 Task: Search one way flight ticket for 5 adults, 1 child, 2 infants in seat and 1 infant on lap in business from Pittsburgh: Pittsburgh International Airport to Evansville: Evansville Regional Airport on 5-3-2023. Choice of flights is Southwest. Number of bags: 2 checked bags. Price is upto 71000. Outbound departure time preference is 20:30.
Action: Mouse moved to (412, 169)
Screenshot: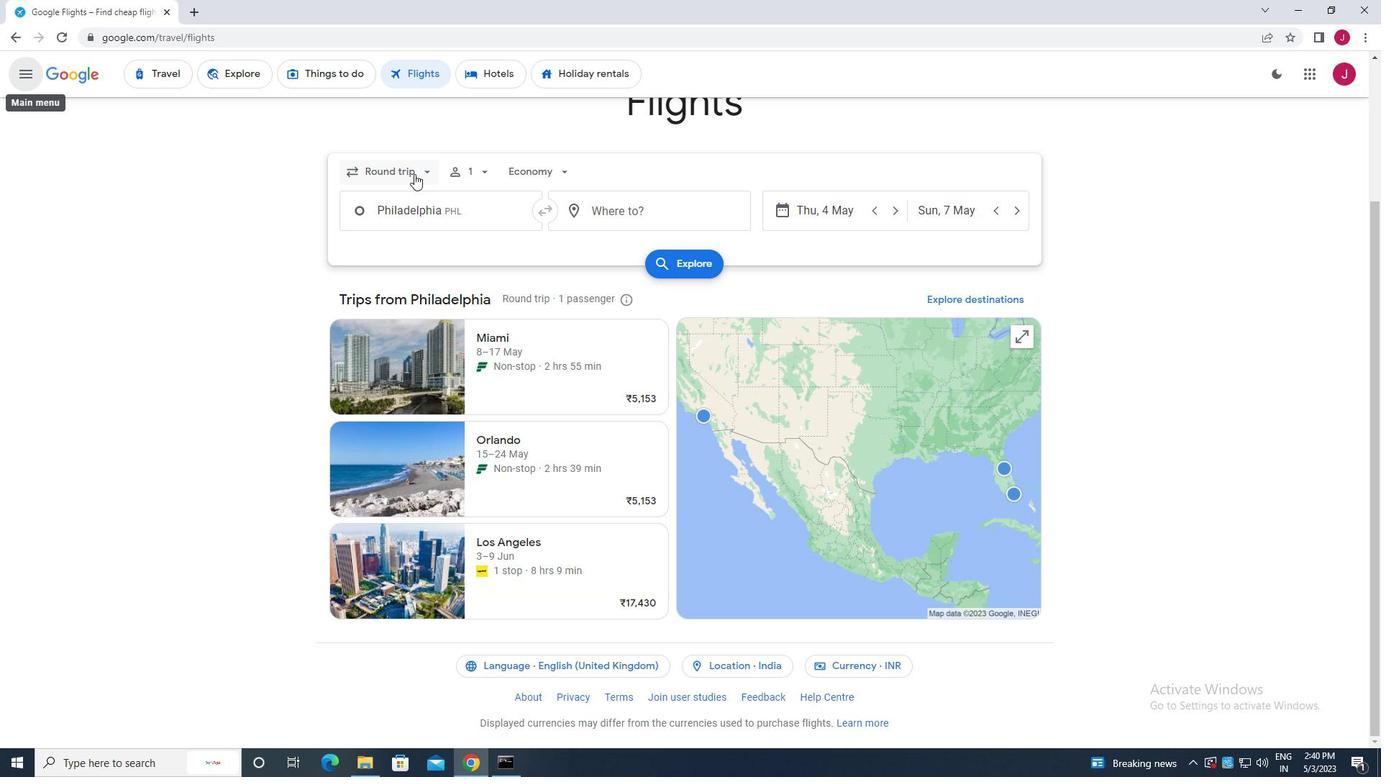 
Action: Mouse pressed left at (412, 169)
Screenshot: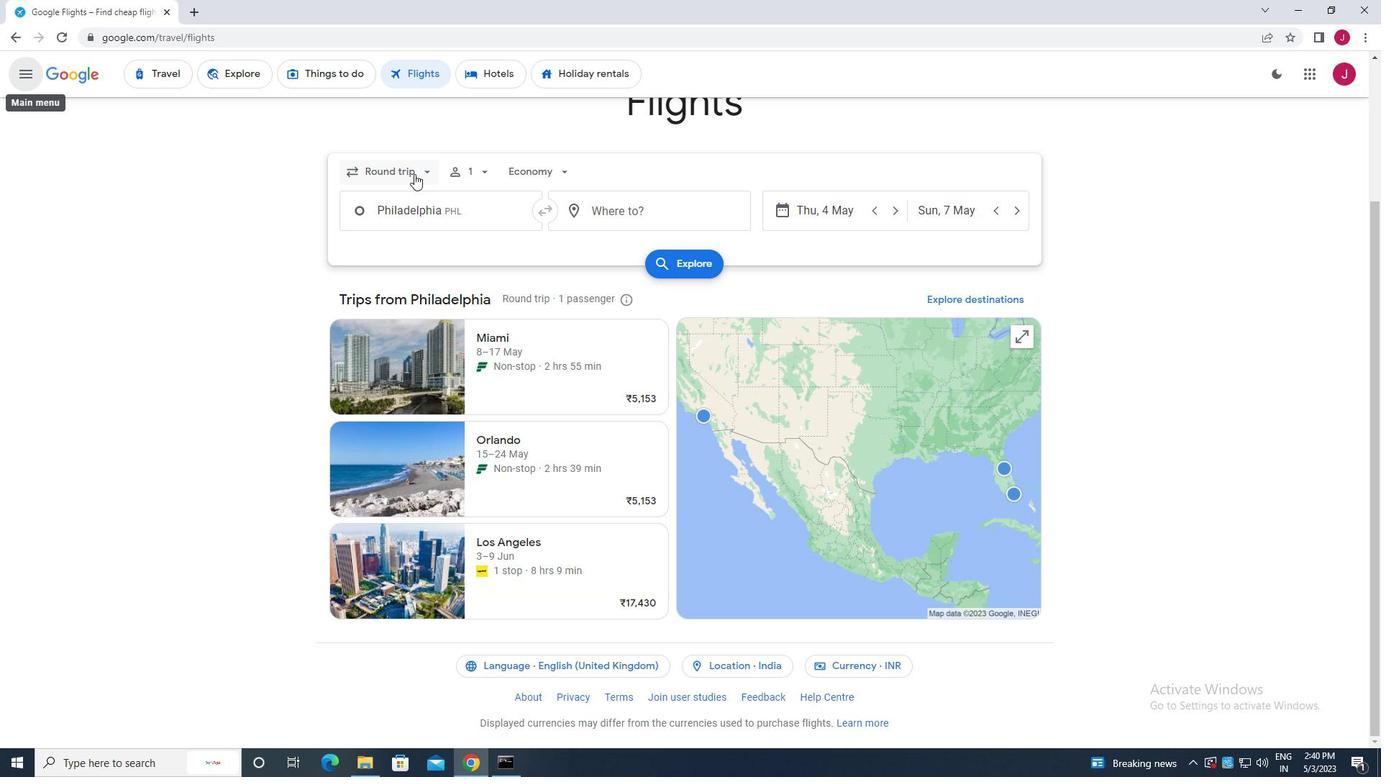 
Action: Mouse moved to (420, 246)
Screenshot: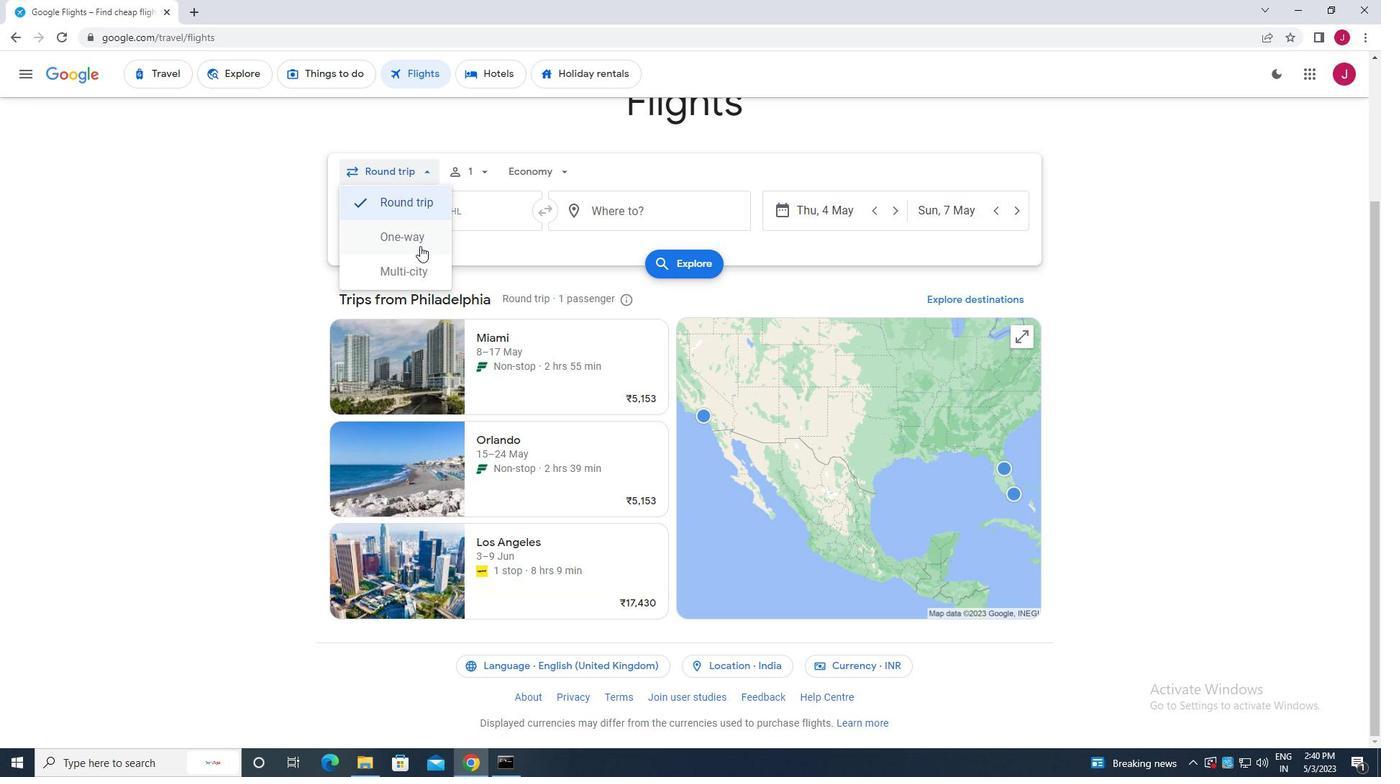 
Action: Mouse pressed left at (420, 246)
Screenshot: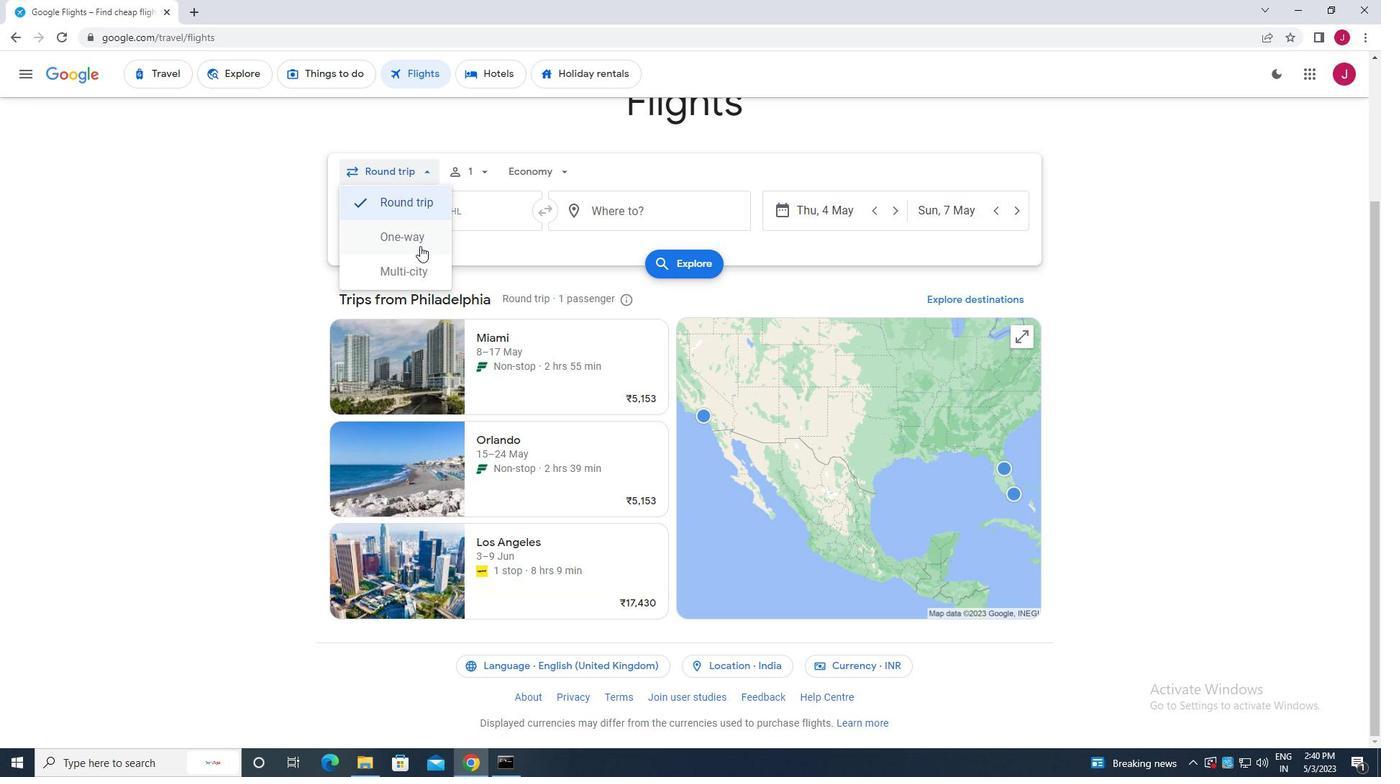 
Action: Mouse moved to (478, 174)
Screenshot: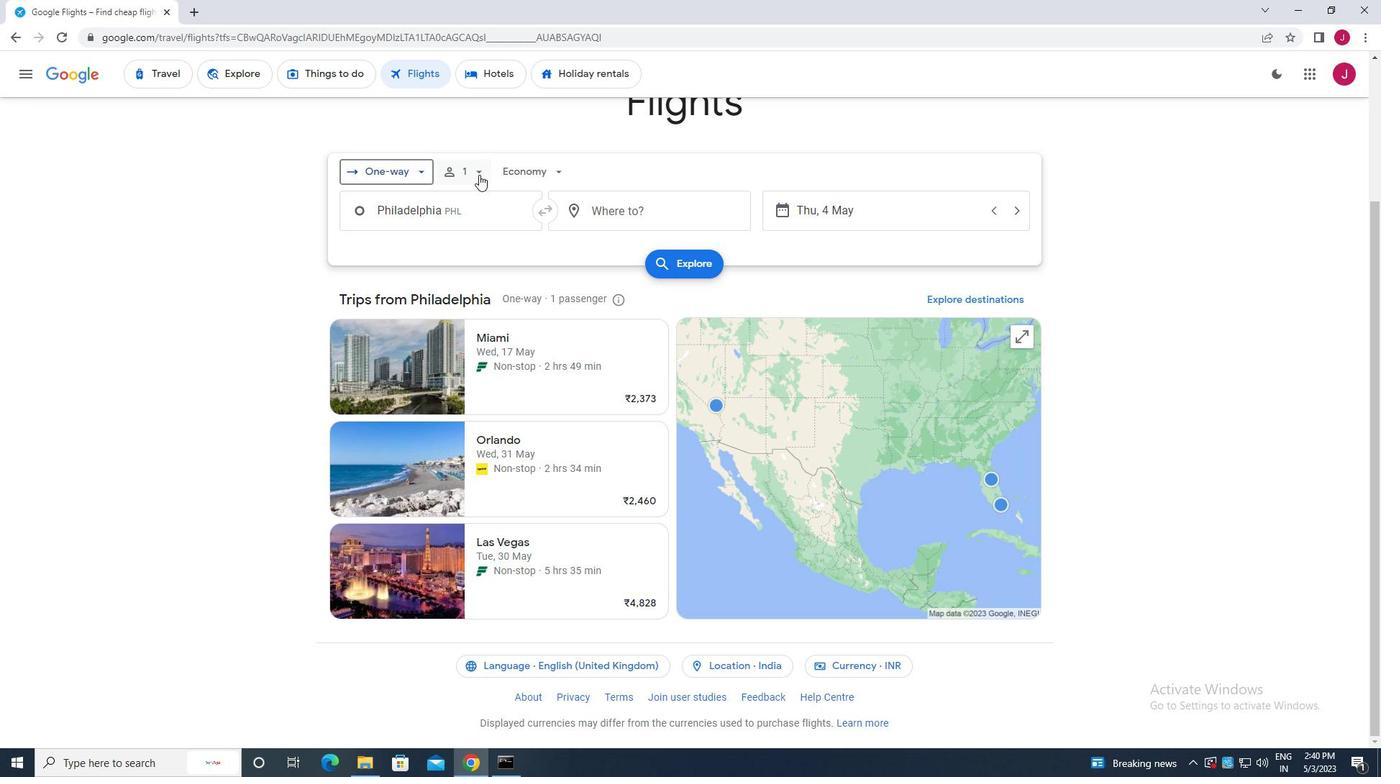 
Action: Mouse pressed left at (478, 174)
Screenshot: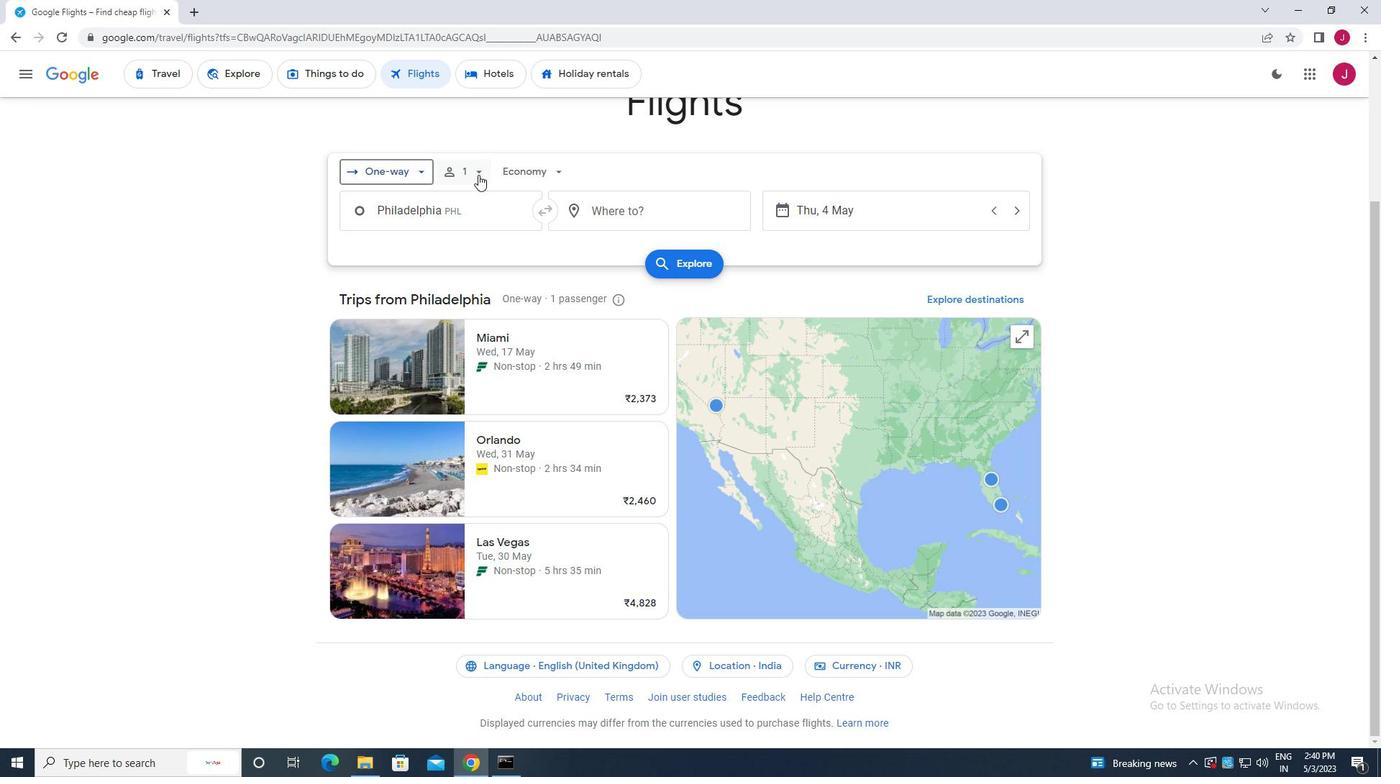 
Action: Mouse moved to (597, 211)
Screenshot: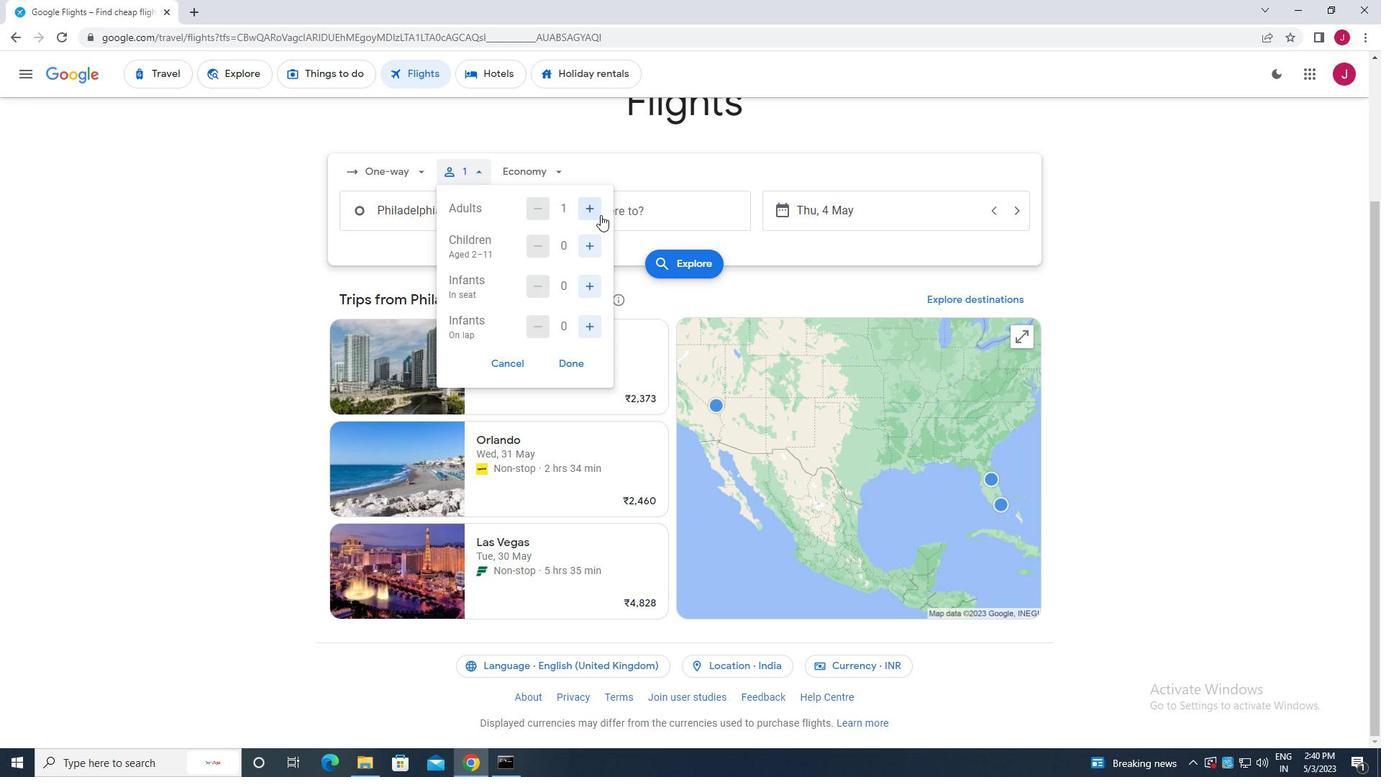 
Action: Mouse pressed left at (597, 211)
Screenshot: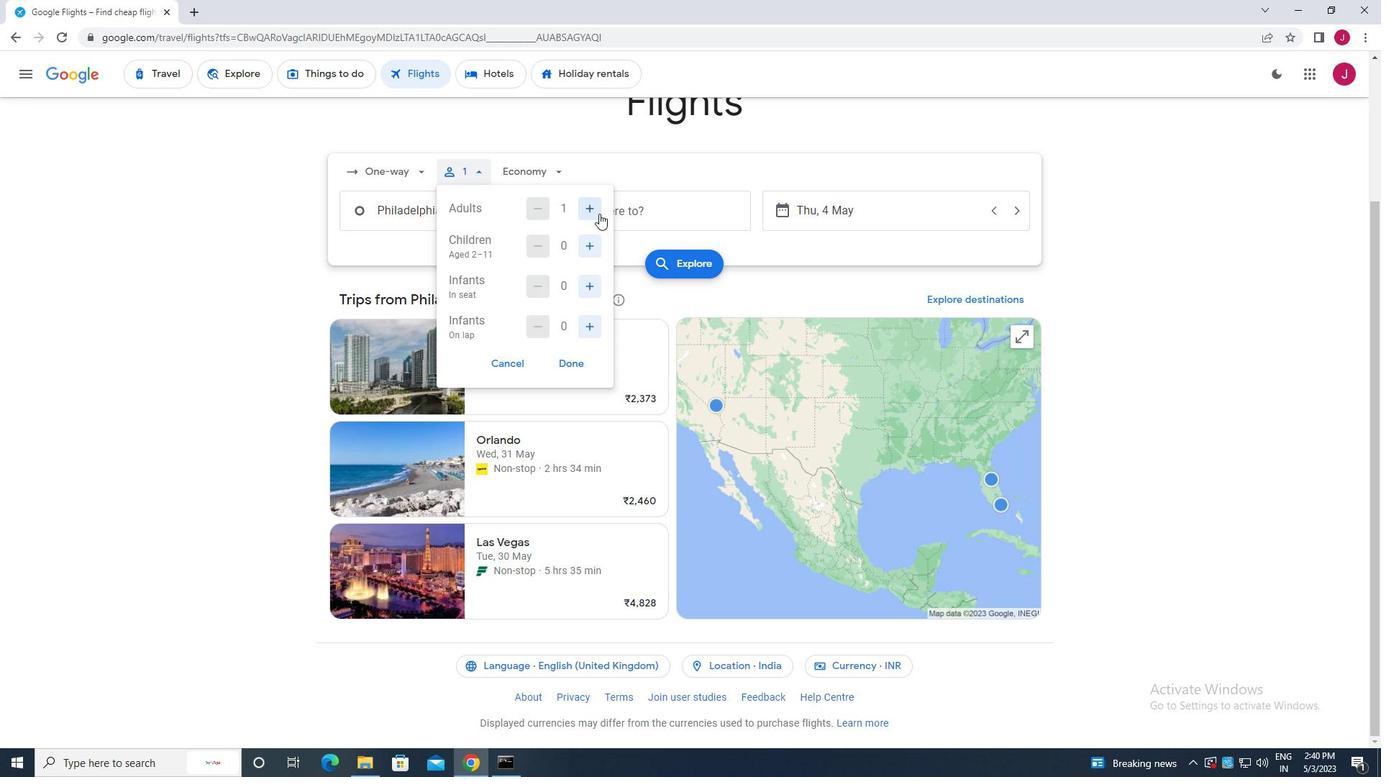 
Action: Mouse pressed left at (597, 211)
Screenshot: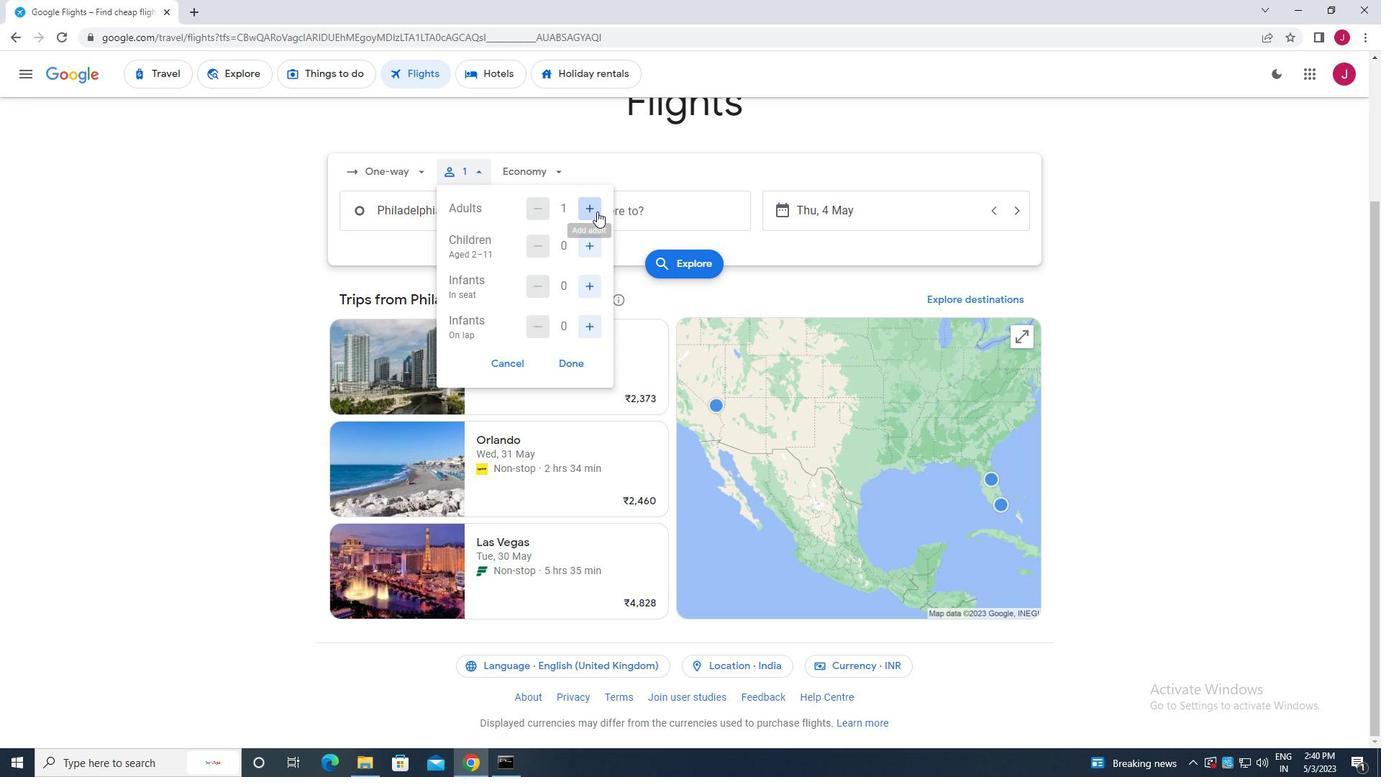 
Action: Mouse pressed left at (597, 211)
Screenshot: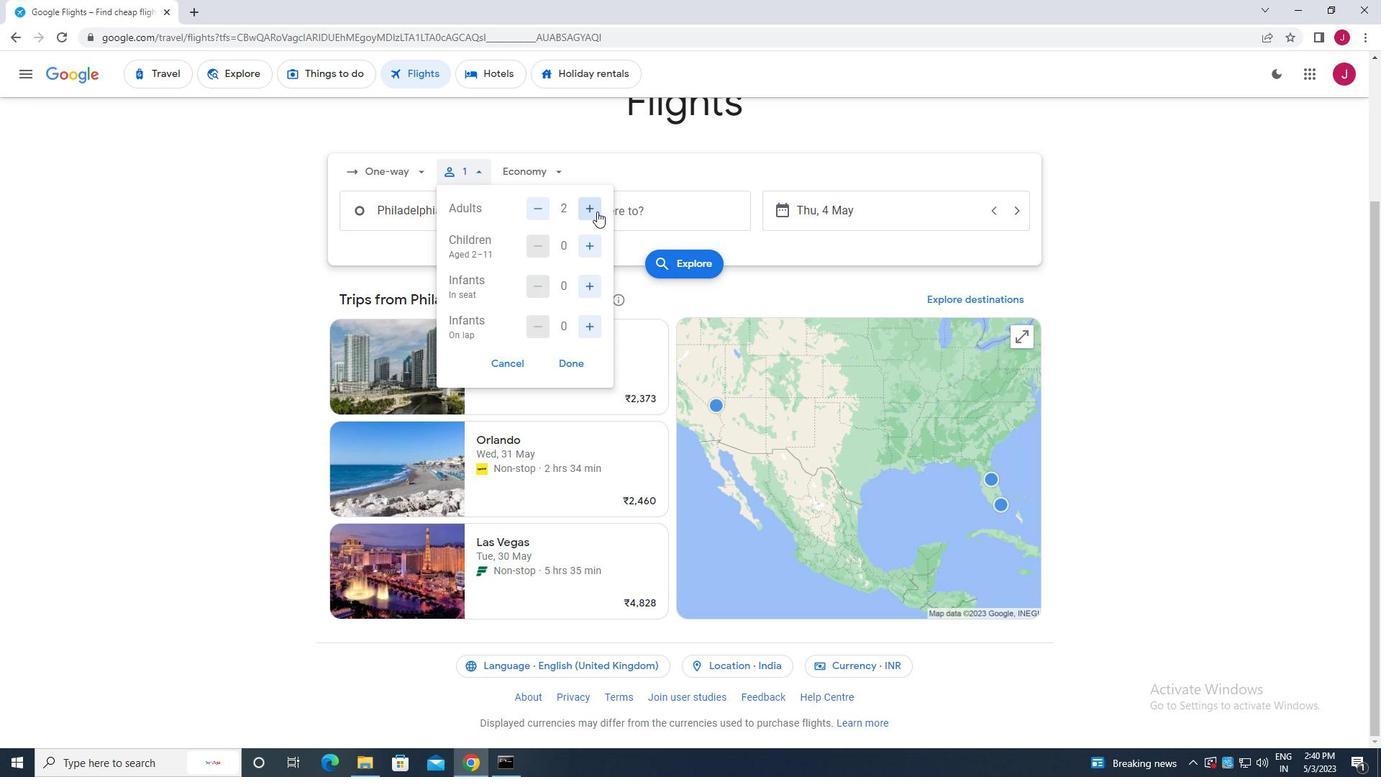 
Action: Mouse pressed left at (597, 211)
Screenshot: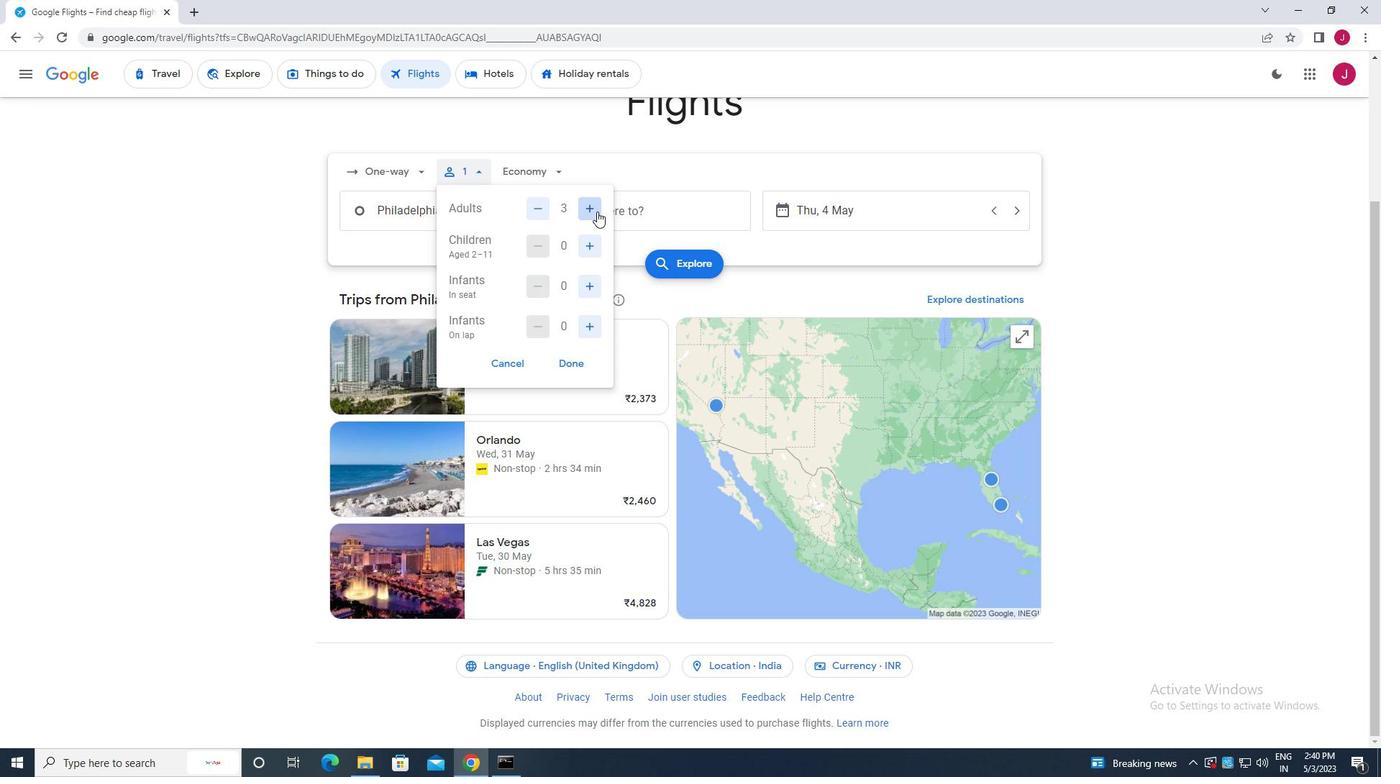 
Action: Mouse moved to (595, 247)
Screenshot: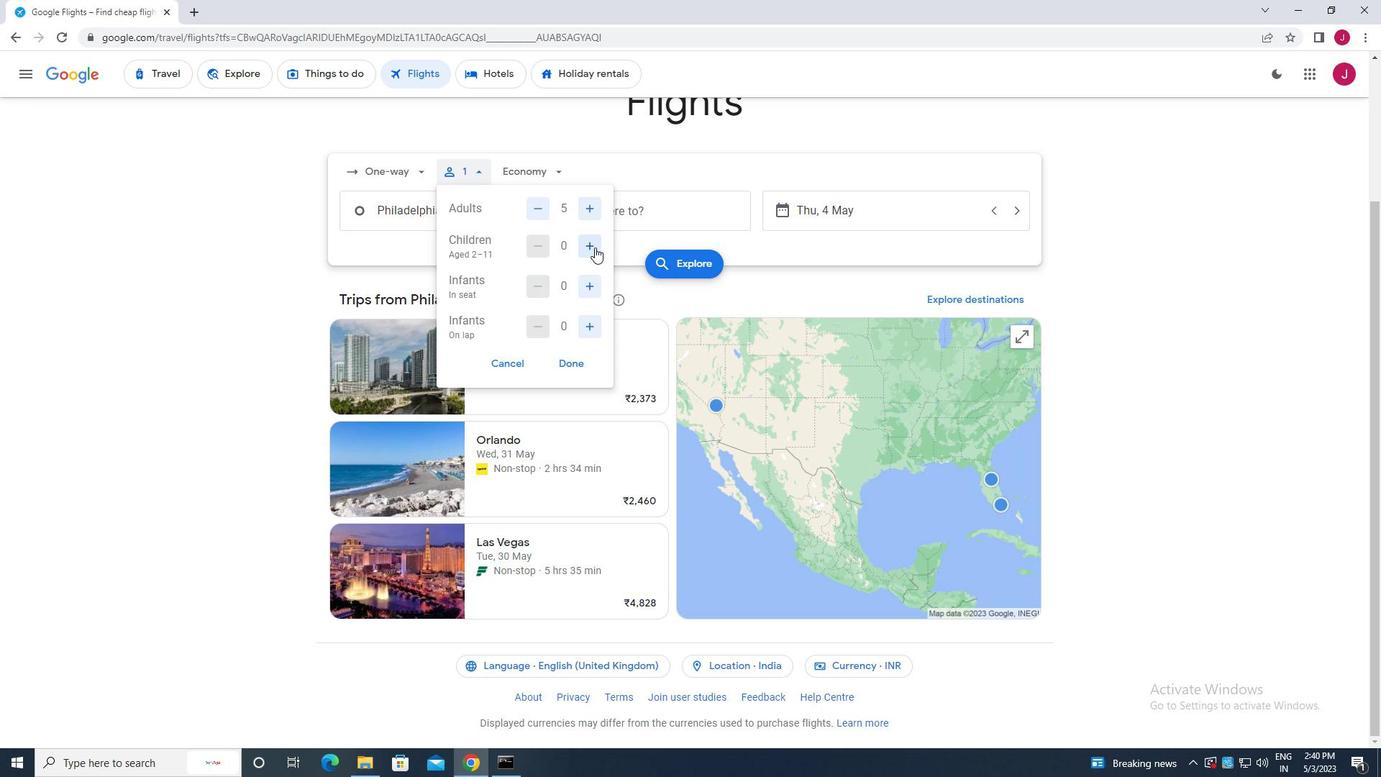 
Action: Mouse pressed left at (595, 247)
Screenshot: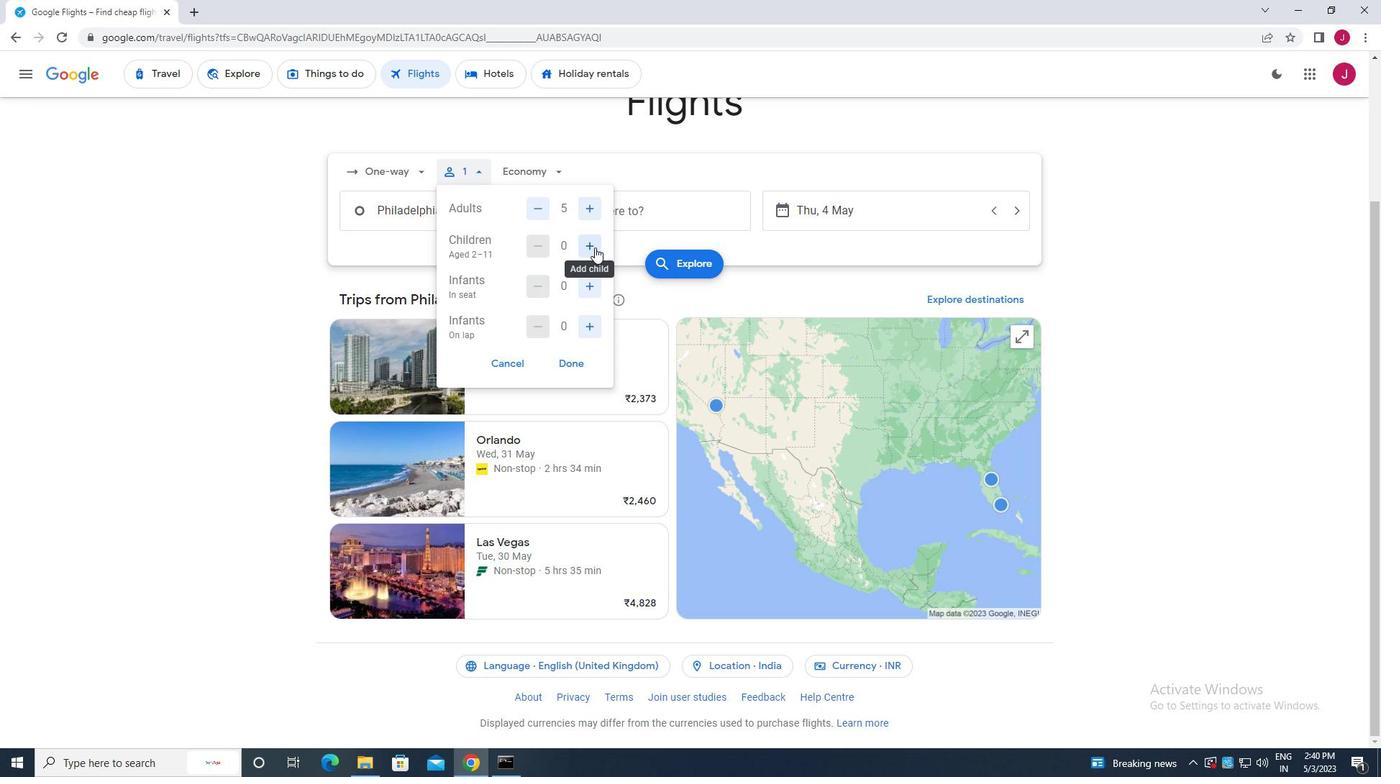 
Action: Mouse moved to (590, 288)
Screenshot: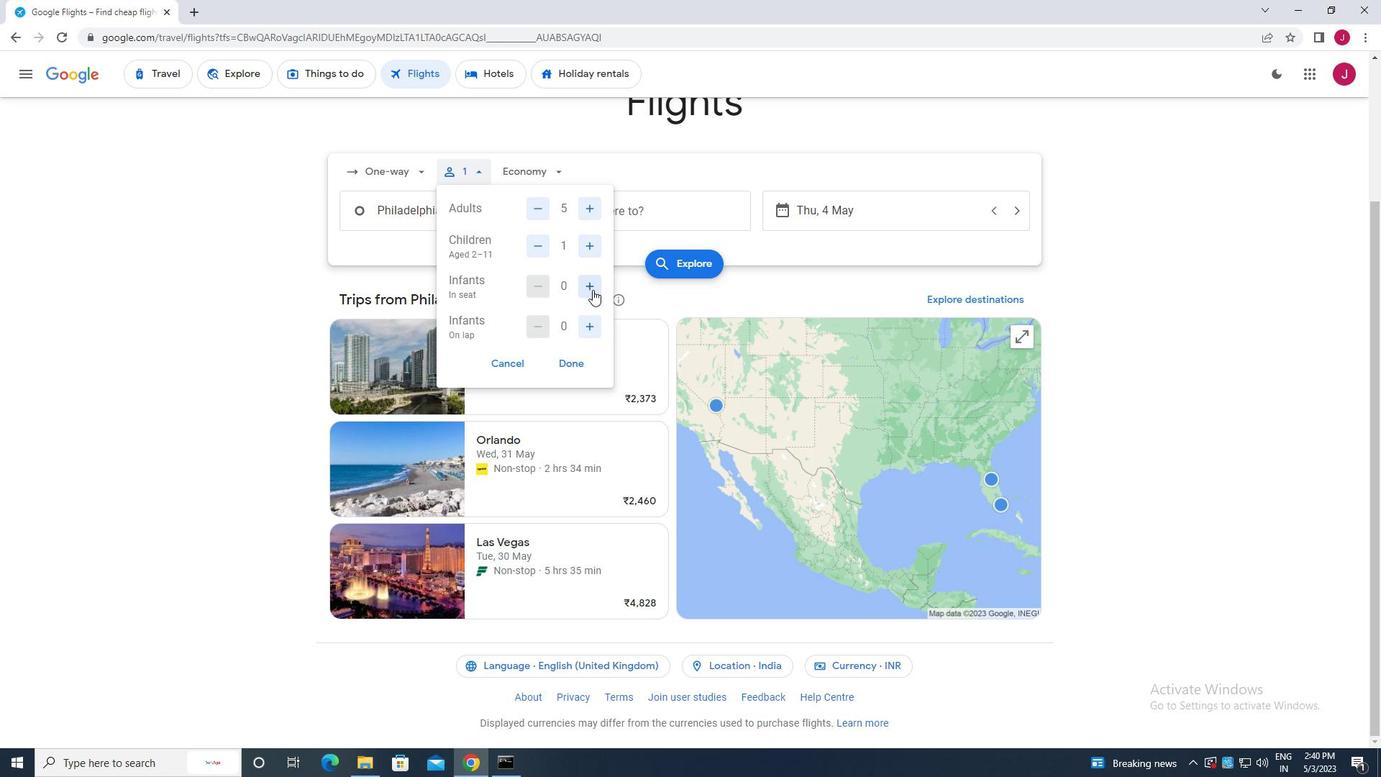 
Action: Mouse pressed left at (590, 288)
Screenshot: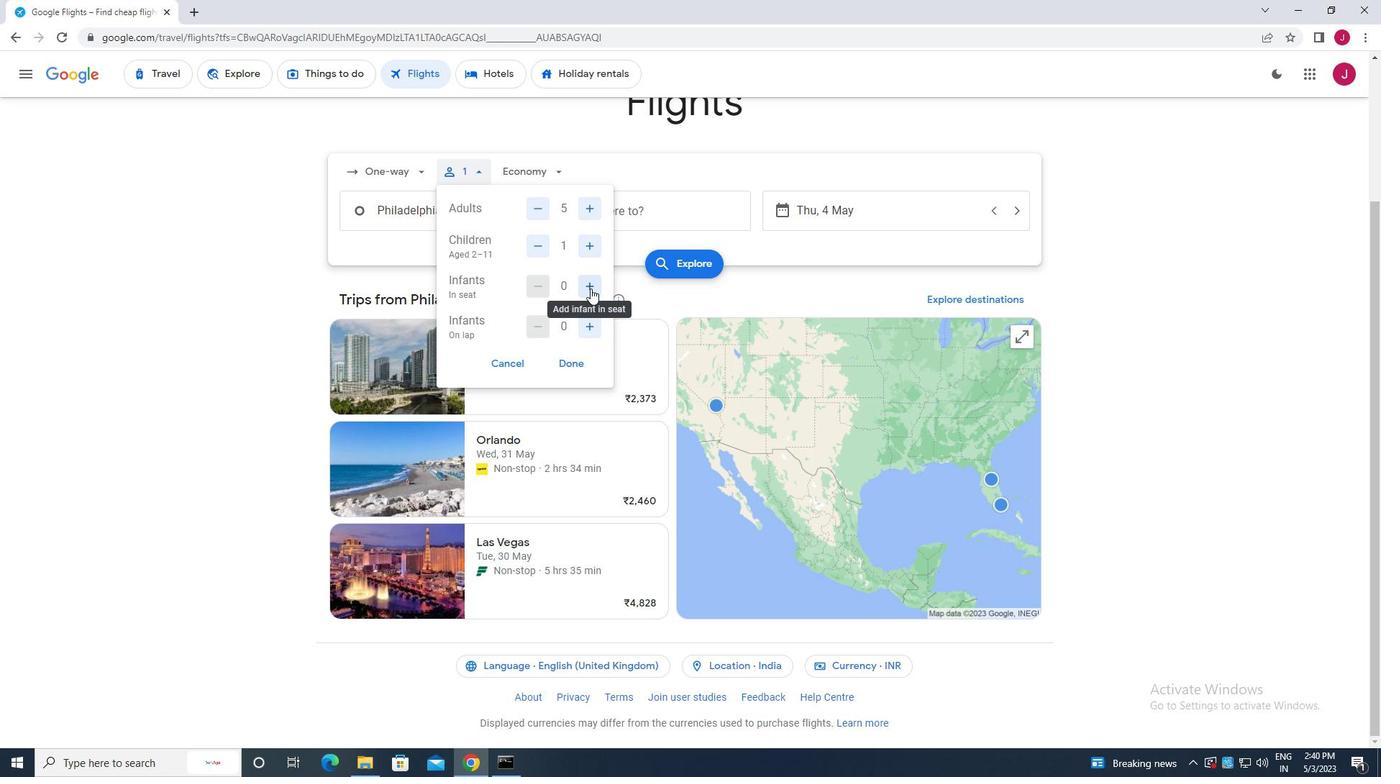 
Action: Mouse pressed left at (590, 288)
Screenshot: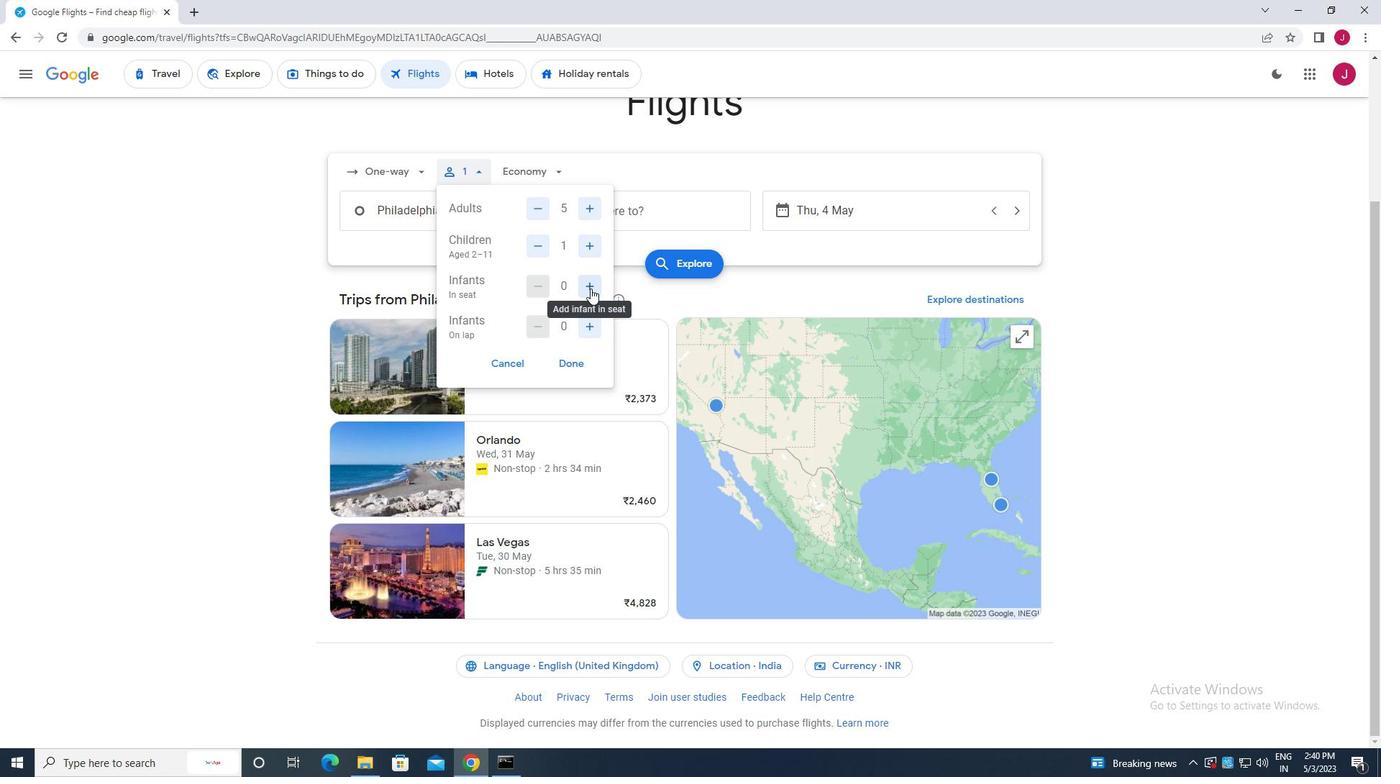 
Action: Mouse moved to (589, 325)
Screenshot: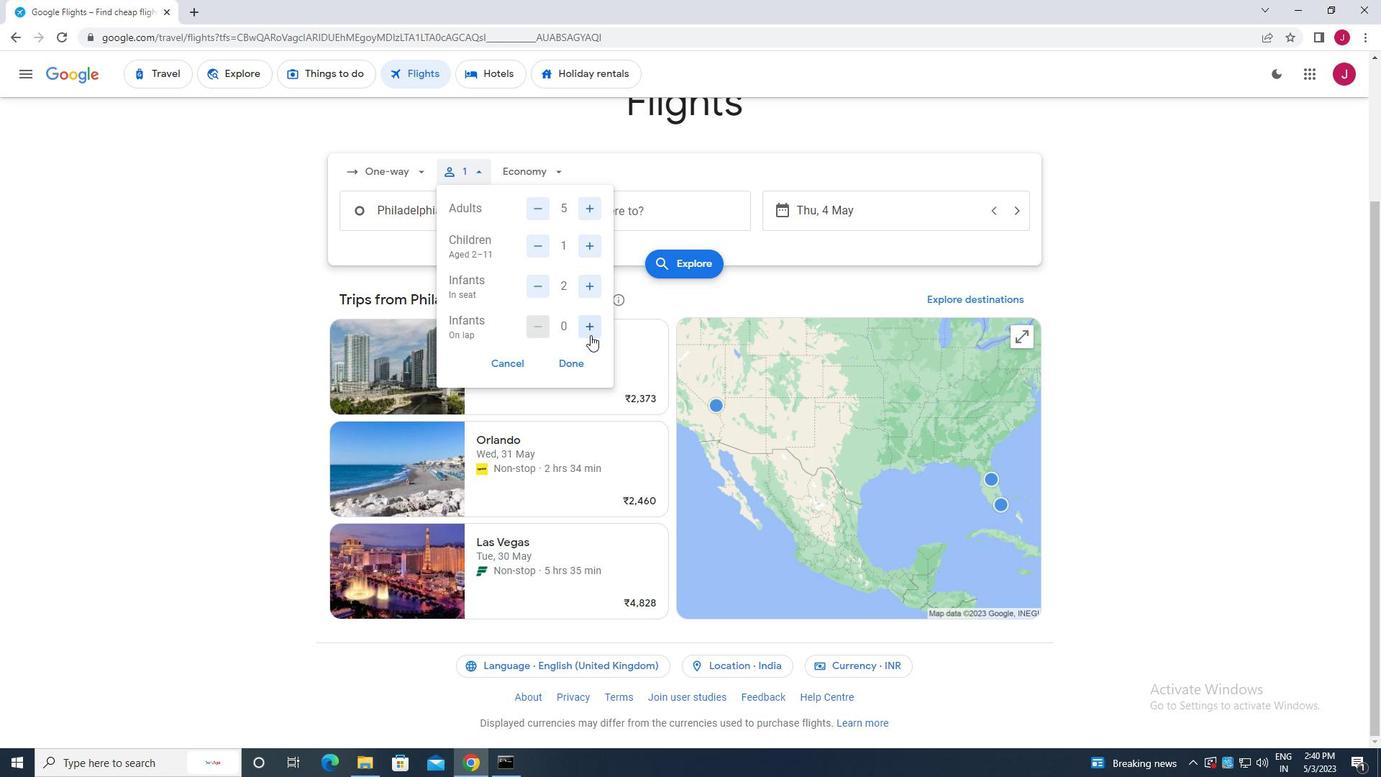 
Action: Mouse pressed left at (589, 325)
Screenshot: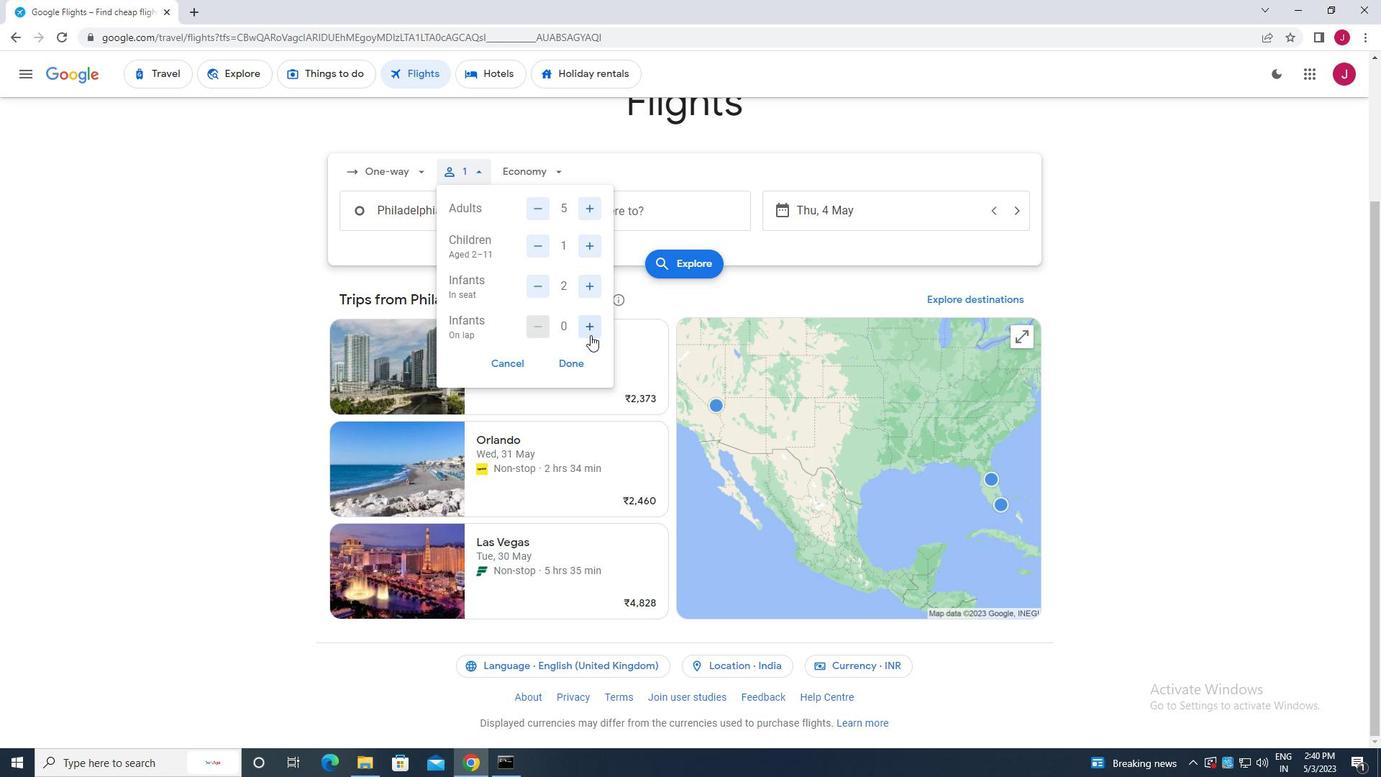 
Action: Mouse moved to (573, 362)
Screenshot: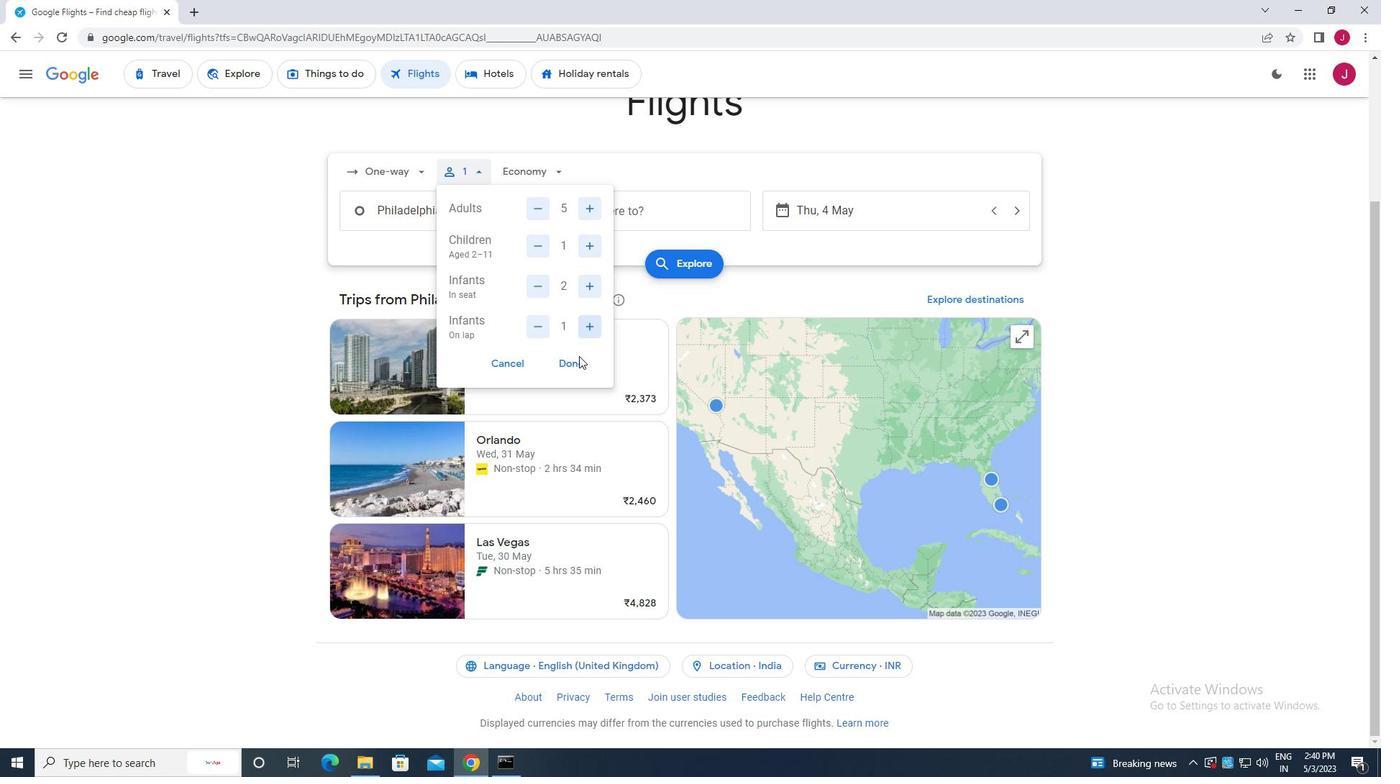 
Action: Mouse pressed left at (573, 362)
Screenshot: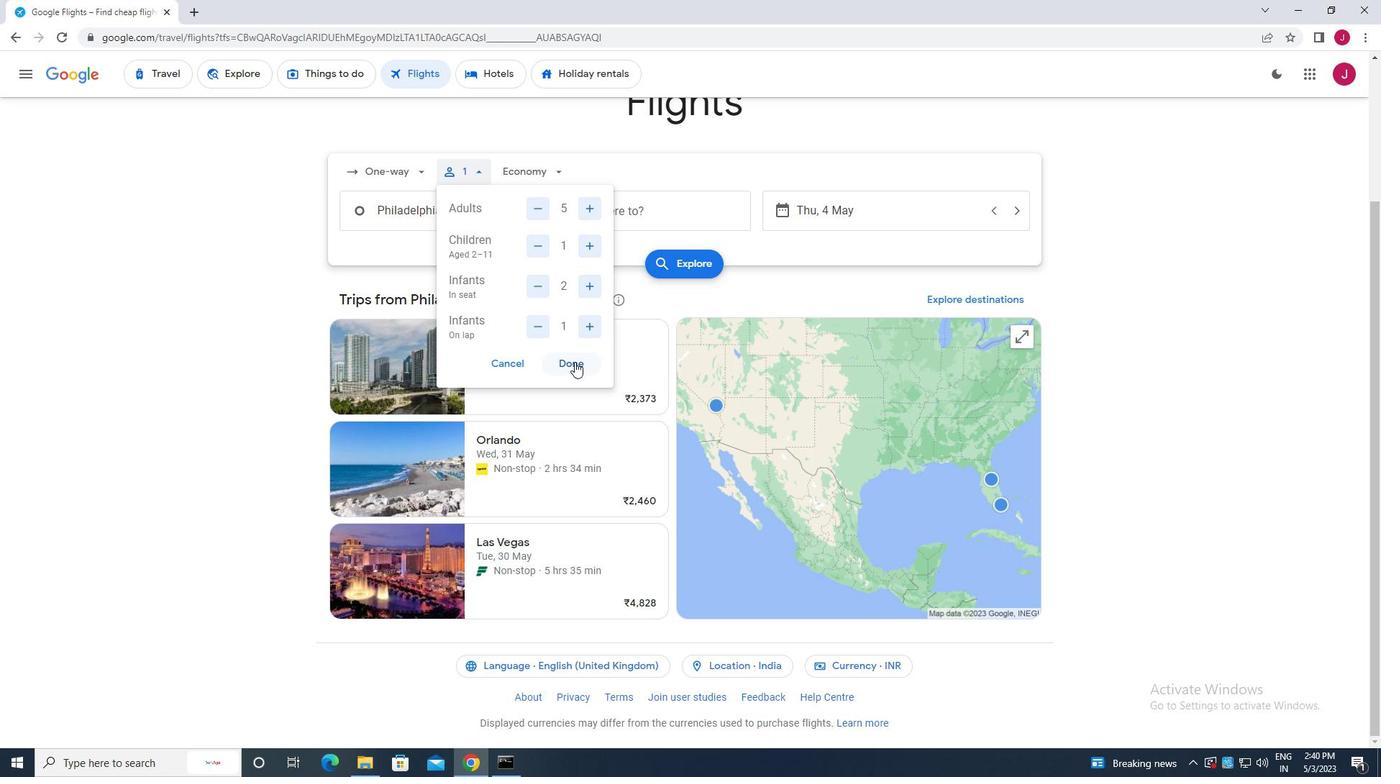 
Action: Mouse moved to (549, 170)
Screenshot: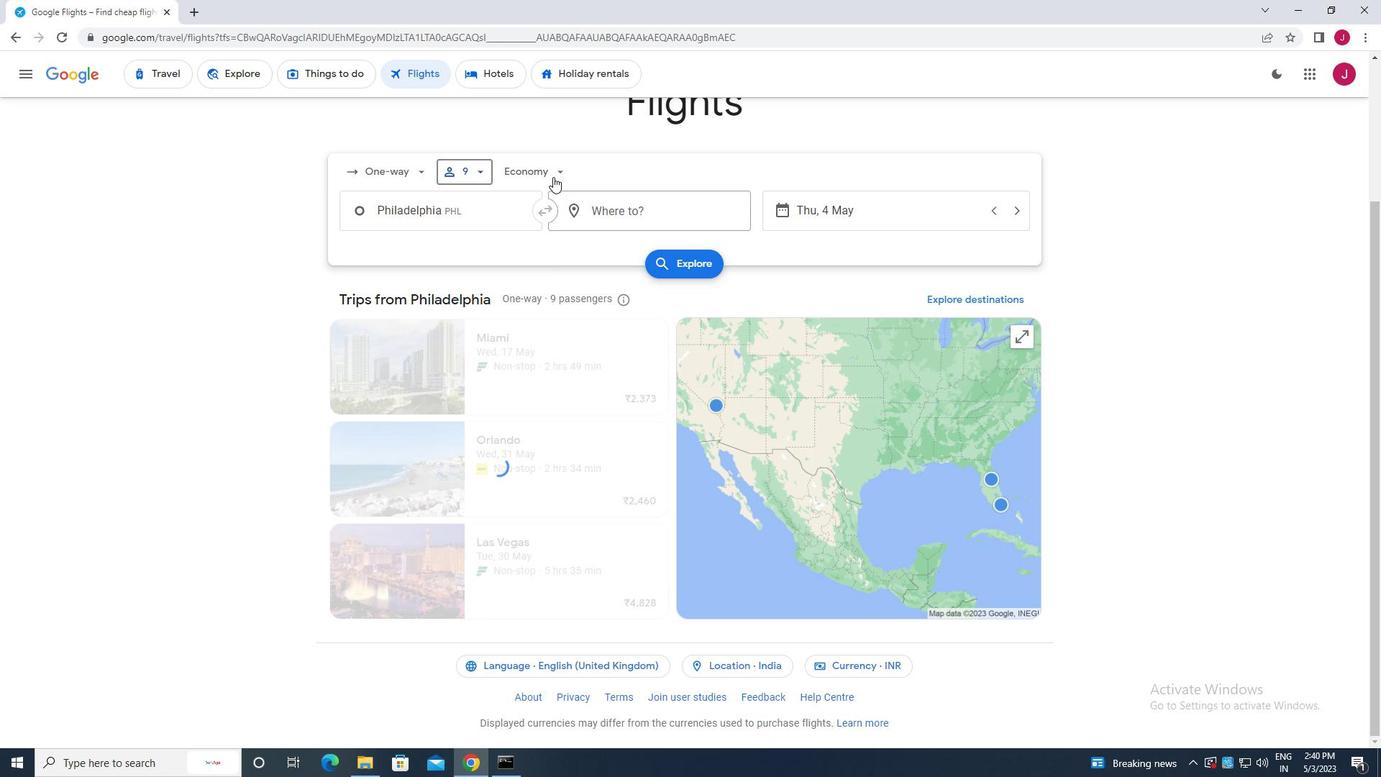 
Action: Mouse pressed left at (549, 170)
Screenshot: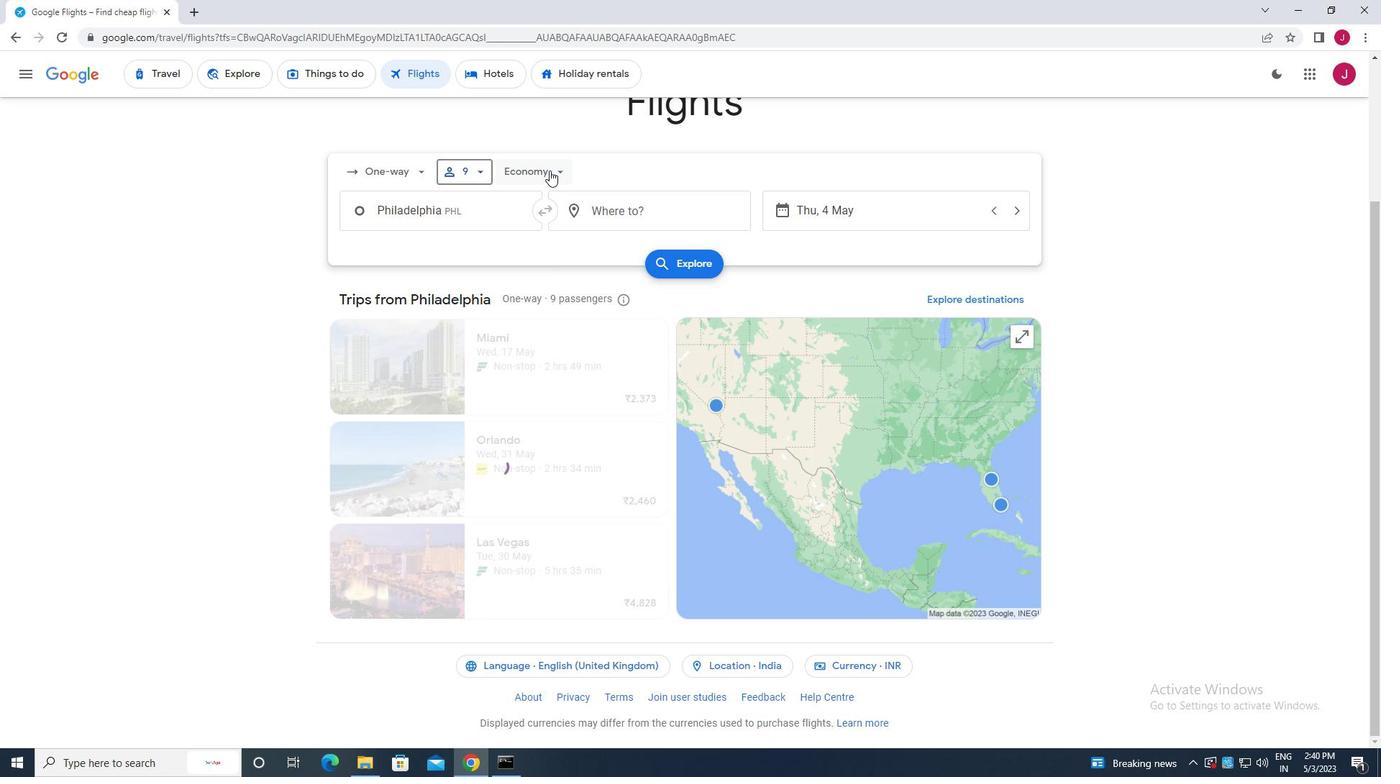 
Action: Mouse moved to (561, 270)
Screenshot: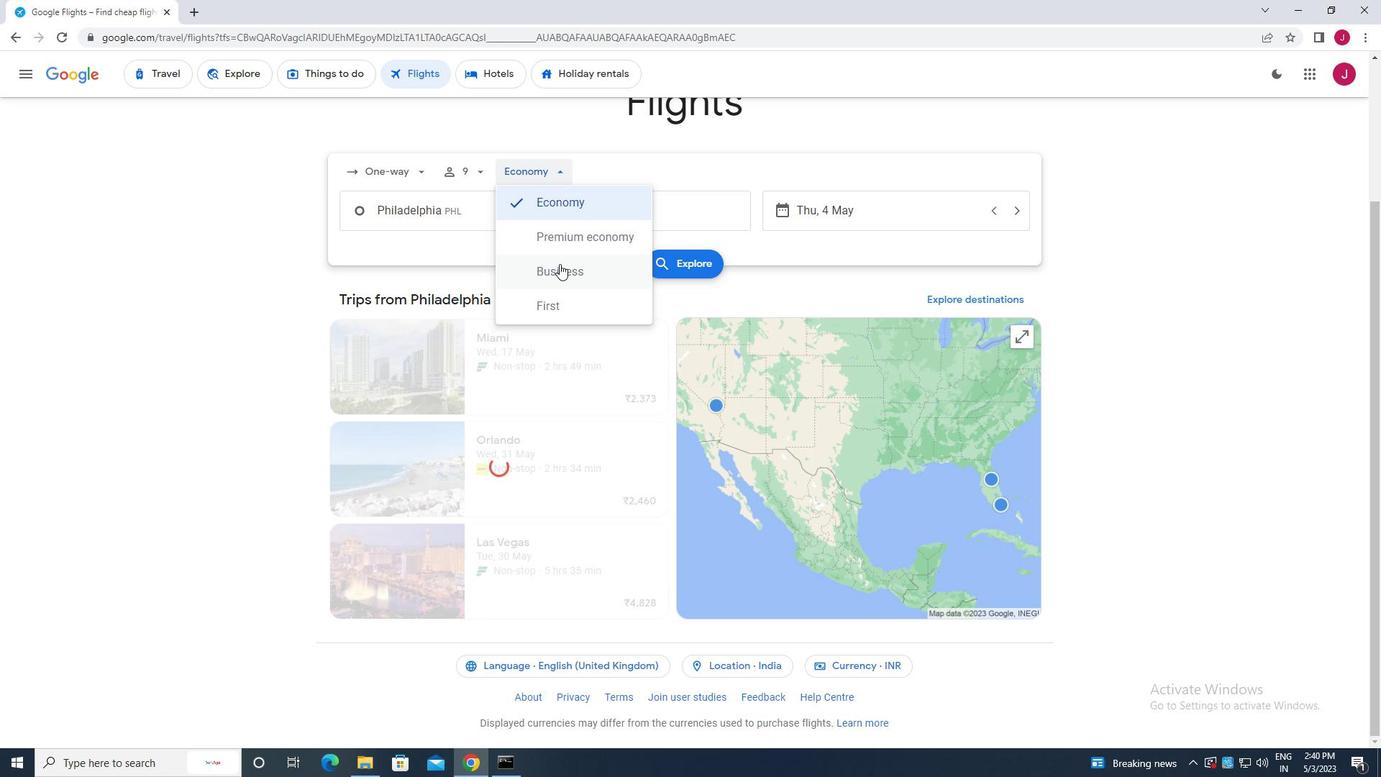
Action: Mouse pressed left at (561, 270)
Screenshot: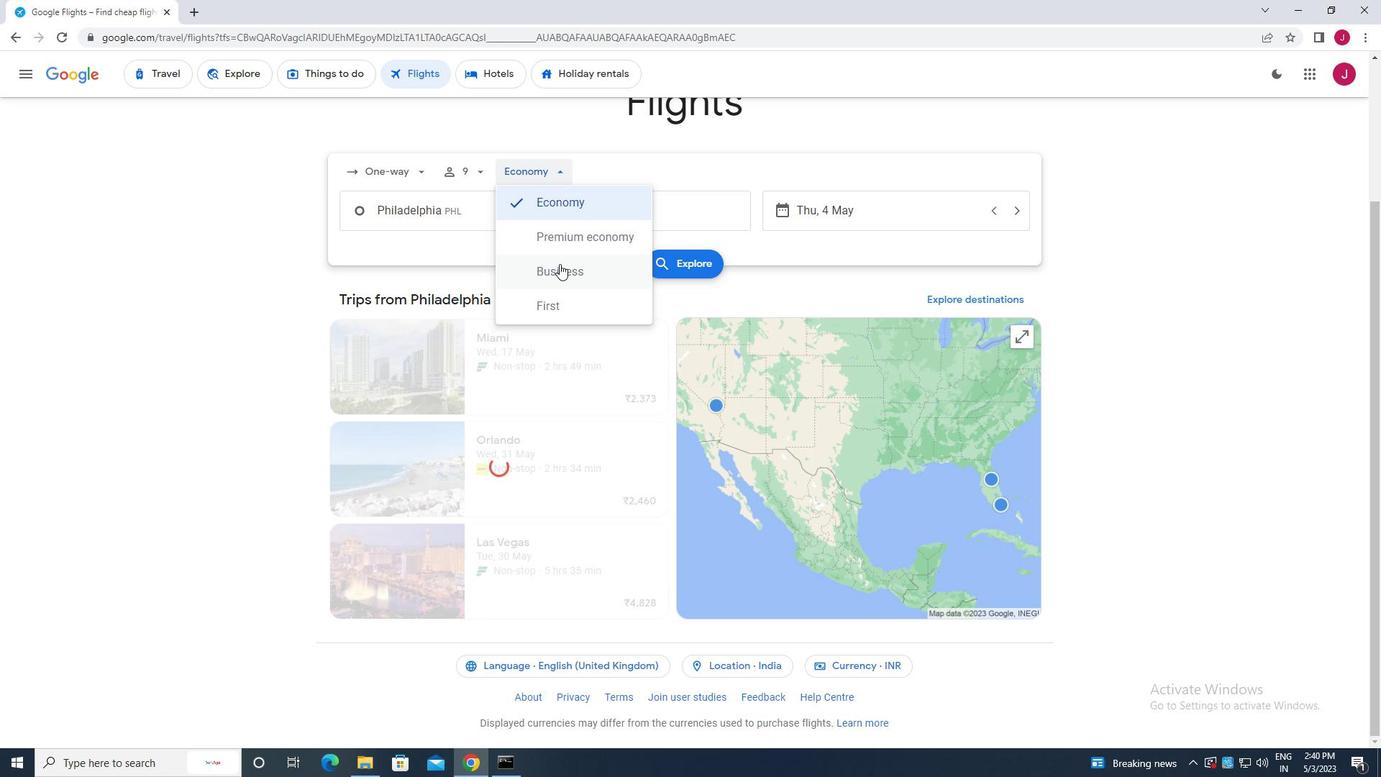 
Action: Mouse moved to (459, 209)
Screenshot: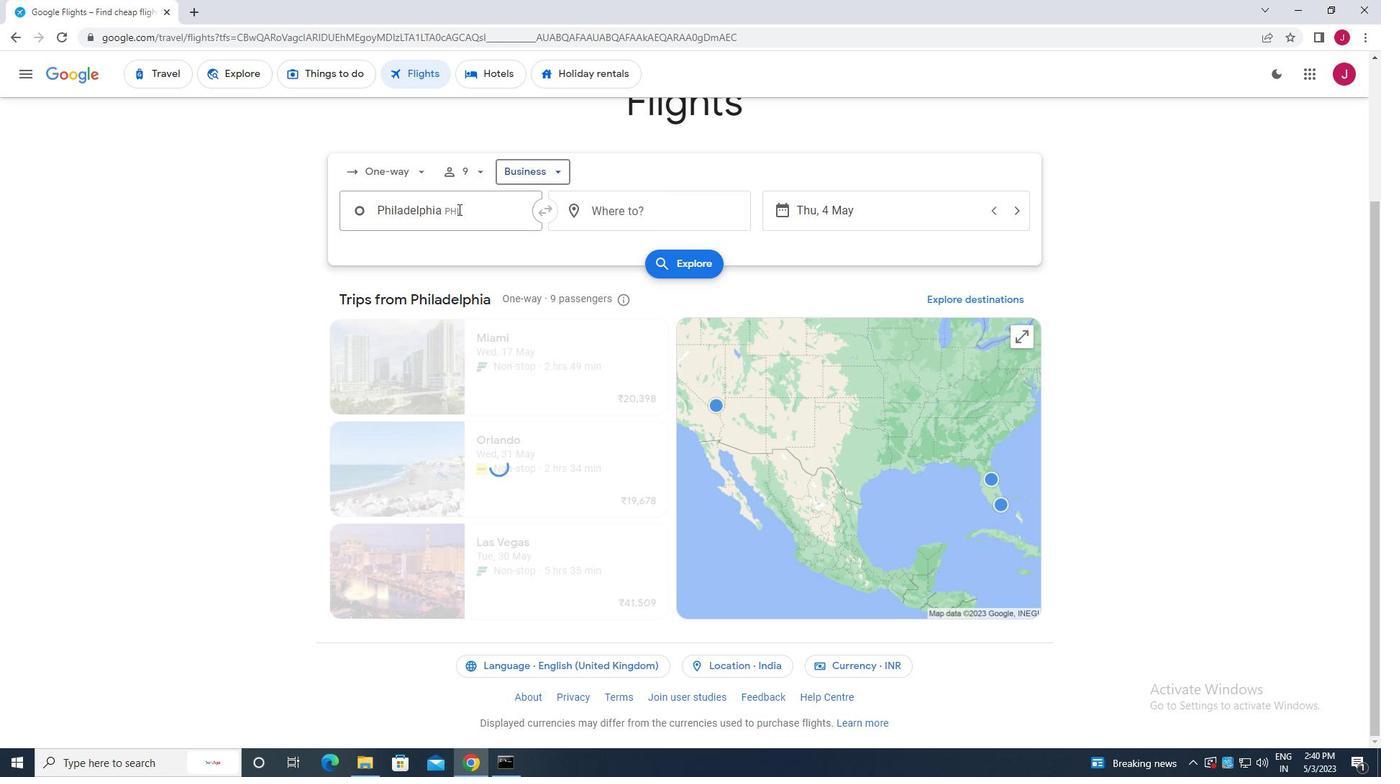 
Action: Mouse pressed left at (459, 209)
Screenshot: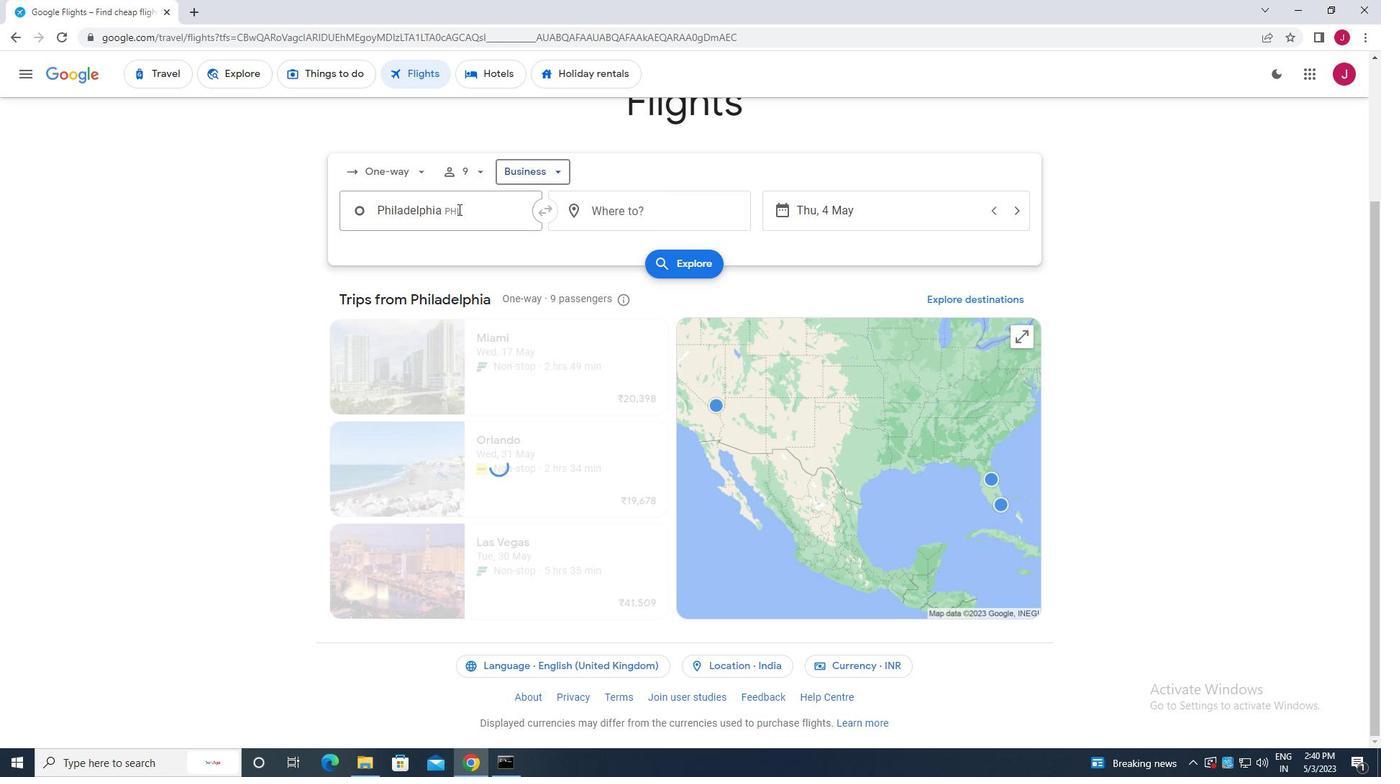 
Action: Mouse moved to (459, 209)
Screenshot: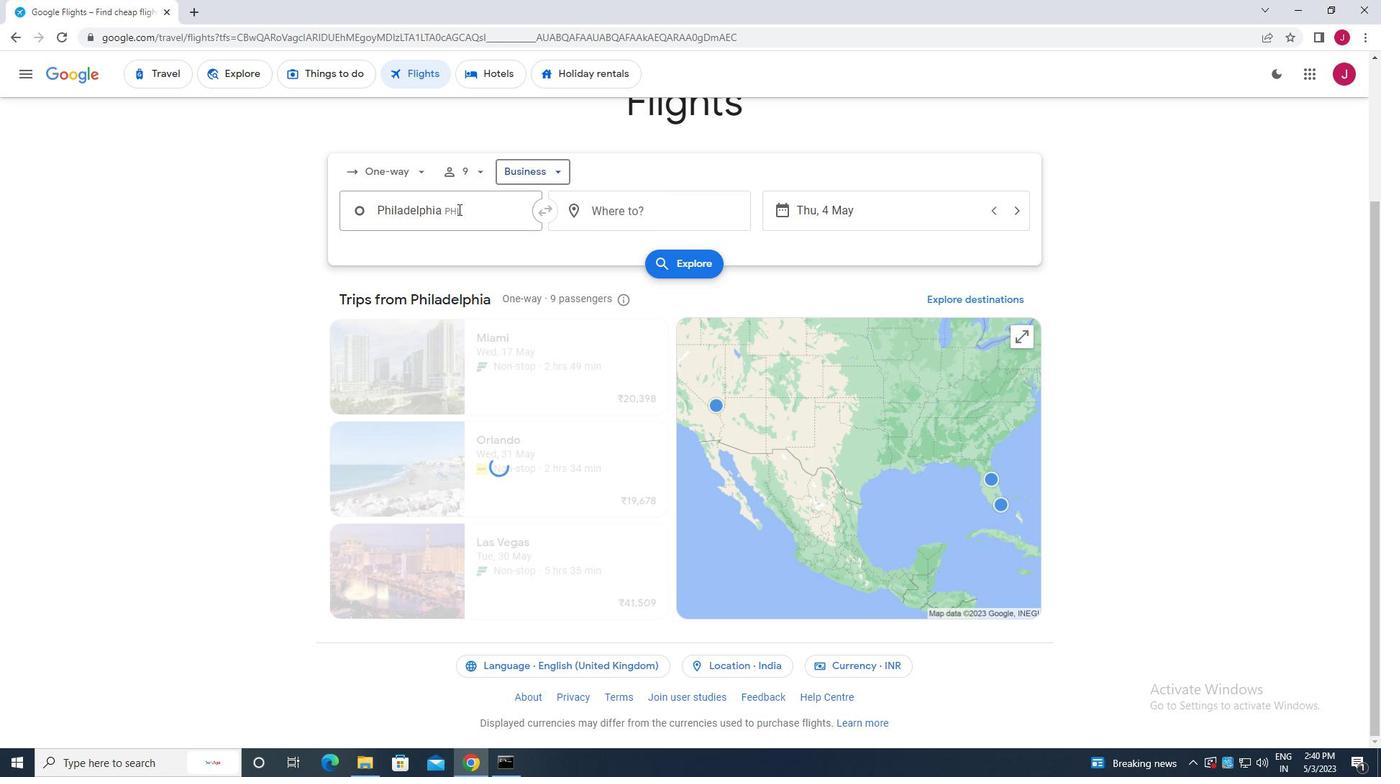 
Action: Key pressed pittsburg
Screenshot: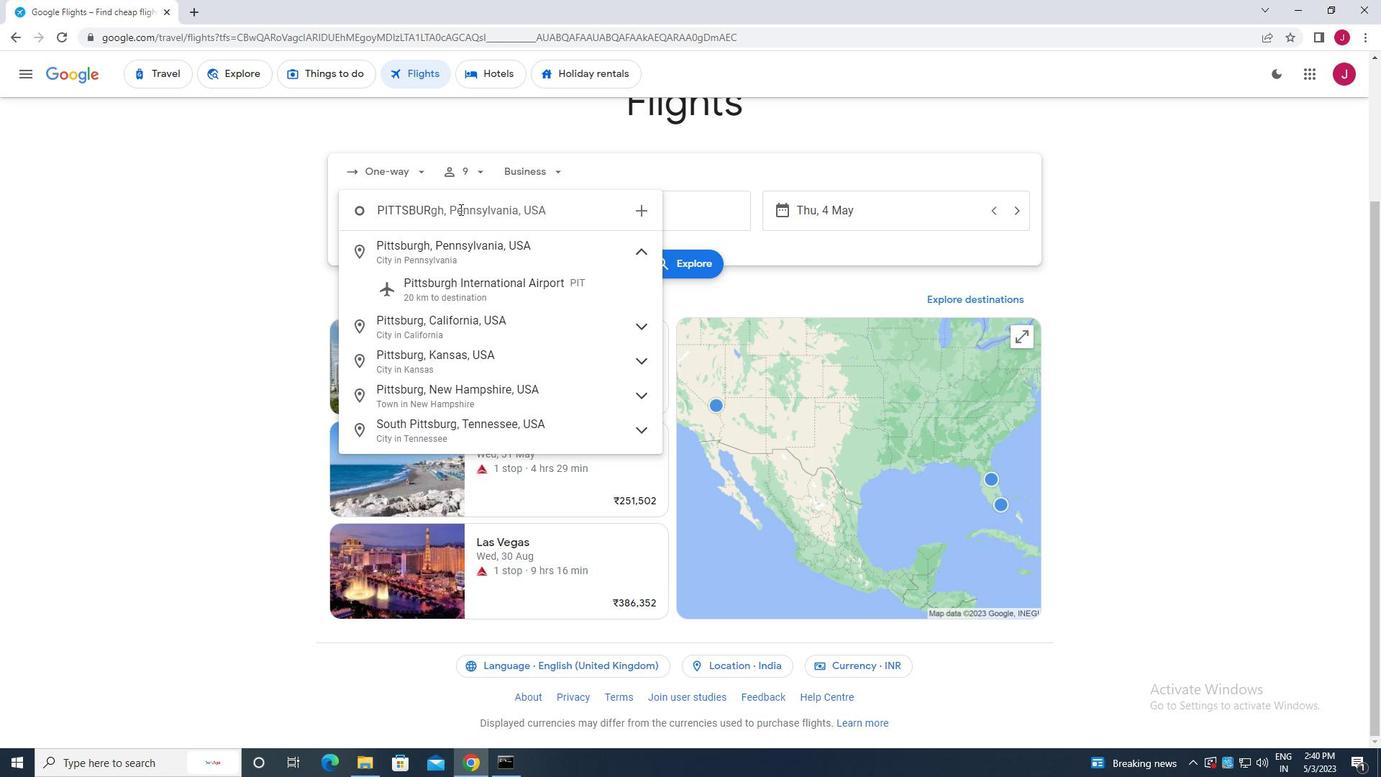 
Action: Mouse moved to (475, 284)
Screenshot: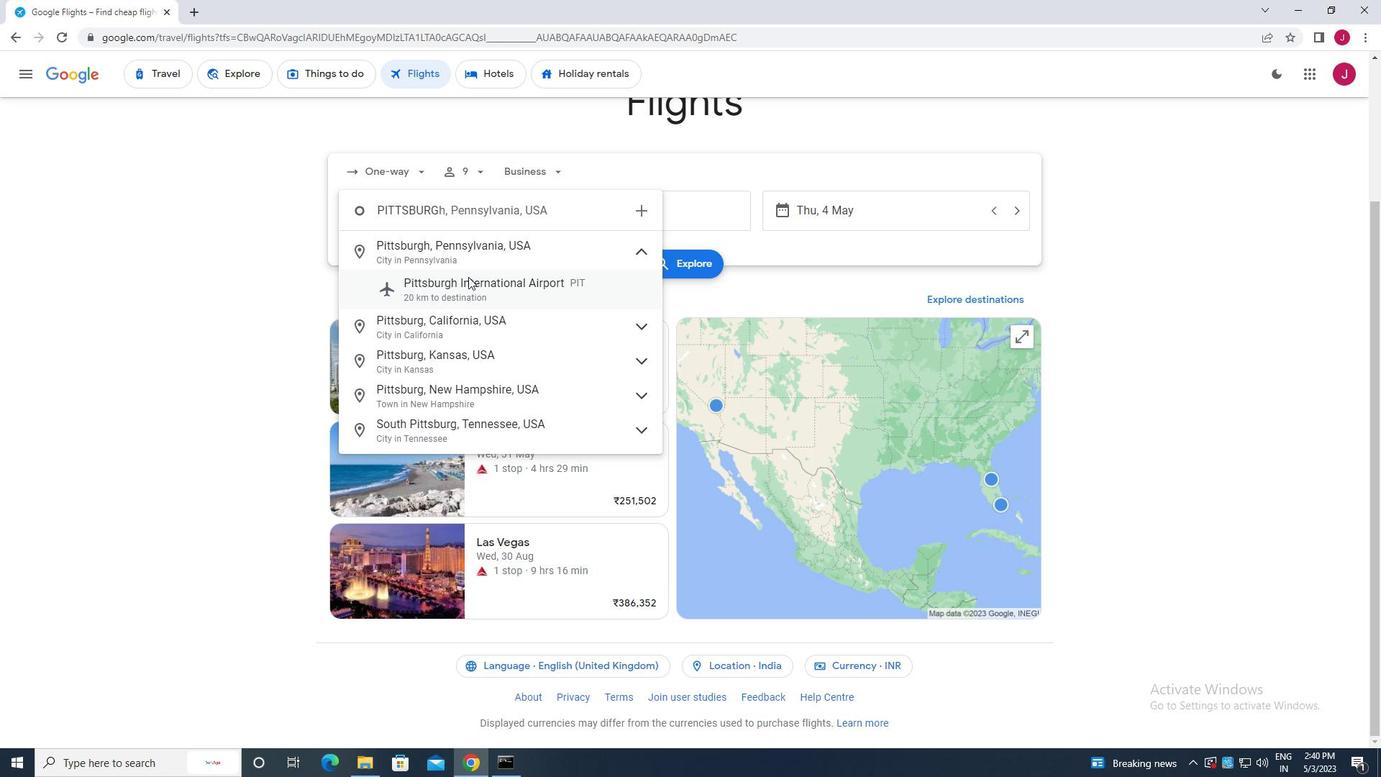 
Action: Mouse pressed left at (475, 284)
Screenshot: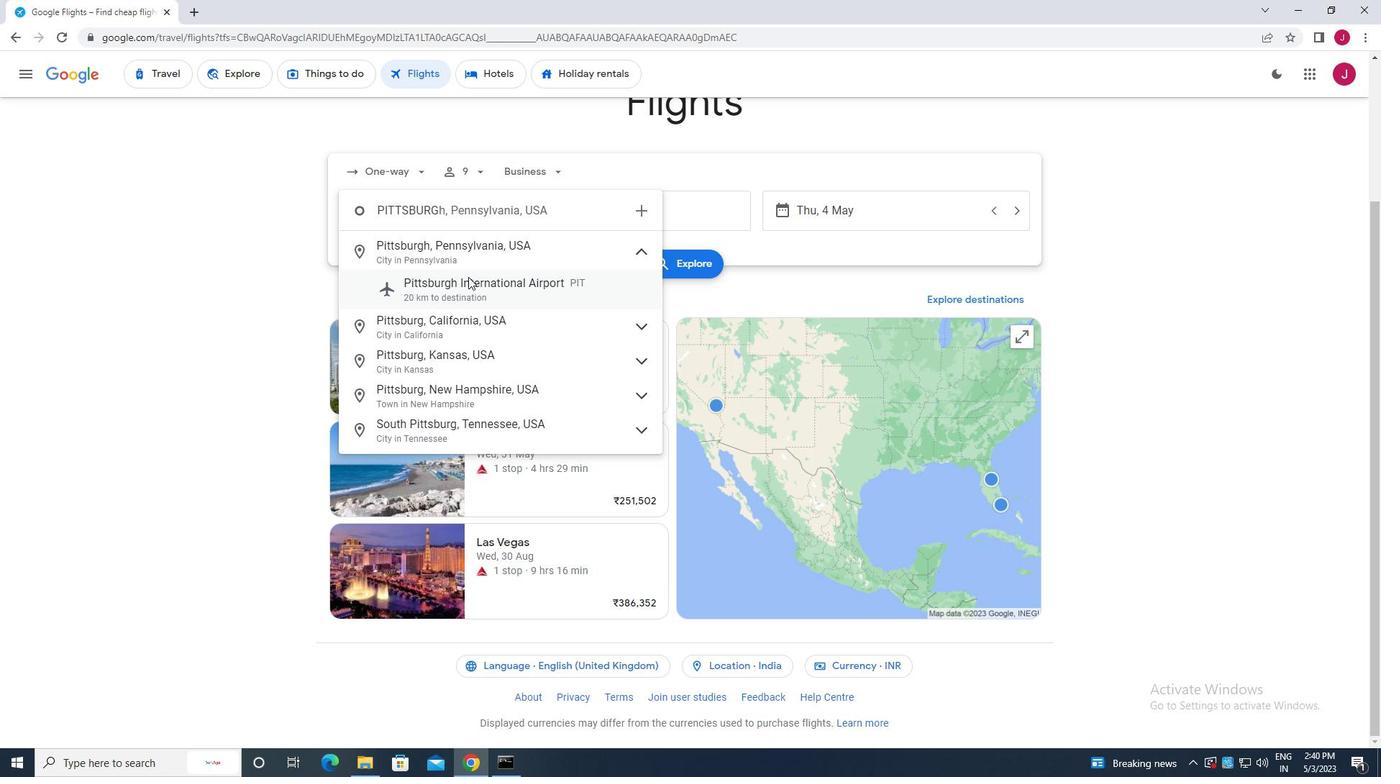 
Action: Mouse moved to (641, 214)
Screenshot: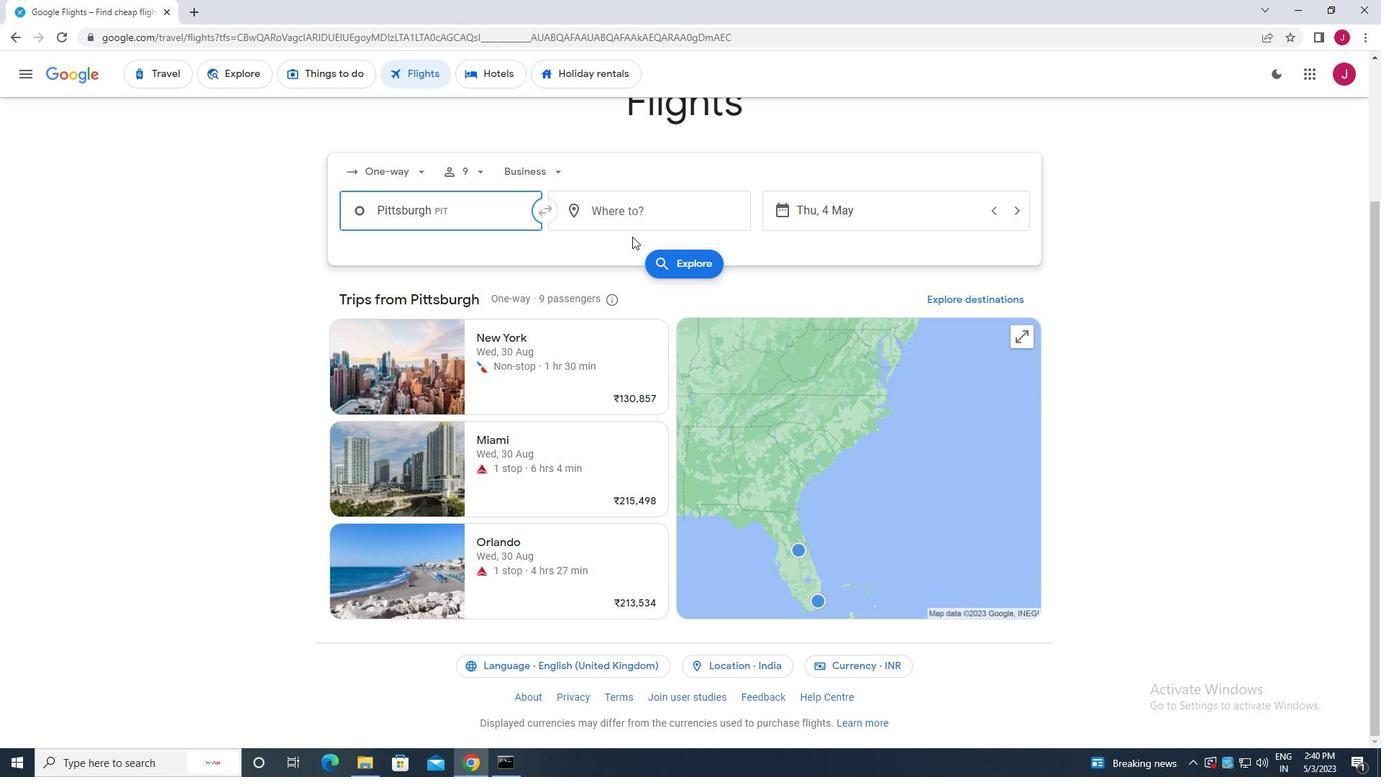 
Action: Mouse pressed left at (641, 214)
Screenshot: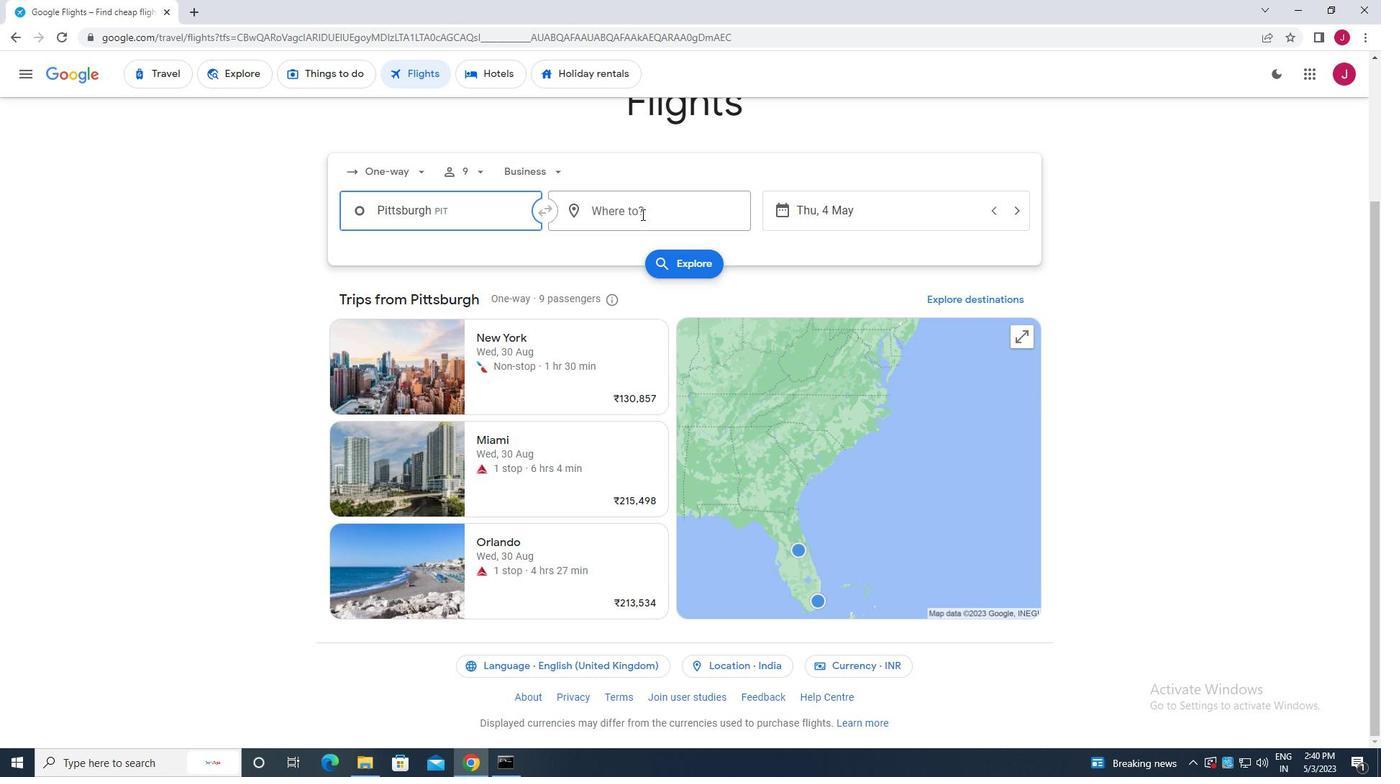 
Action: Key pressed evans
Screenshot: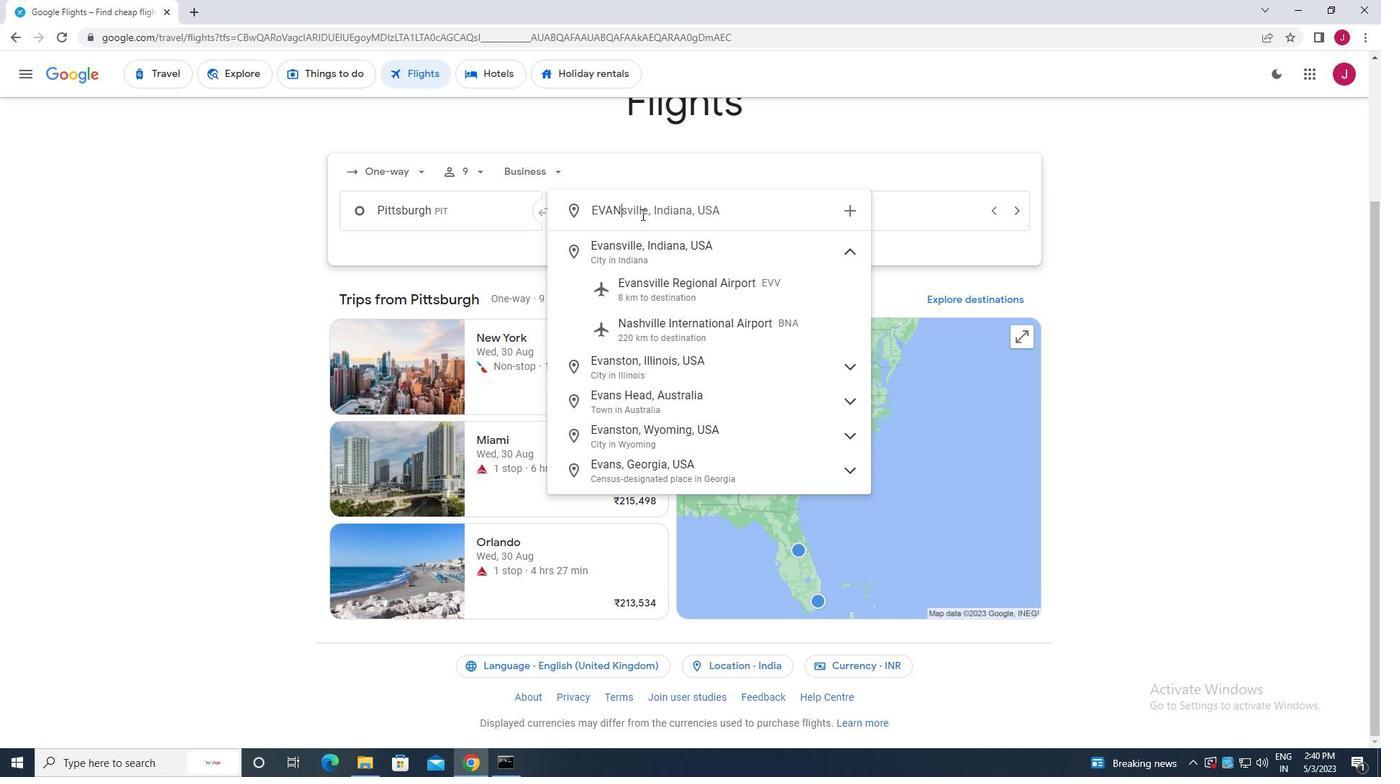 
Action: Mouse moved to (746, 292)
Screenshot: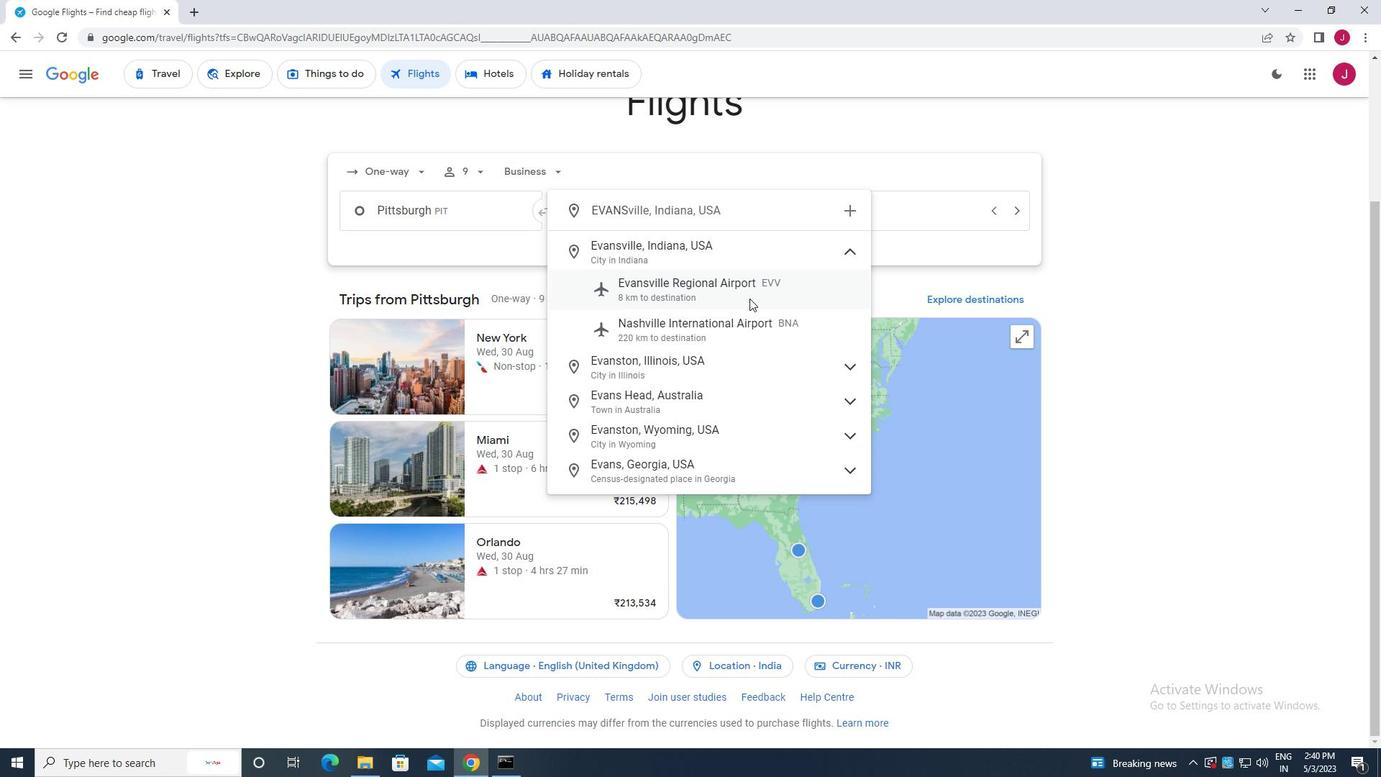 
Action: Mouse pressed left at (746, 292)
Screenshot: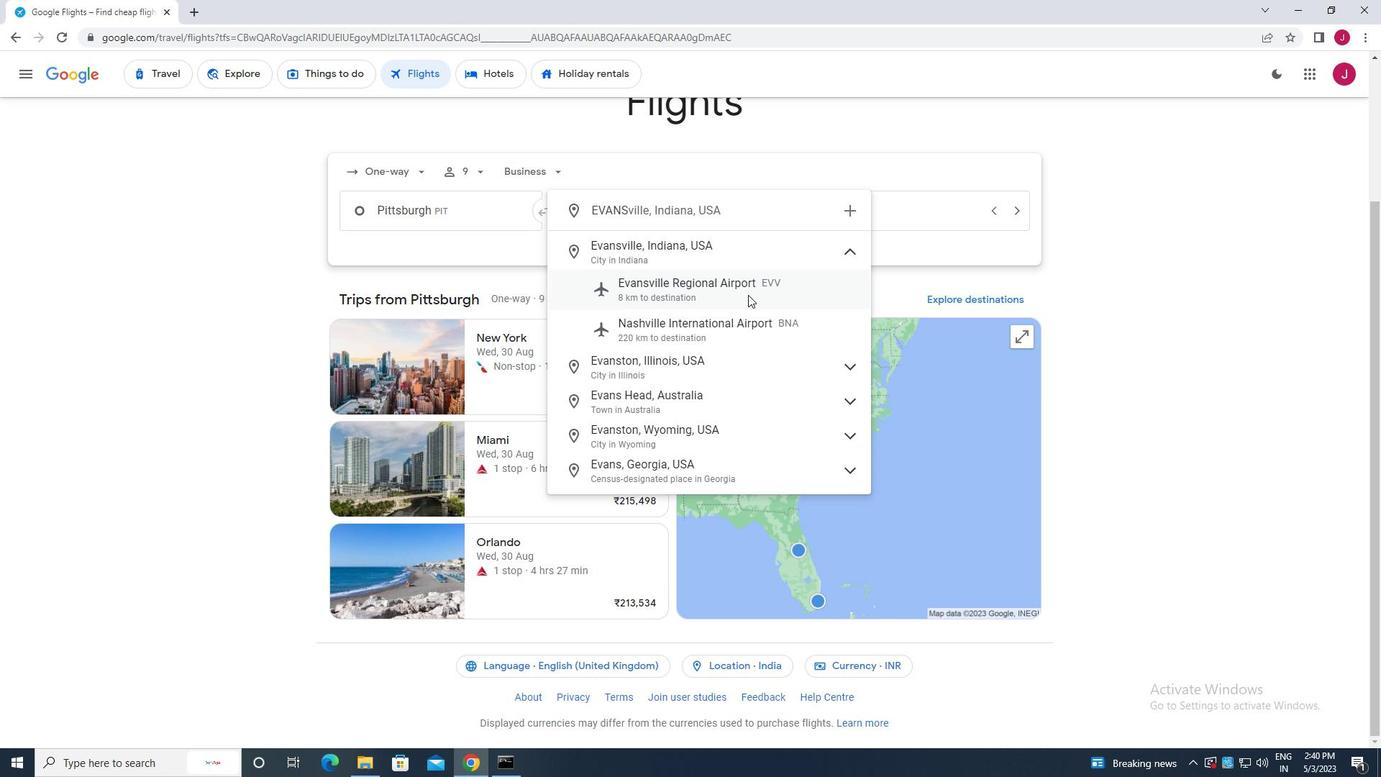 
Action: Mouse moved to (877, 215)
Screenshot: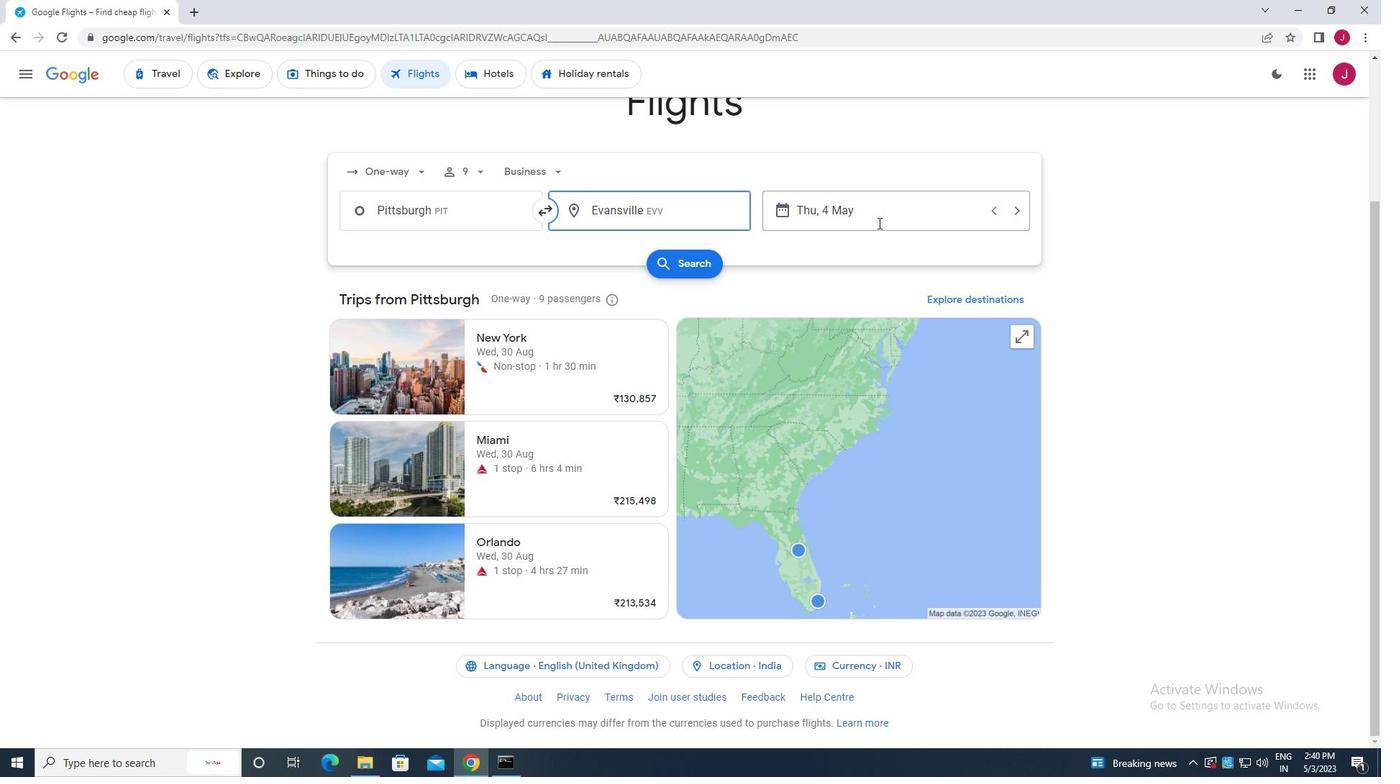 
Action: Mouse pressed left at (877, 215)
Screenshot: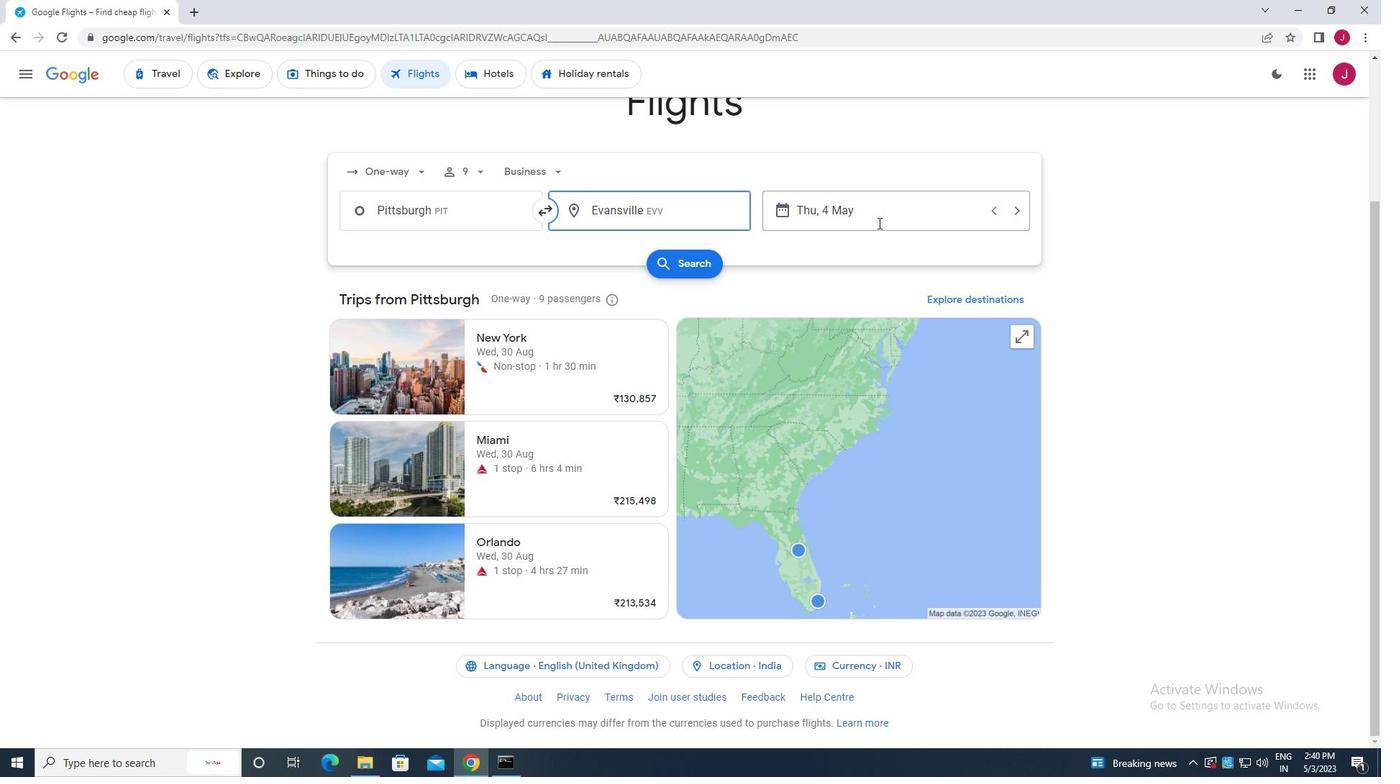 
Action: Mouse moved to (620, 325)
Screenshot: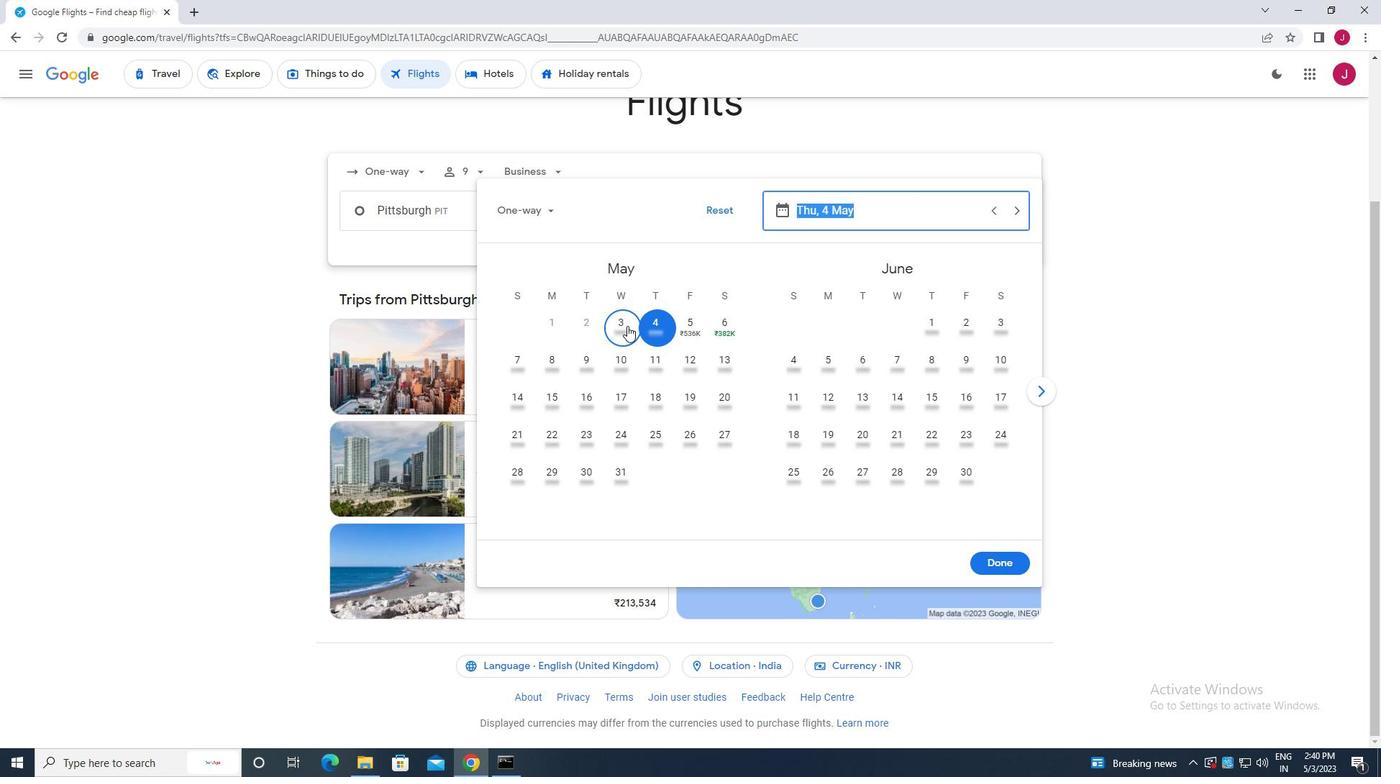 
Action: Mouse pressed left at (620, 325)
Screenshot: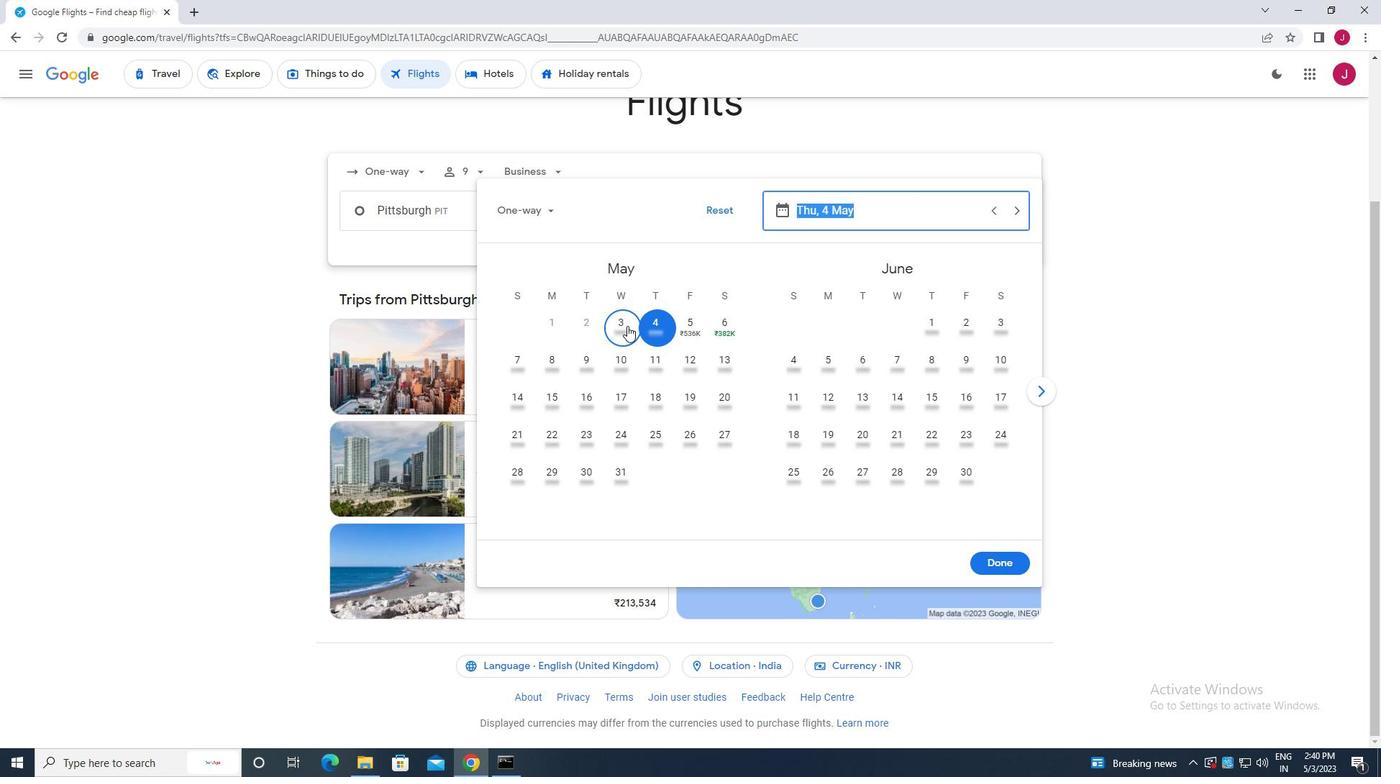 
Action: Mouse moved to (1007, 562)
Screenshot: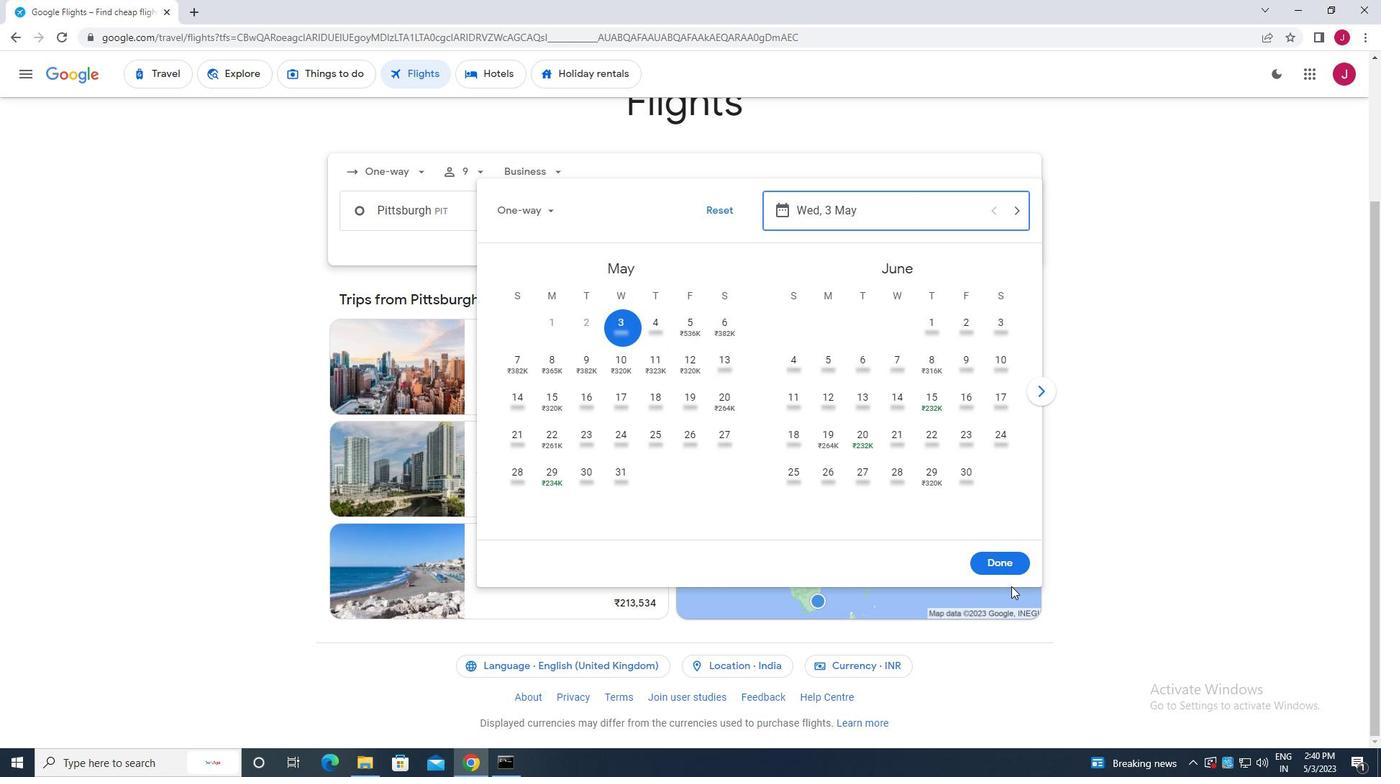 
Action: Mouse pressed left at (1007, 562)
Screenshot: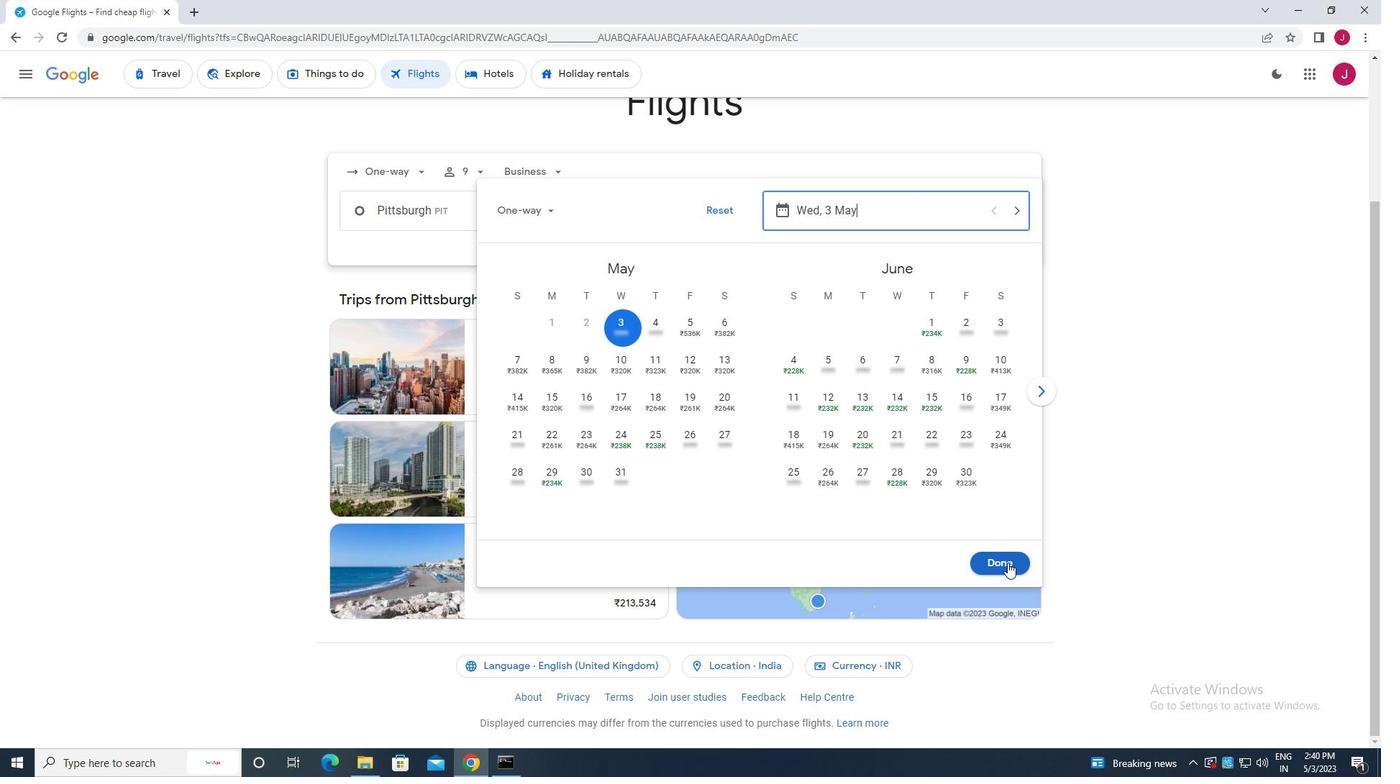 
Action: Mouse moved to (684, 266)
Screenshot: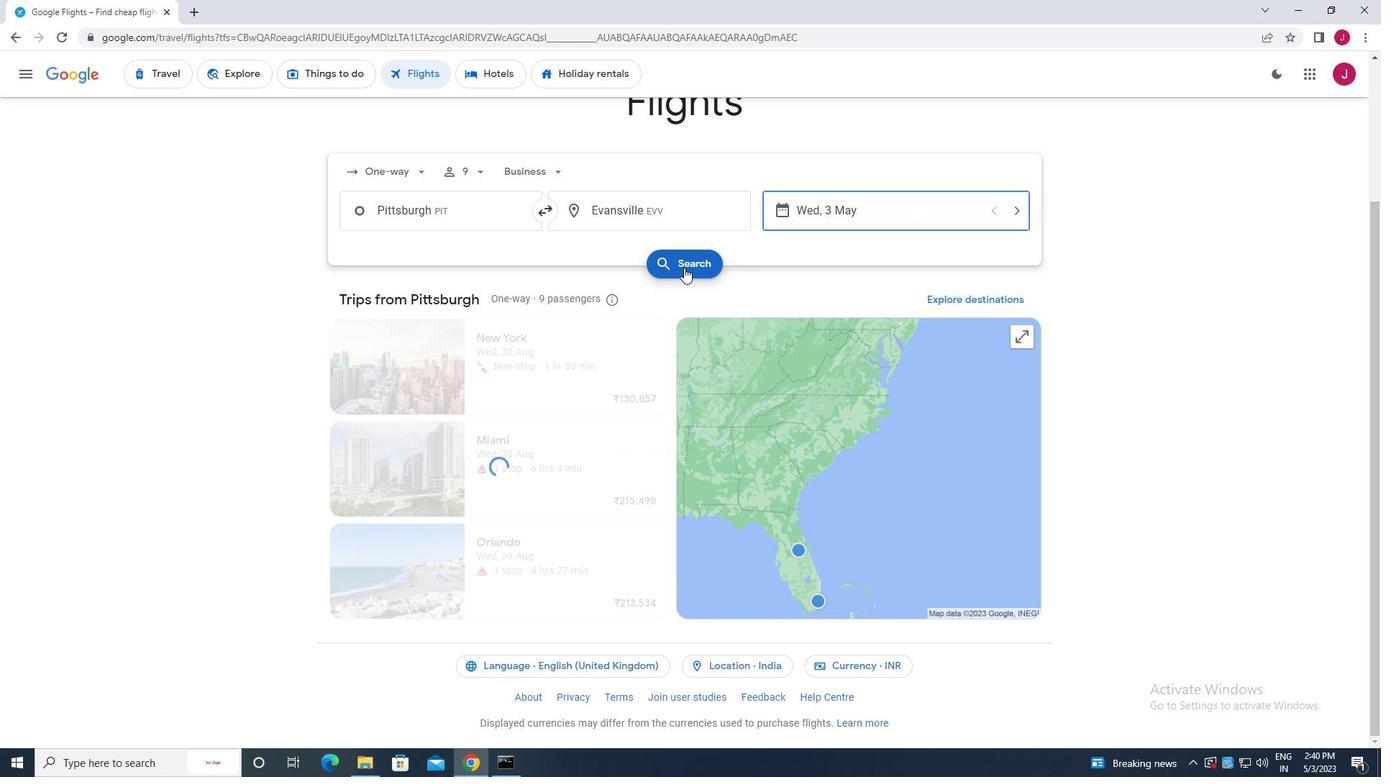 
Action: Mouse pressed left at (684, 266)
Screenshot: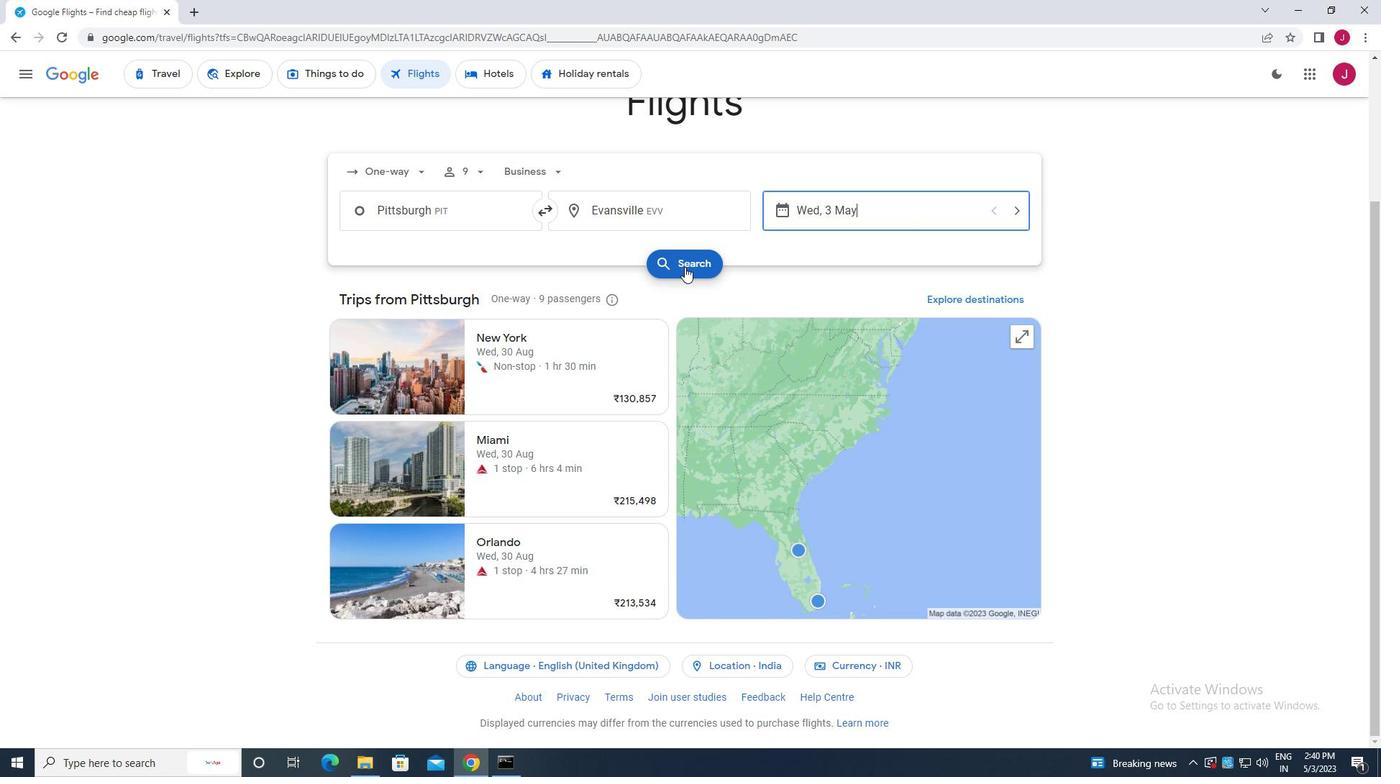 
Action: Mouse moved to (377, 205)
Screenshot: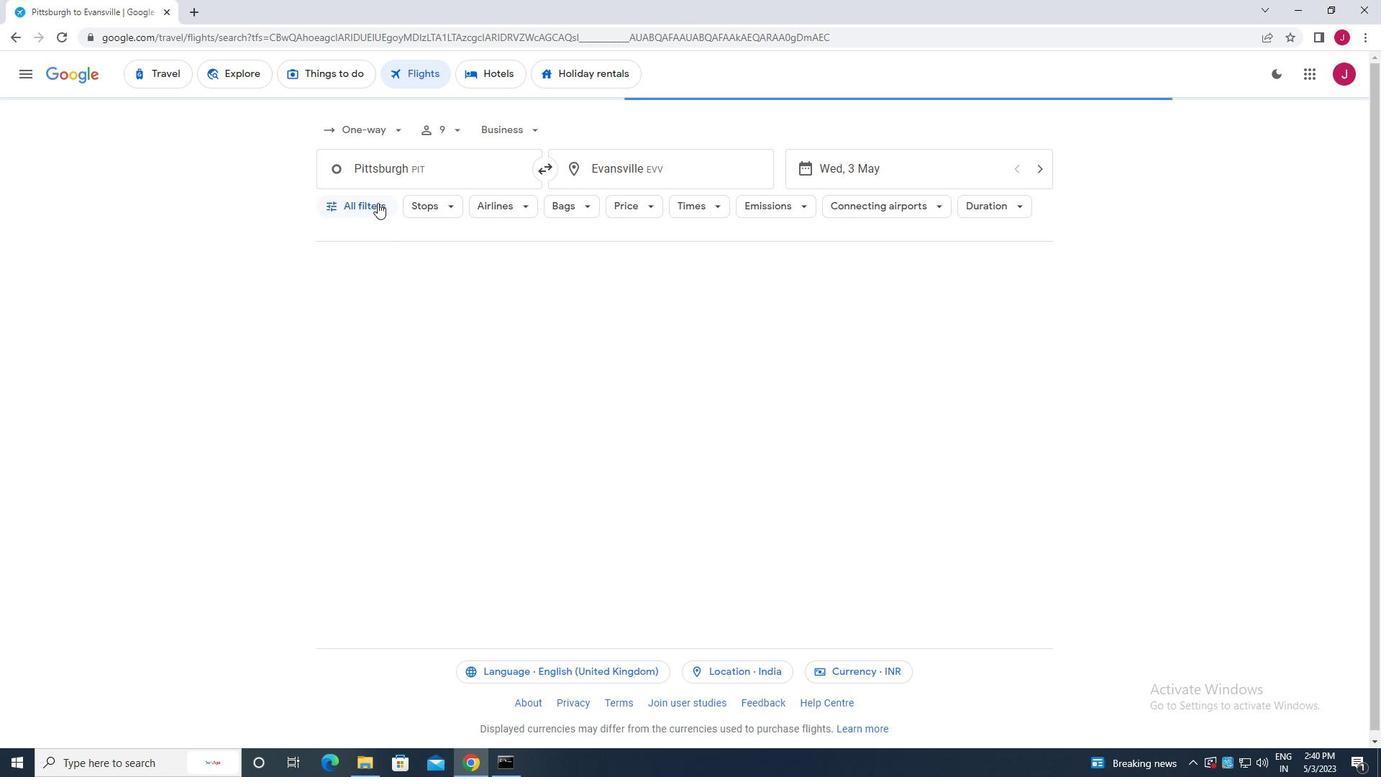 
Action: Mouse pressed left at (377, 205)
Screenshot: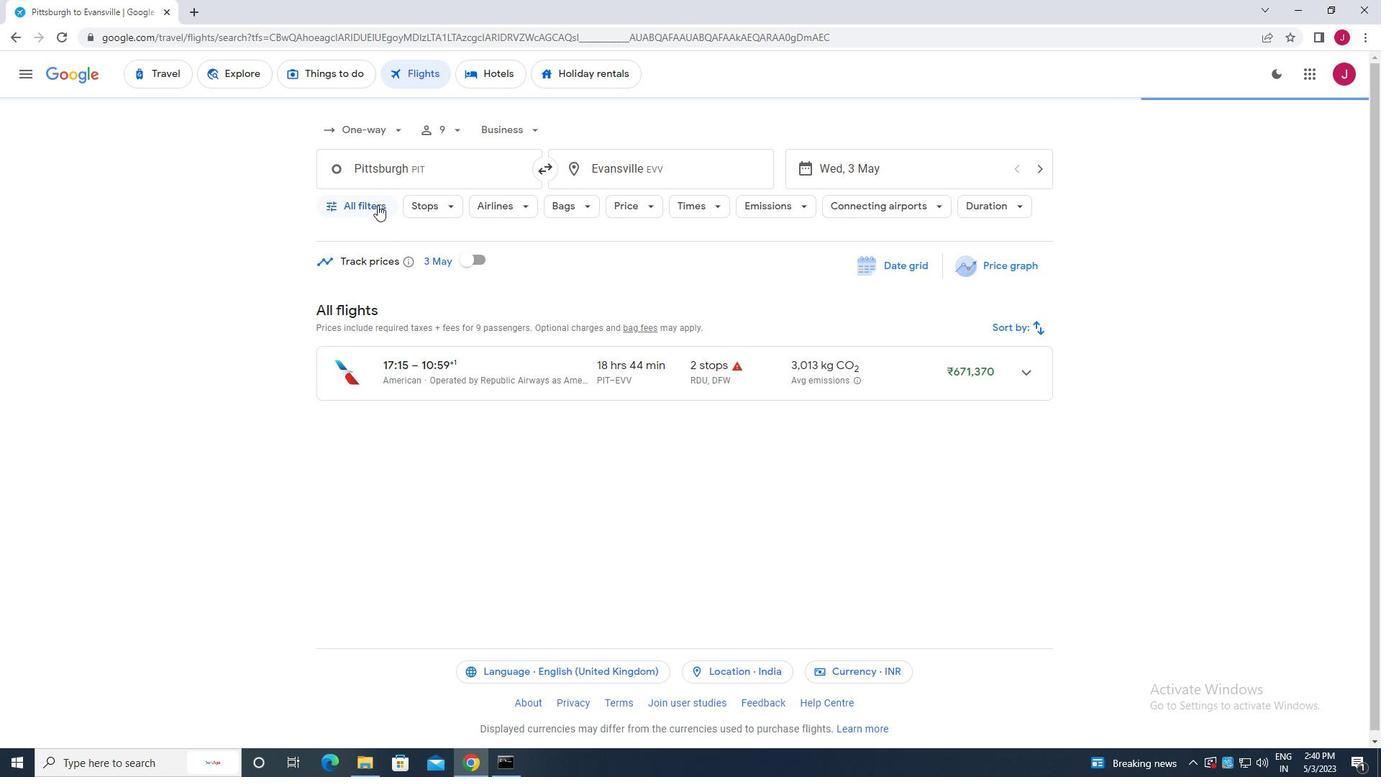 
Action: Mouse moved to (420, 303)
Screenshot: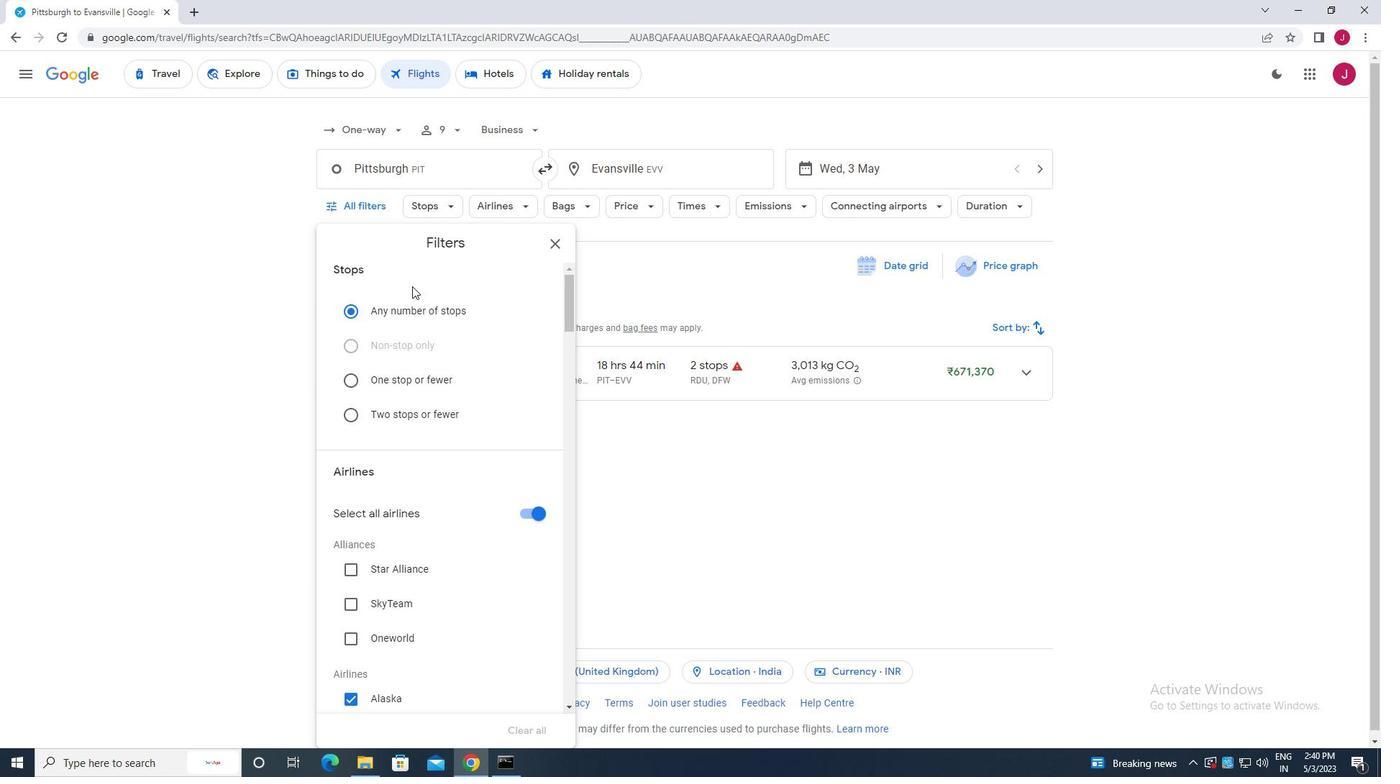 
Action: Mouse scrolled (420, 302) with delta (0, 0)
Screenshot: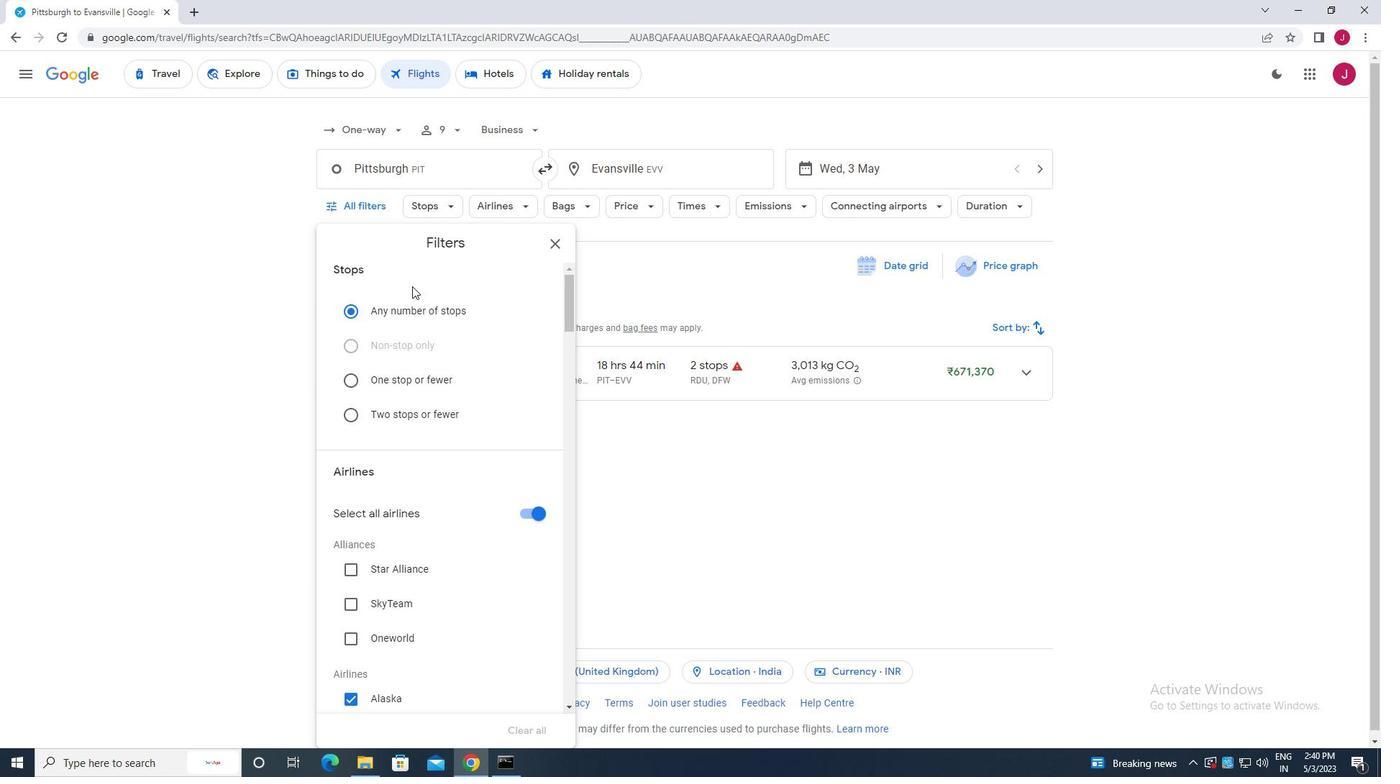 
Action: Mouse scrolled (420, 302) with delta (0, 0)
Screenshot: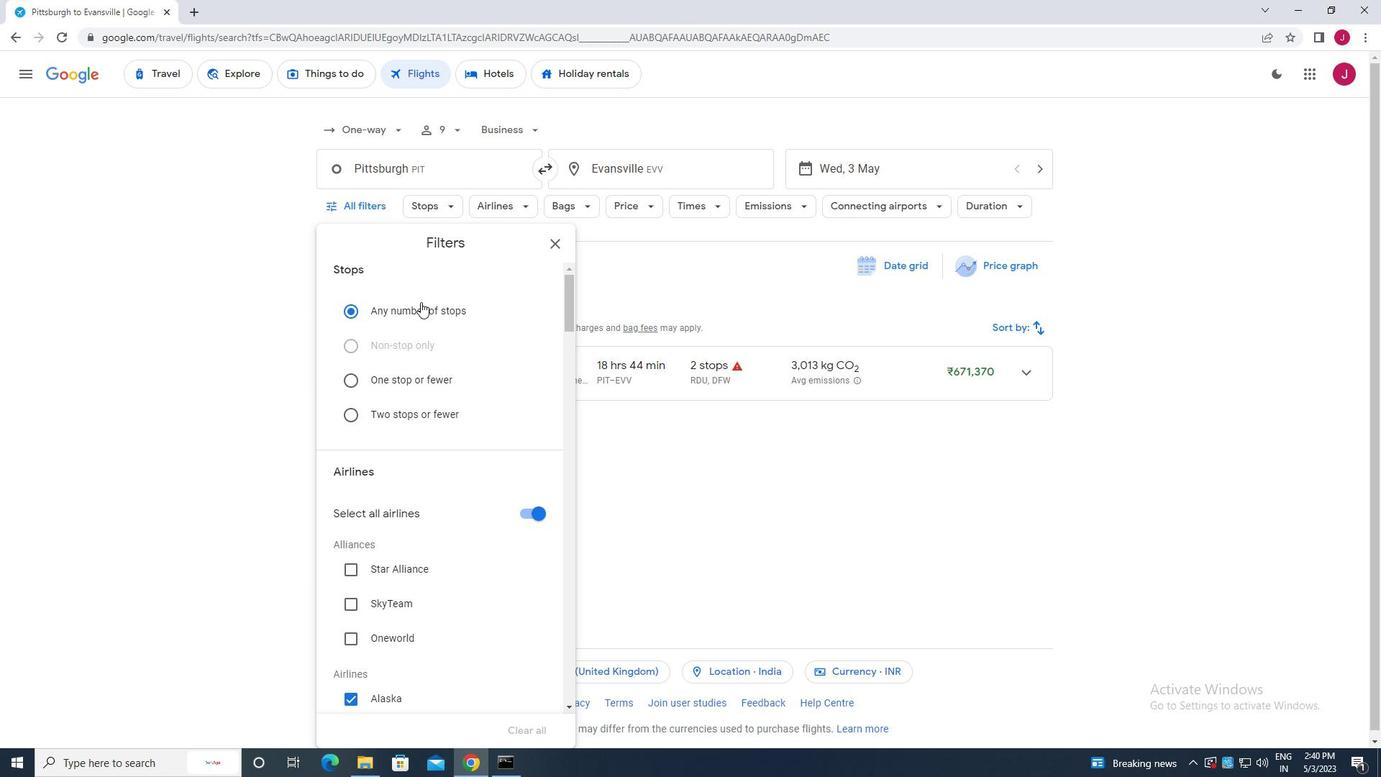 
Action: Mouse moved to (523, 370)
Screenshot: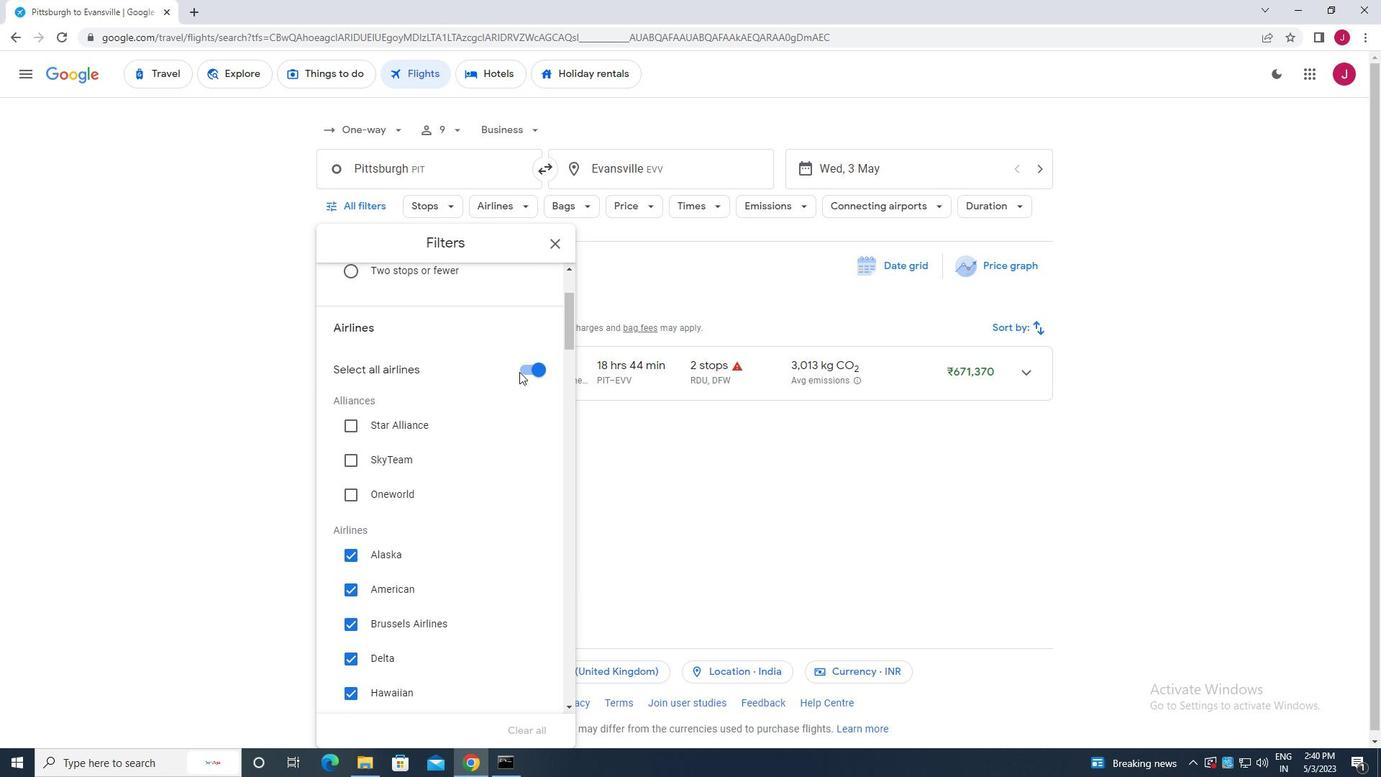 
Action: Mouse pressed left at (523, 370)
Screenshot: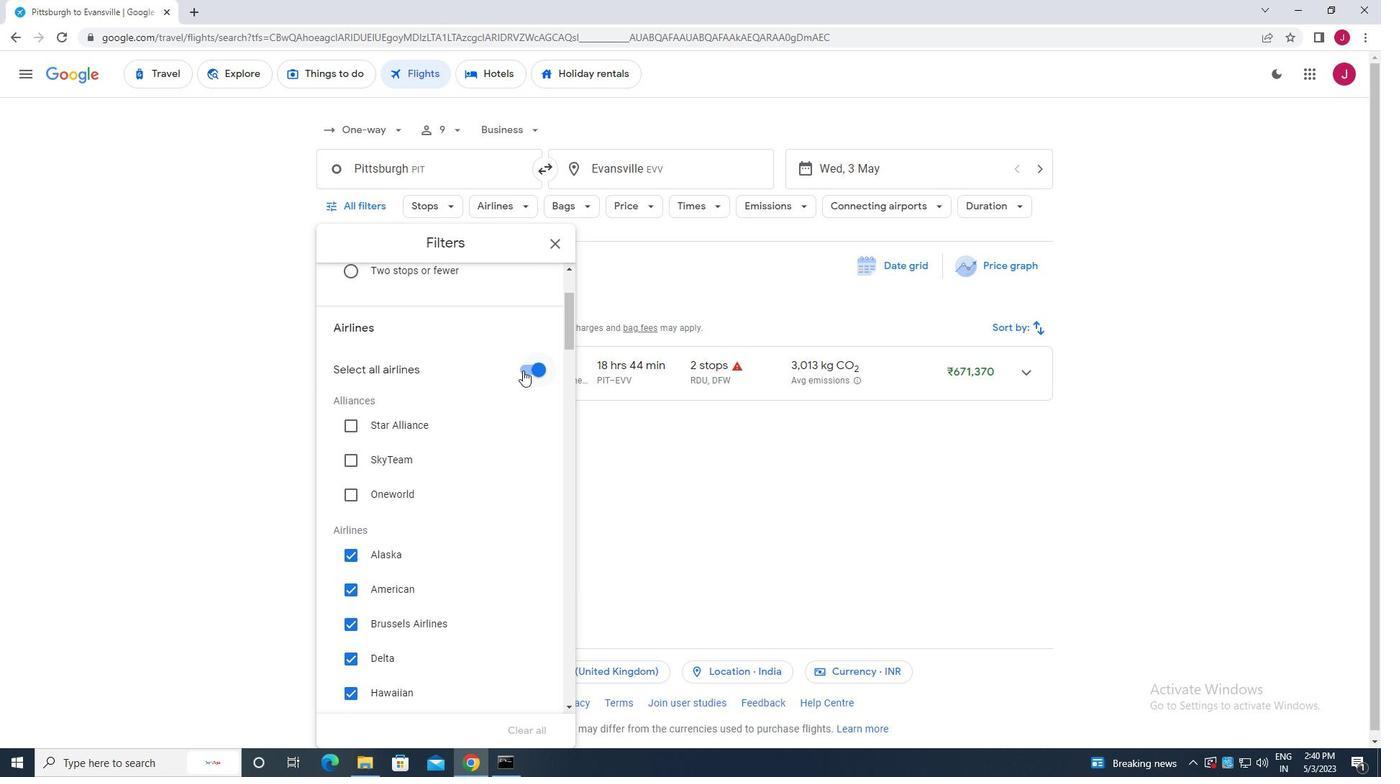
Action: Mouse moved to (422, 382)
Screenshot: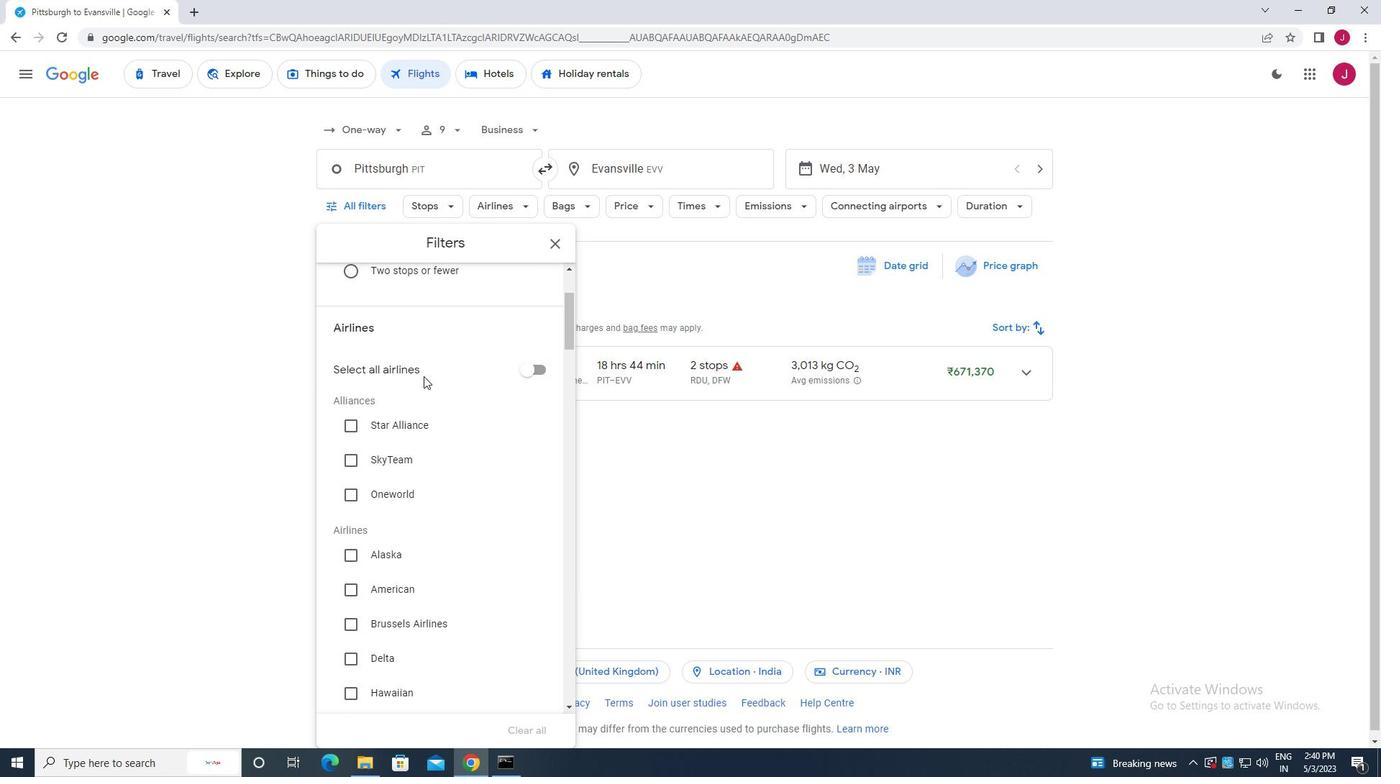 
Action: Mouse scrolled (422, 381) with delta (0, 0)
Screenshot: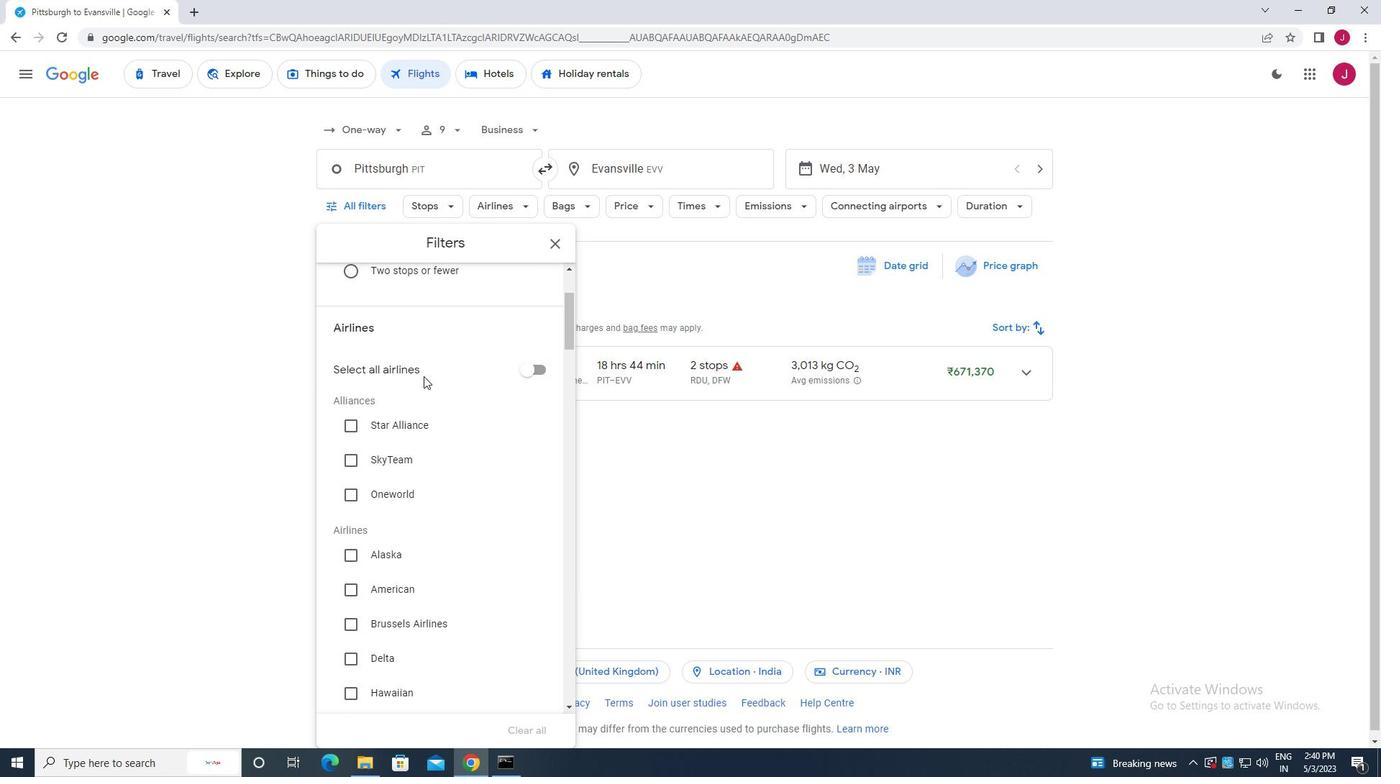 
Action: Mouse moved to (422, 387)
Screenshot: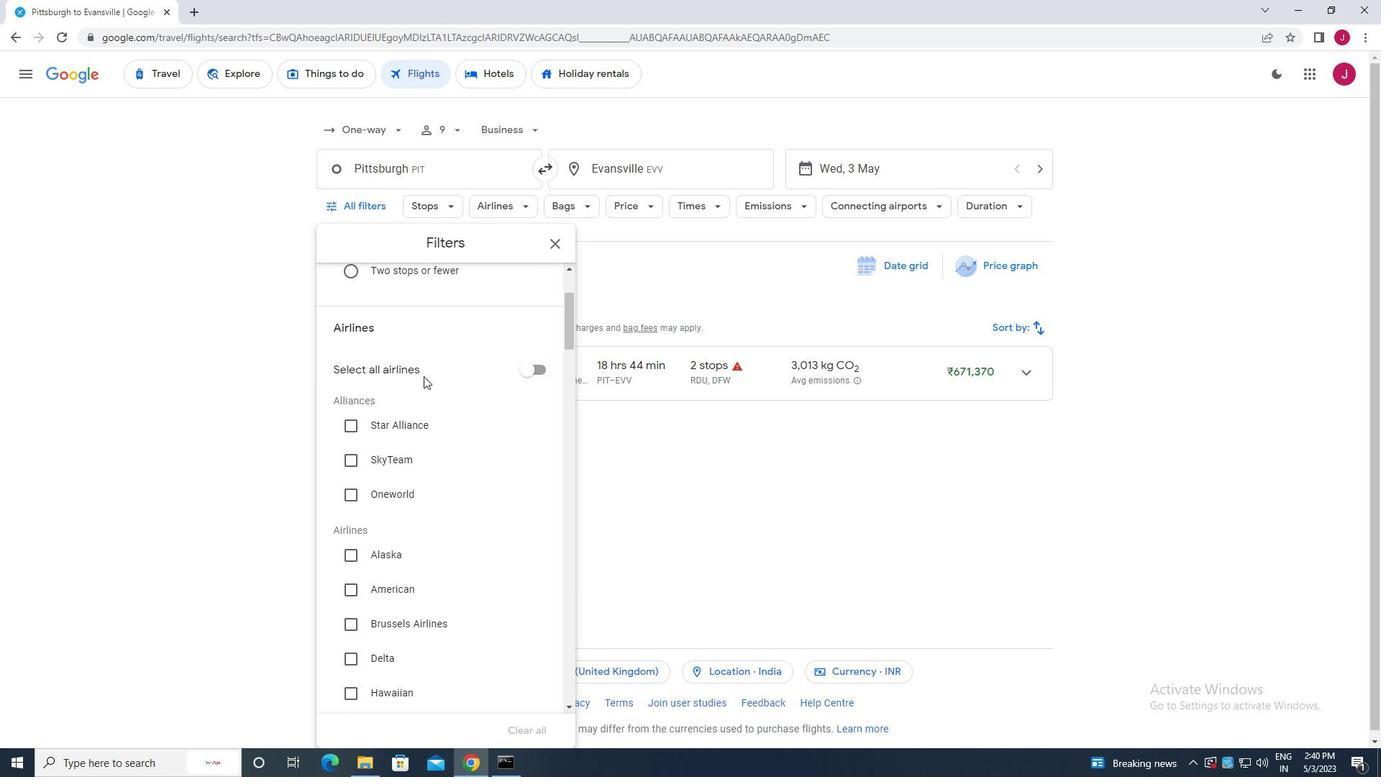 
Action: Mouse scrolled (422, 387) with delta (0, 0)
Screenshot: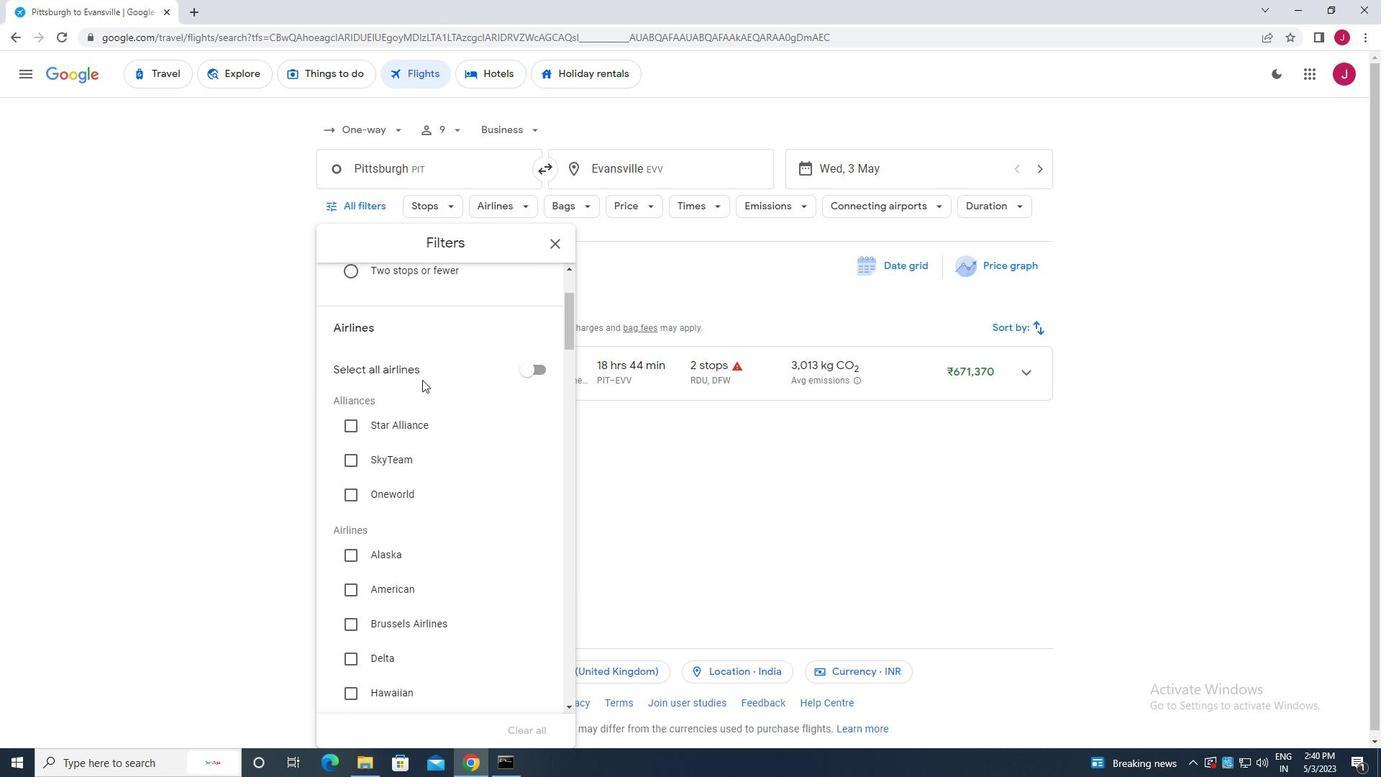 
Action: Mouse moved to (376, 527)
Screenshot: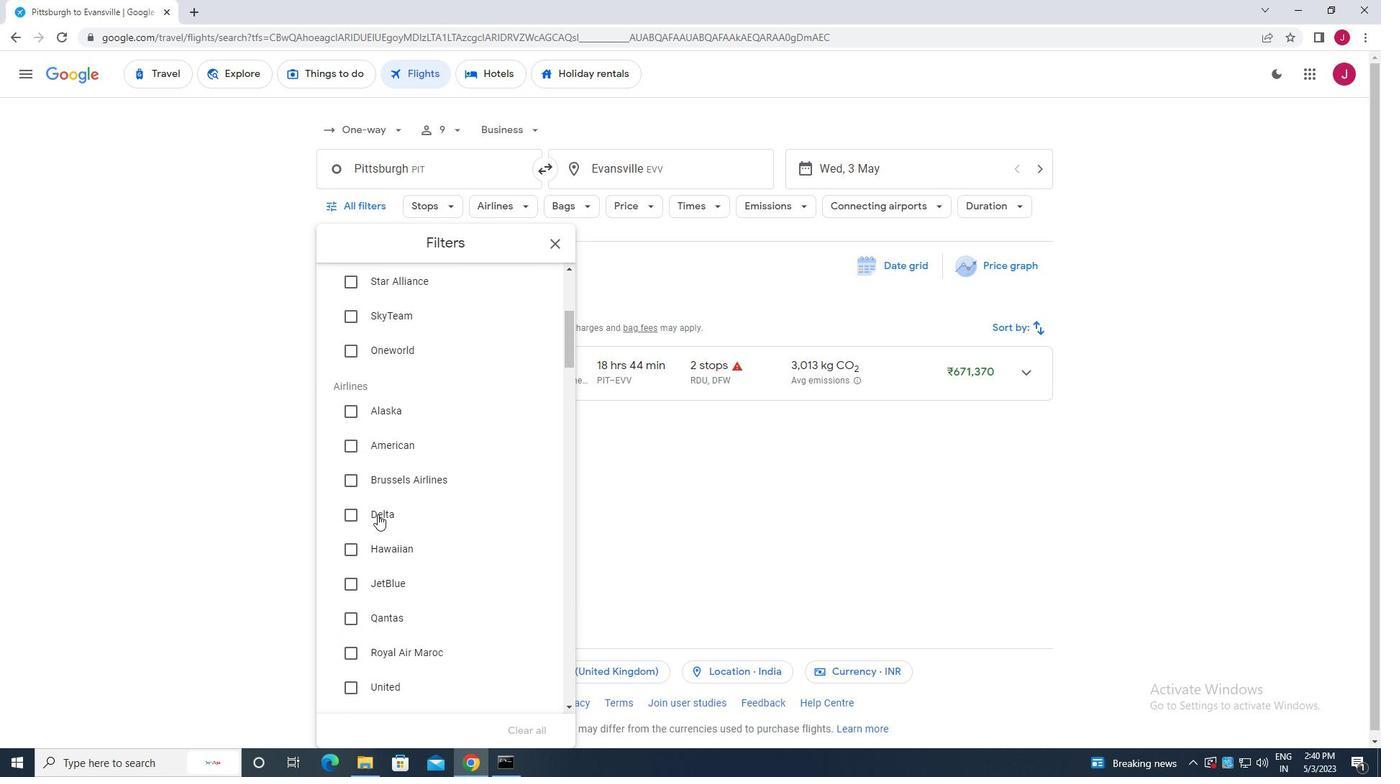 
Action: Mouse scrolled (376, 526) with delta (0, 0)
Screenshot: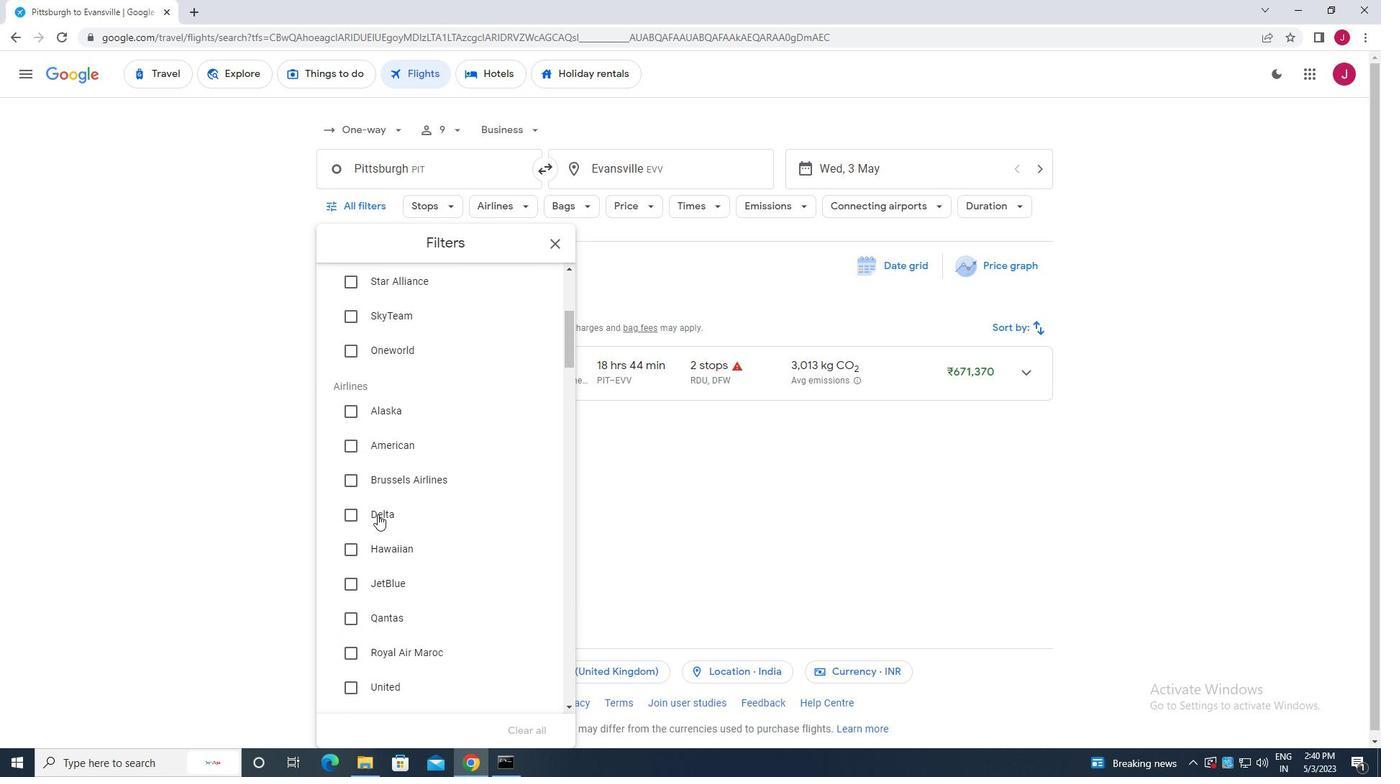 
Action: Mouse moved to (382, 308)
Screenshot: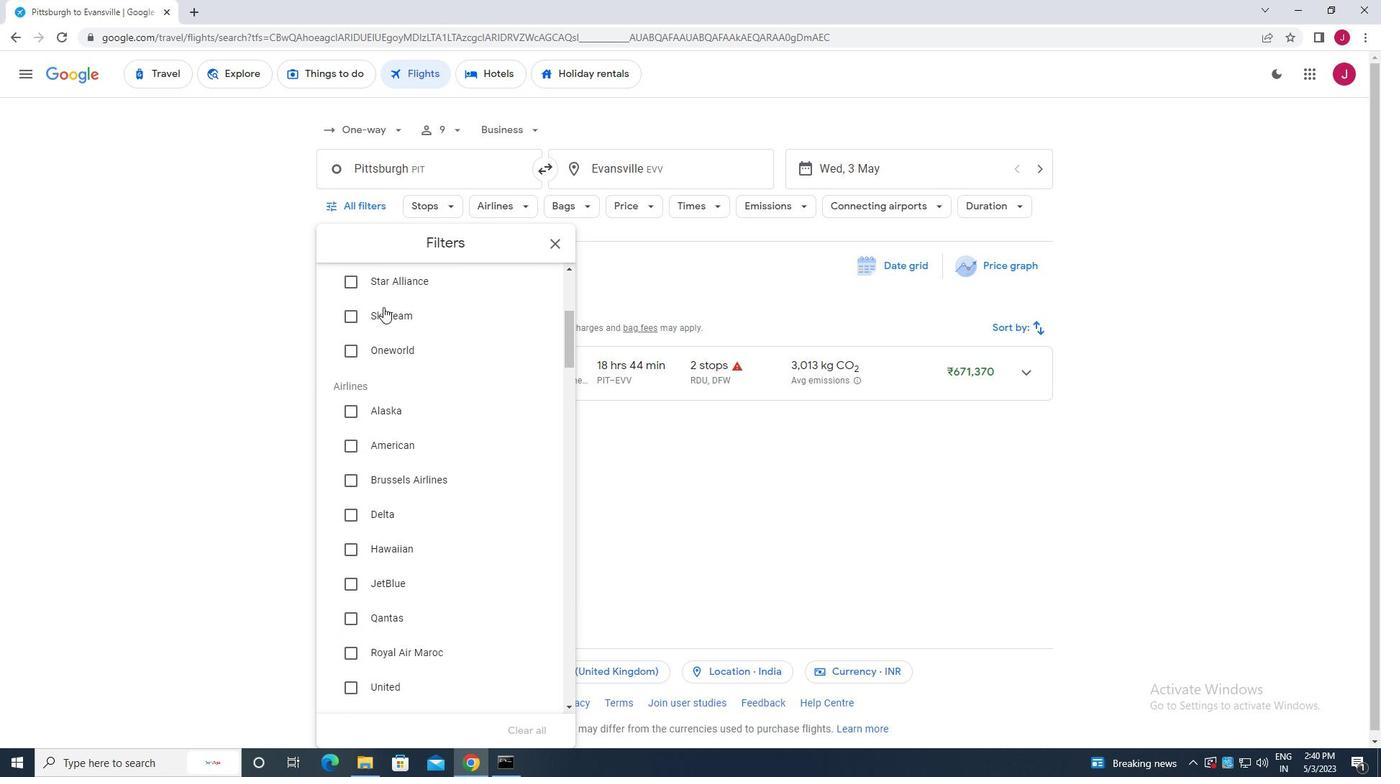 
Action: Mouse scrolled (382, 307) with delta (0, 0)
Screenshot: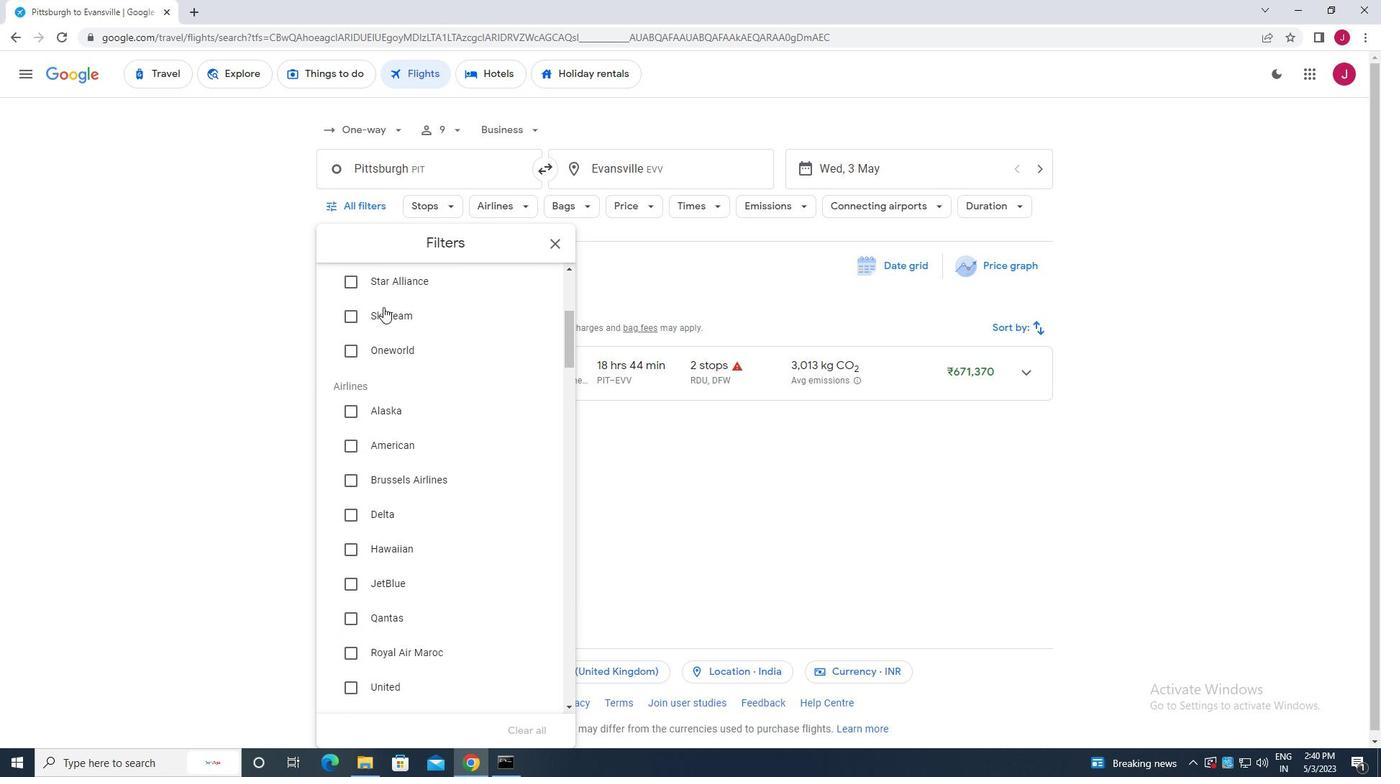 
Action: Mouse moved to (382, 312)
Screenshot: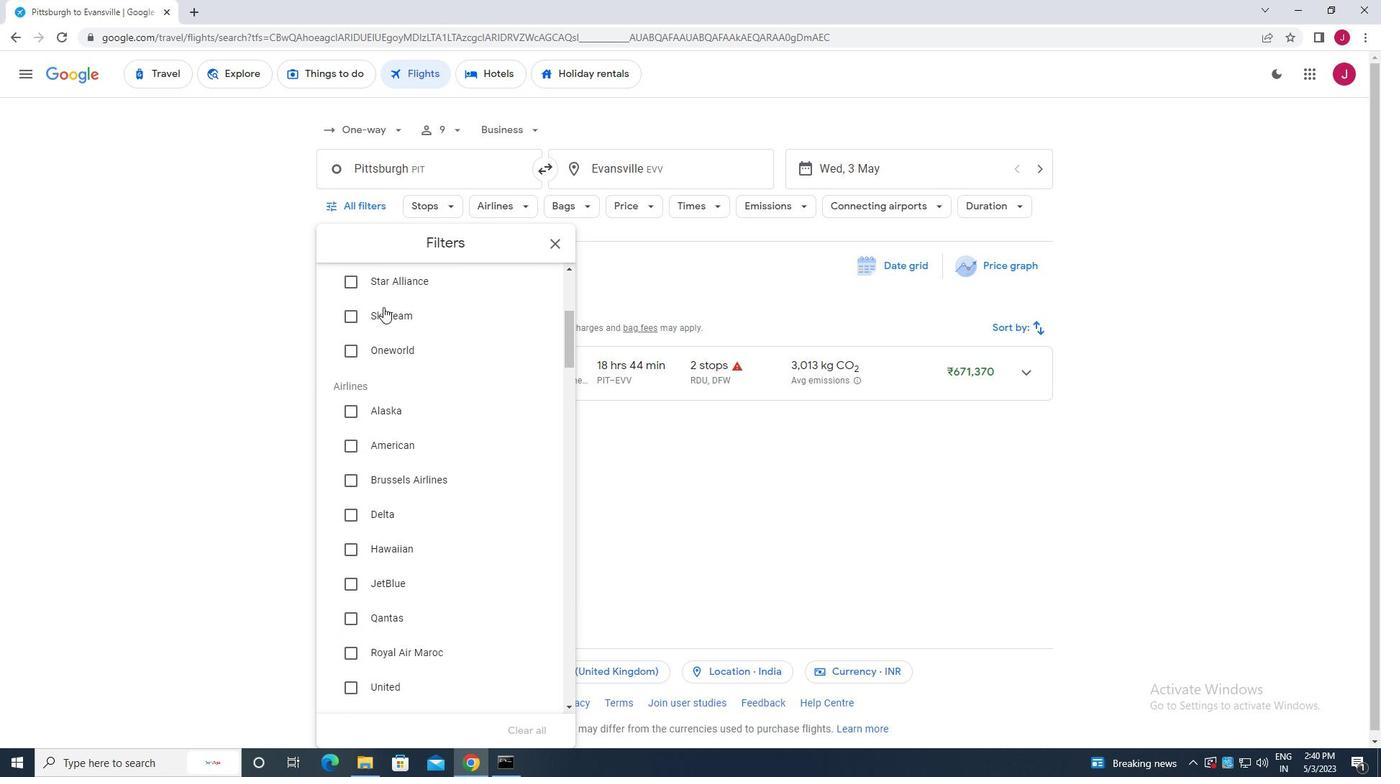 
Action: Mouse scrolled (382, 312) with delta (0, 0)
Screenshot: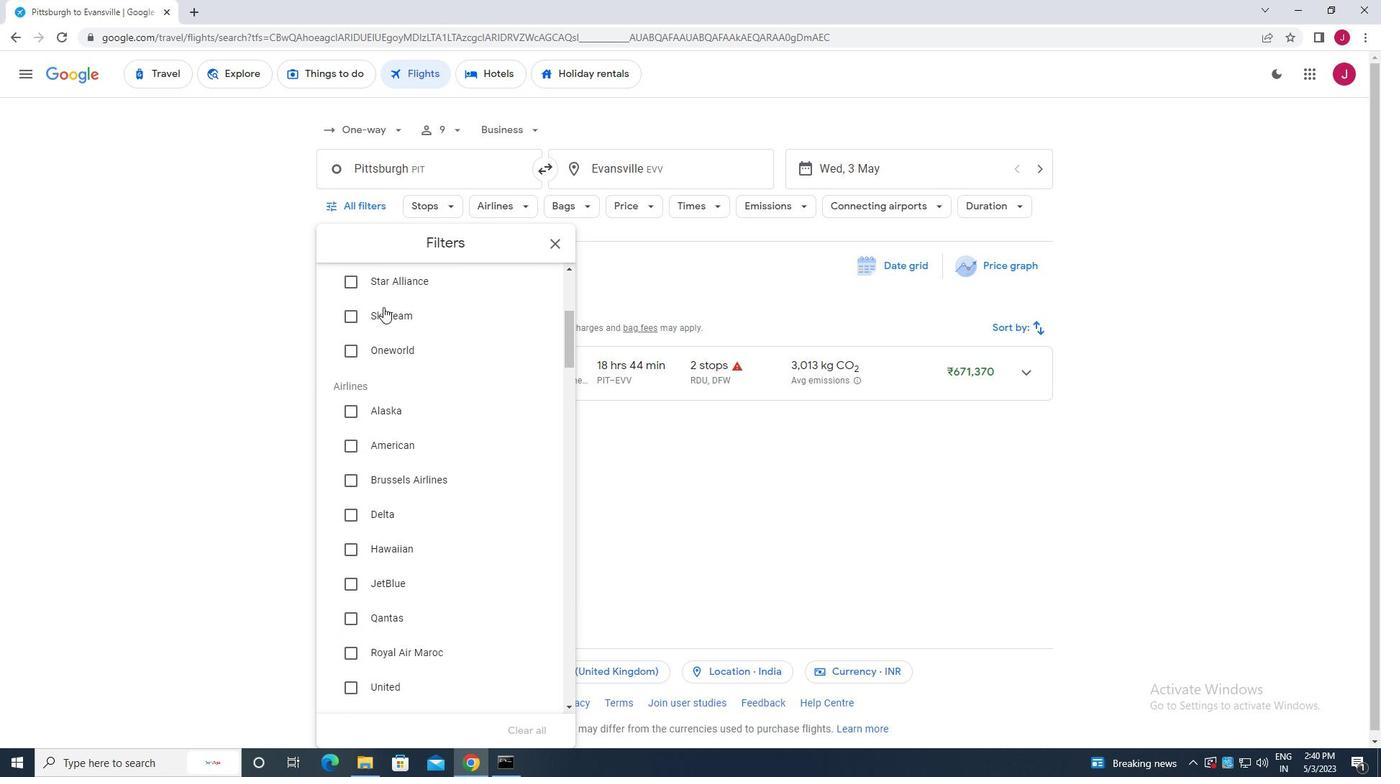
Action: Mouse moved to (383, 319)
Screenshot: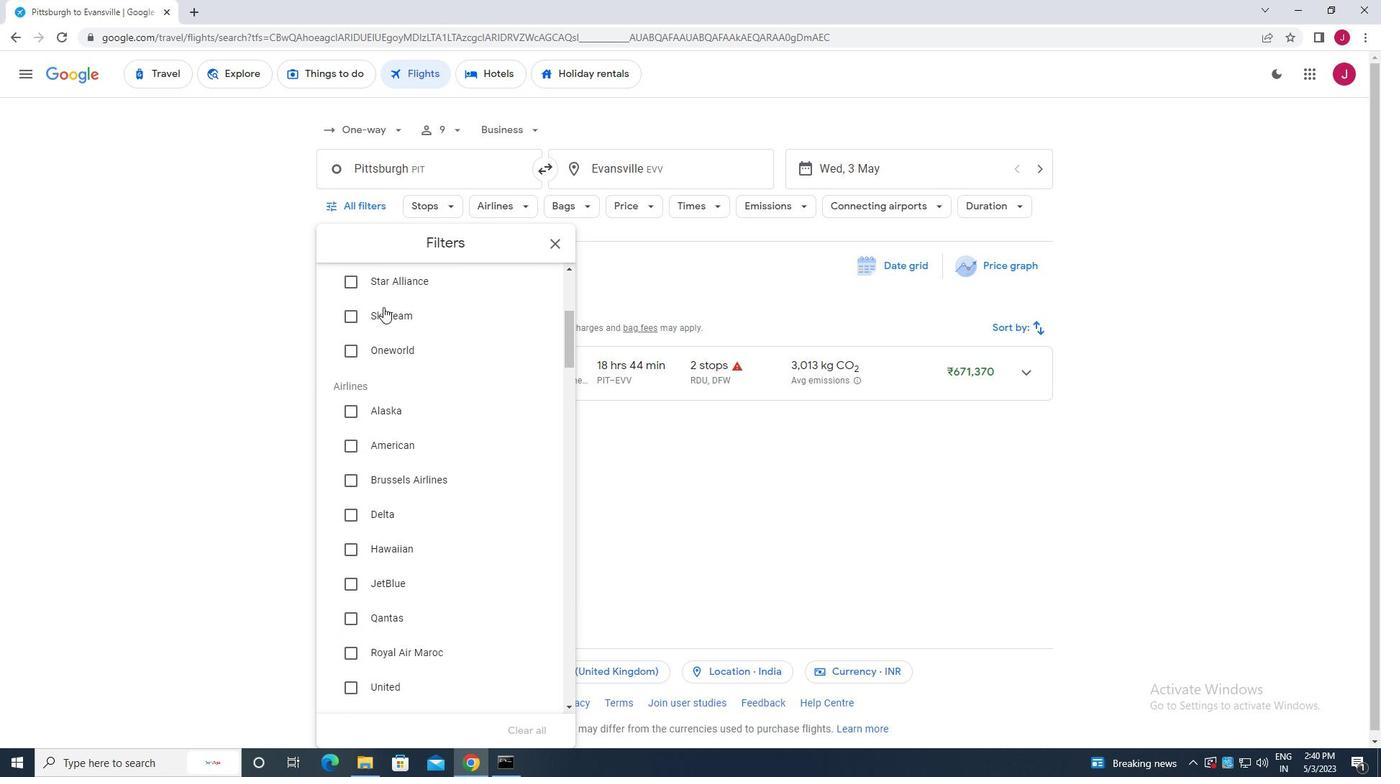 
Action: Mouse scrolled (383, 318) with delta (0, 0)
Screenshot: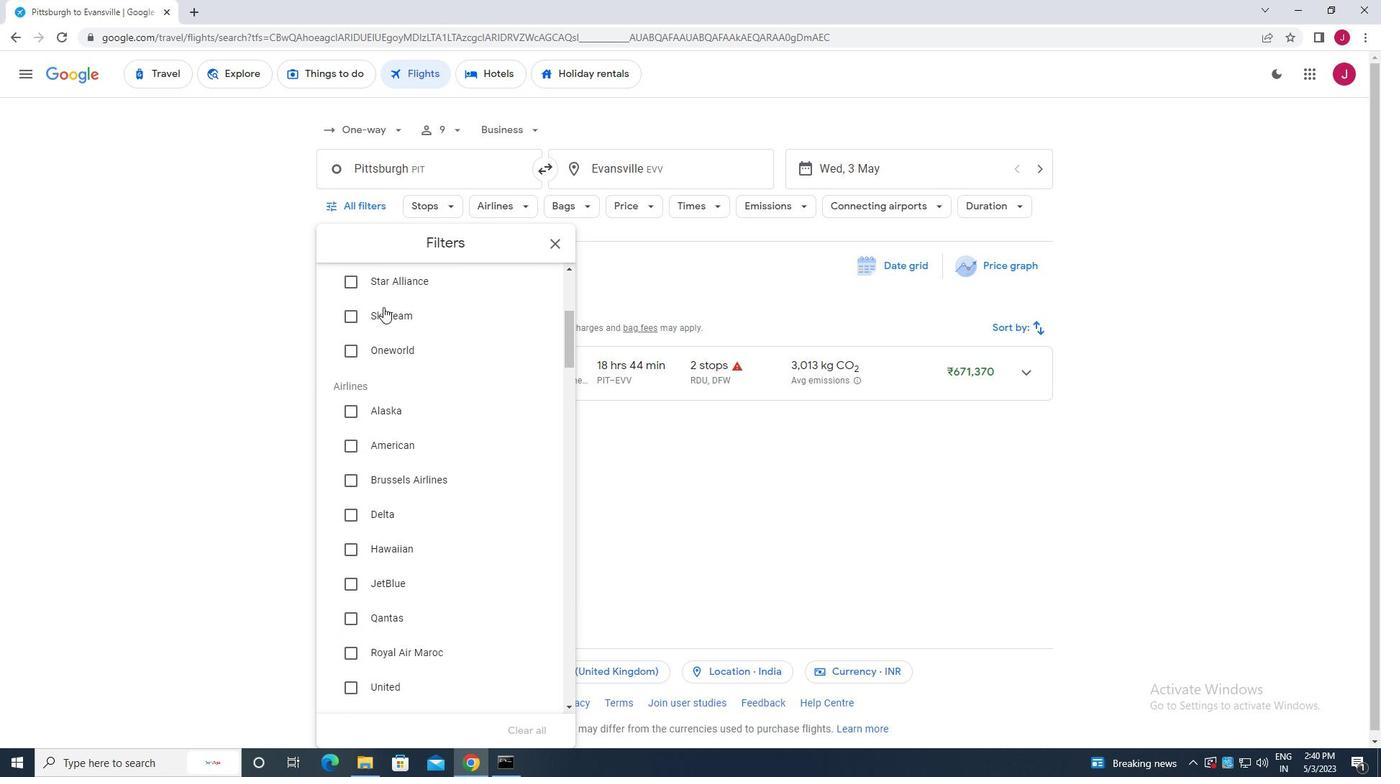 
Action: Mouse moved to (383, 327)
Screenshot: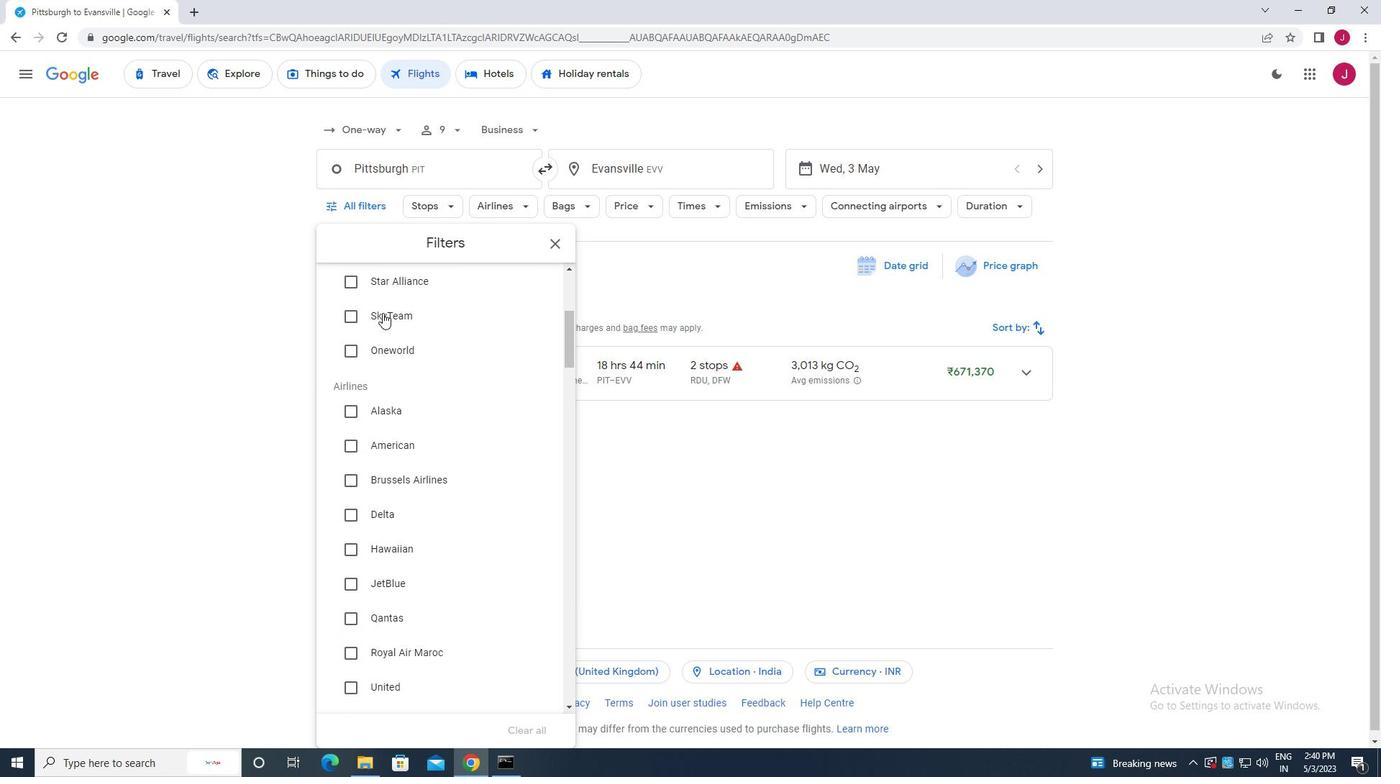 
Action: Mouse scrolled (383, 326) with delta (0, 0)
Screenshot: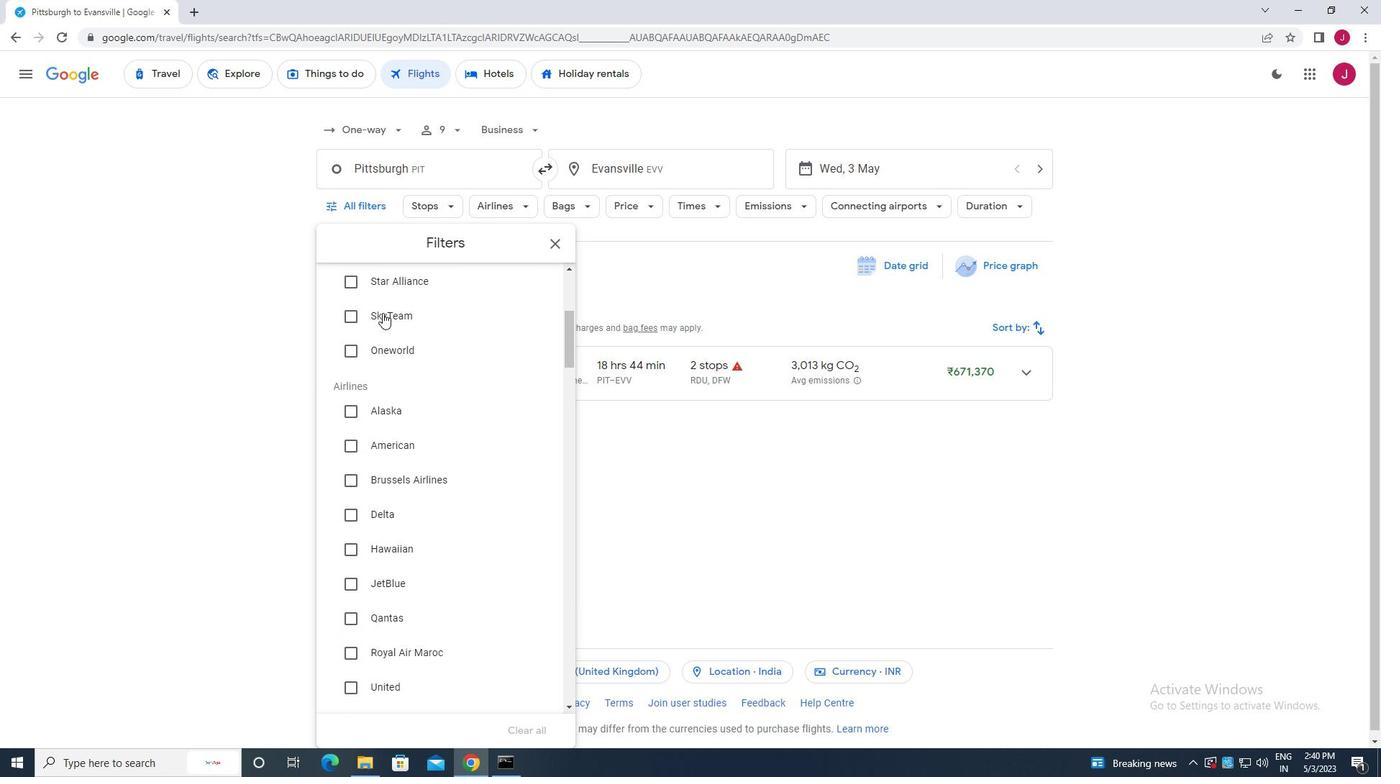 
Action: Mouse moved to (399, 415)
Screenshot: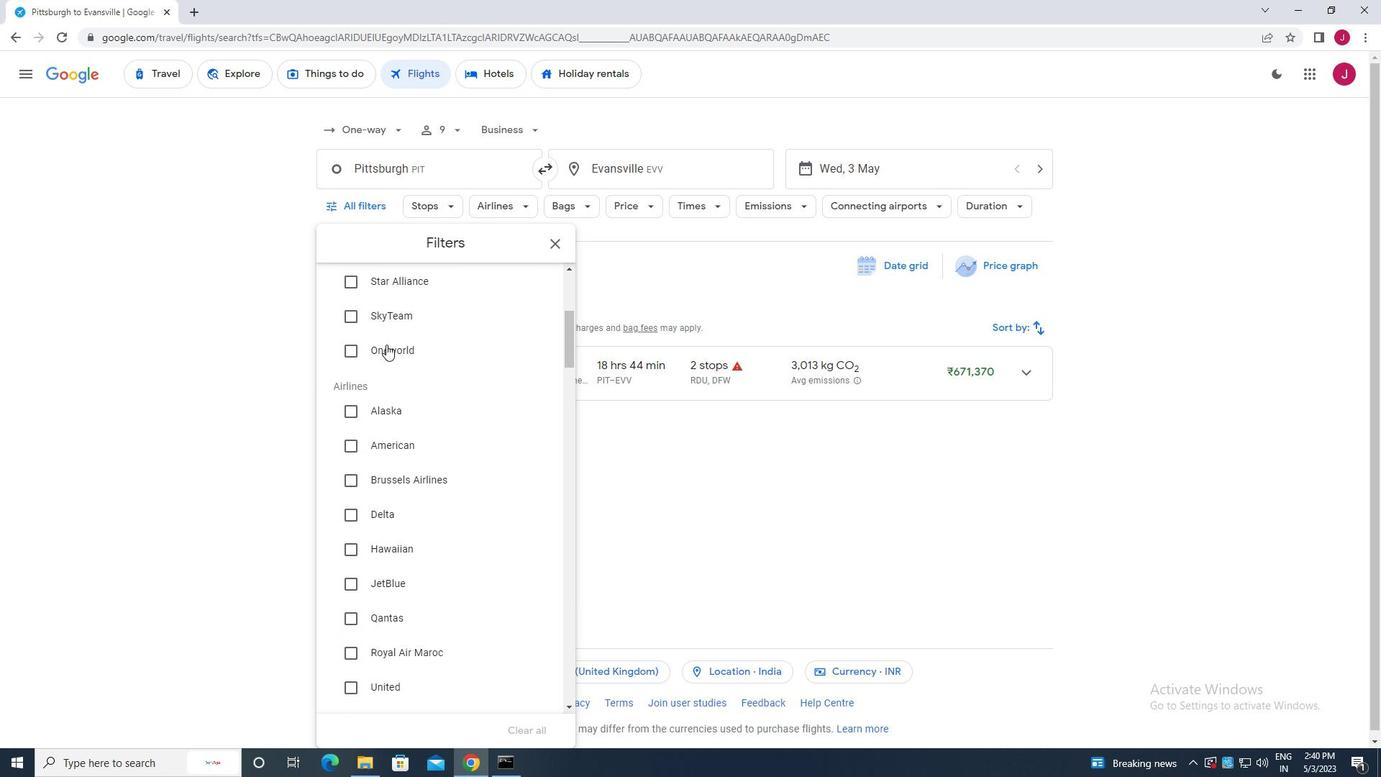 
Action: Mouse scrolled (399, 415) with delta (0, 0)
Screenshot: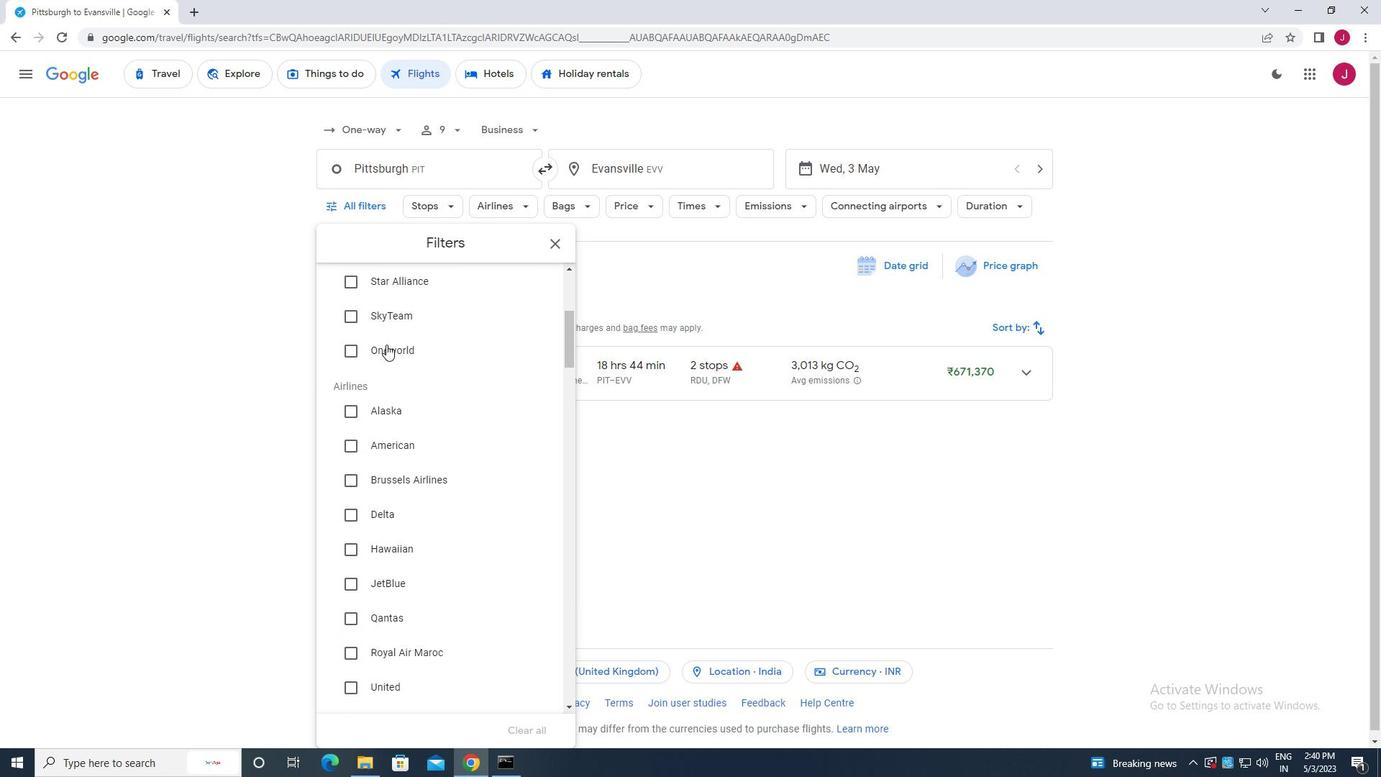 
Action: Mouse moved to (399, 418)
Screenshot: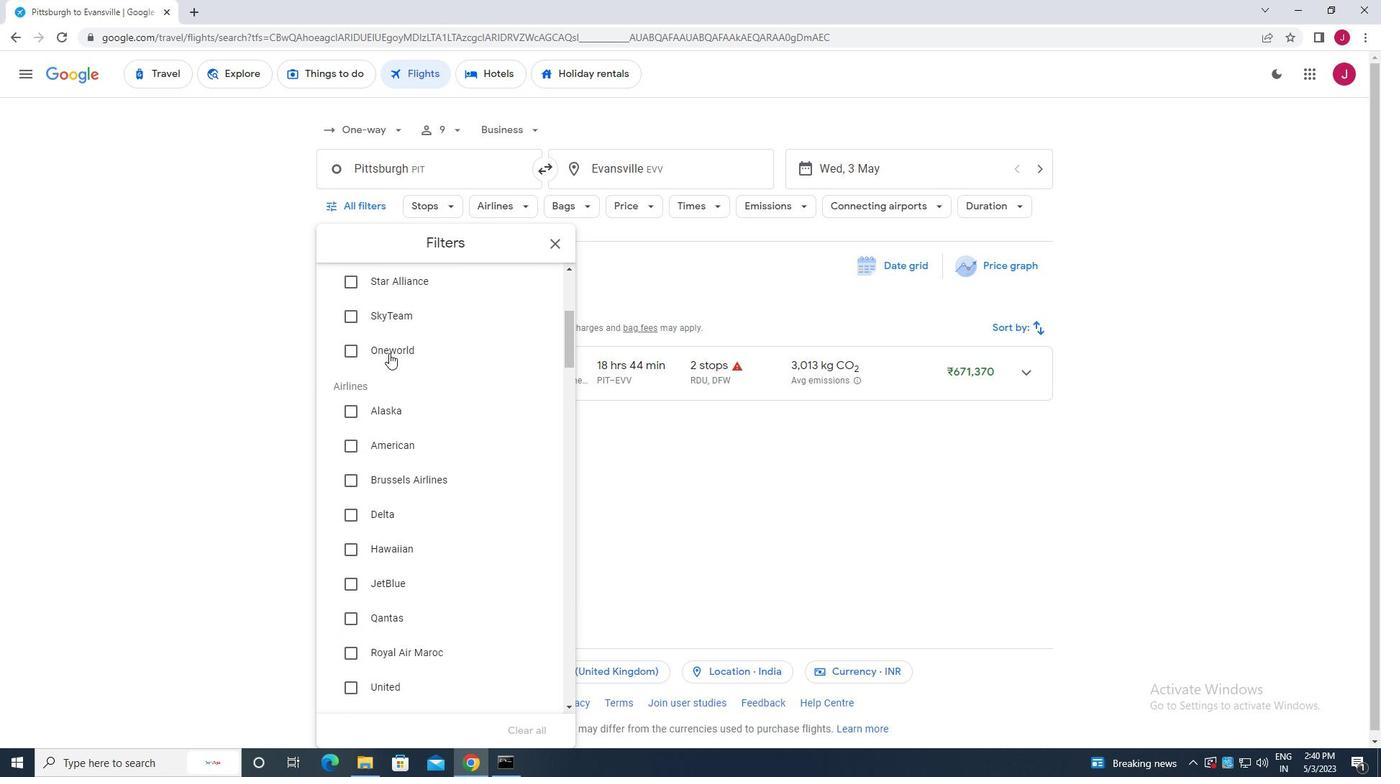 
Action: Mouse scrolled (399, 417) with delta (0, 0)
Screenshot: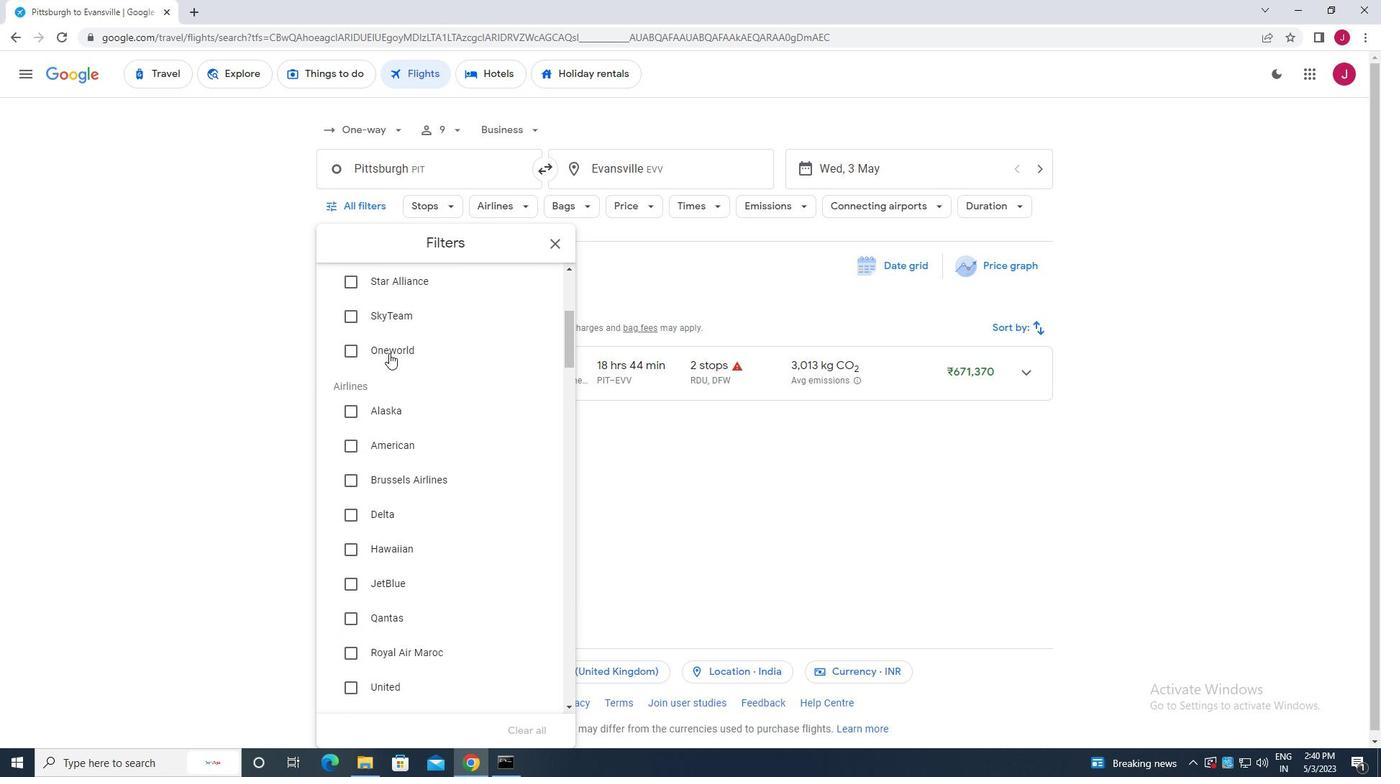 
Action: Mouse moved to (405, 406)
Screenshot: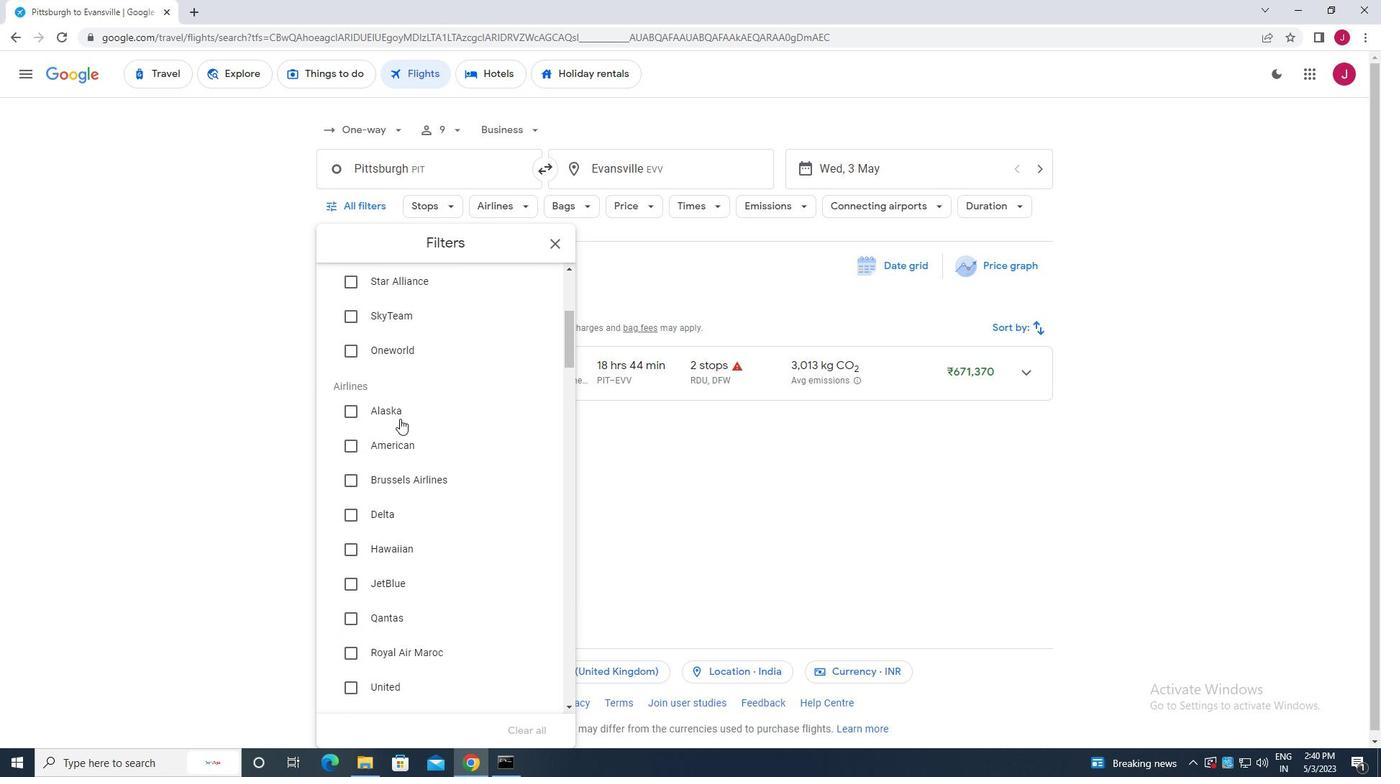 
Action: Mouse scrolled (405, 405) with delta (0, 0)
Screenshot: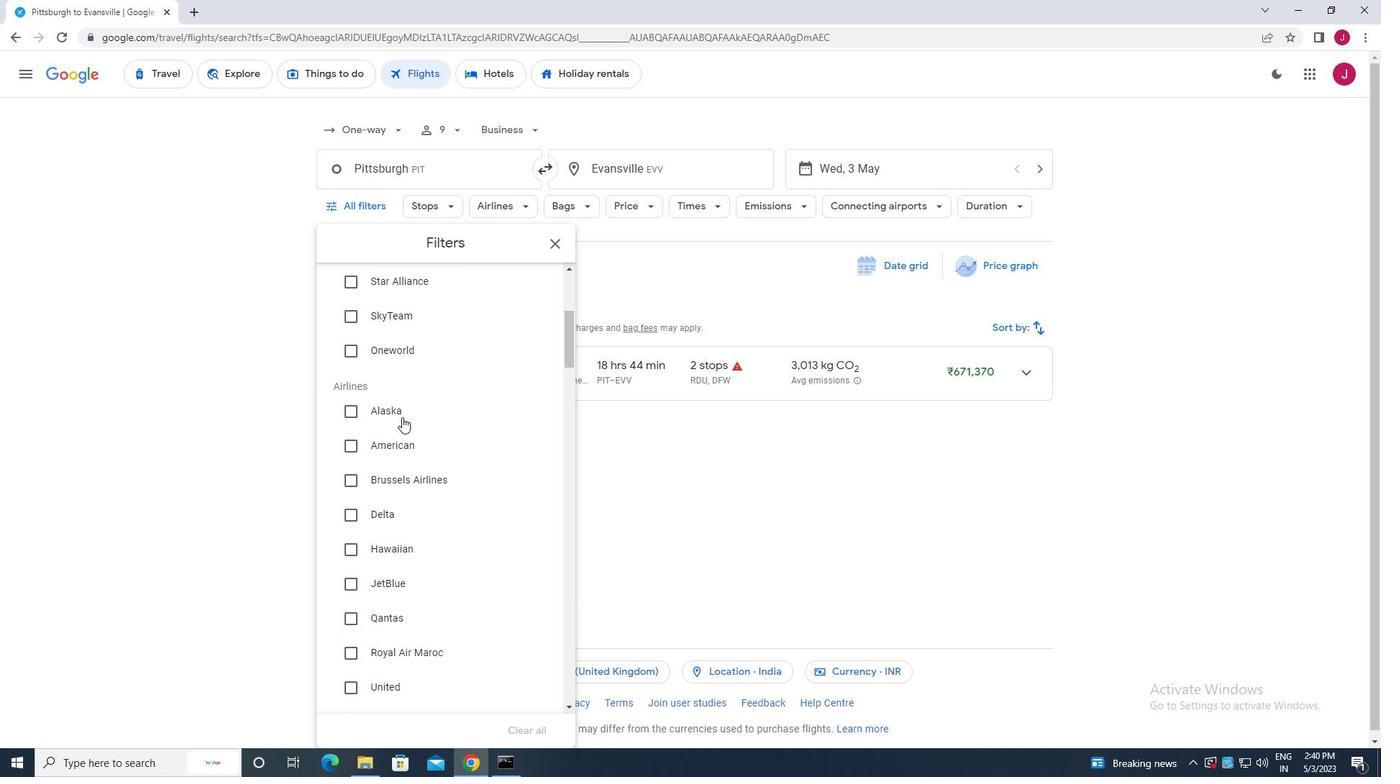 
Action: Mouse moved to (405, 405)
Screenshot: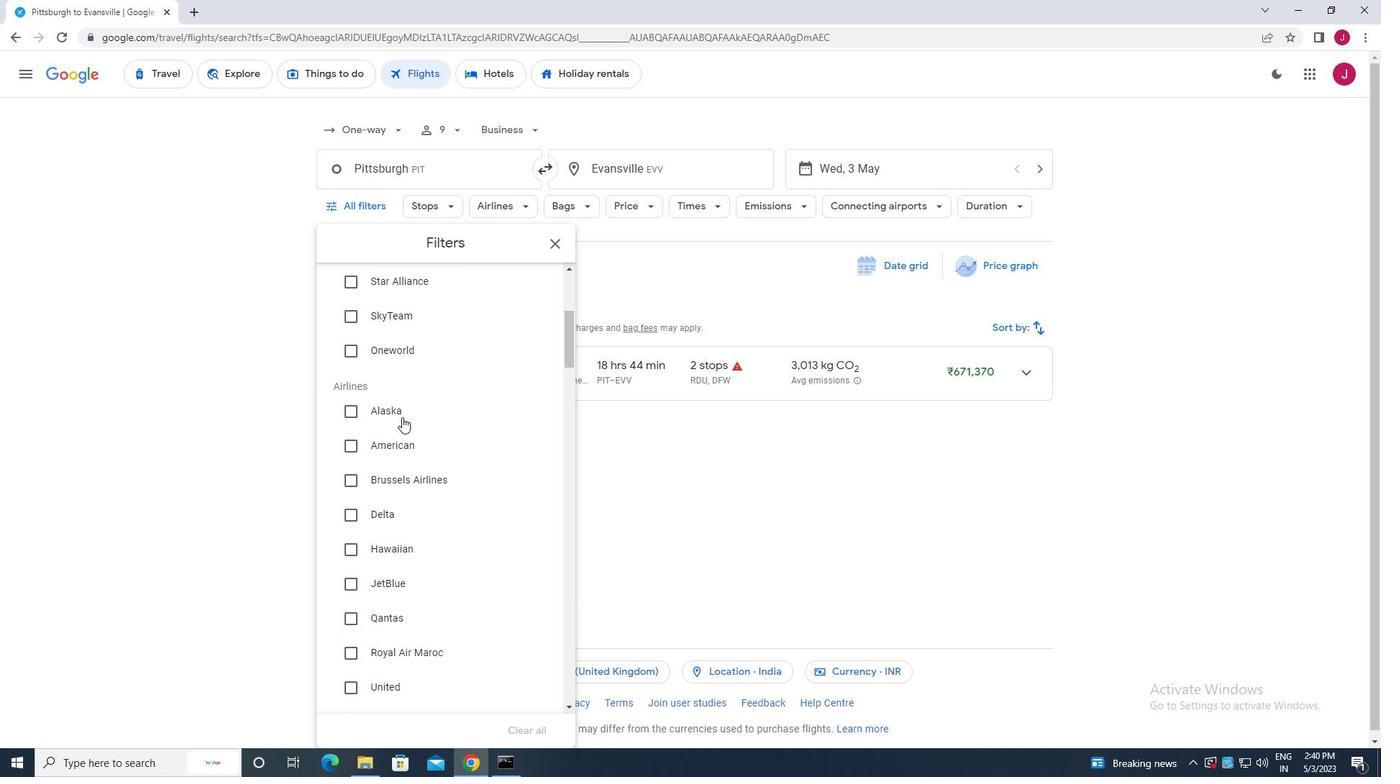 
Action: Mouse scrolled (405, 405) with delta (0, 0)
Screenshot: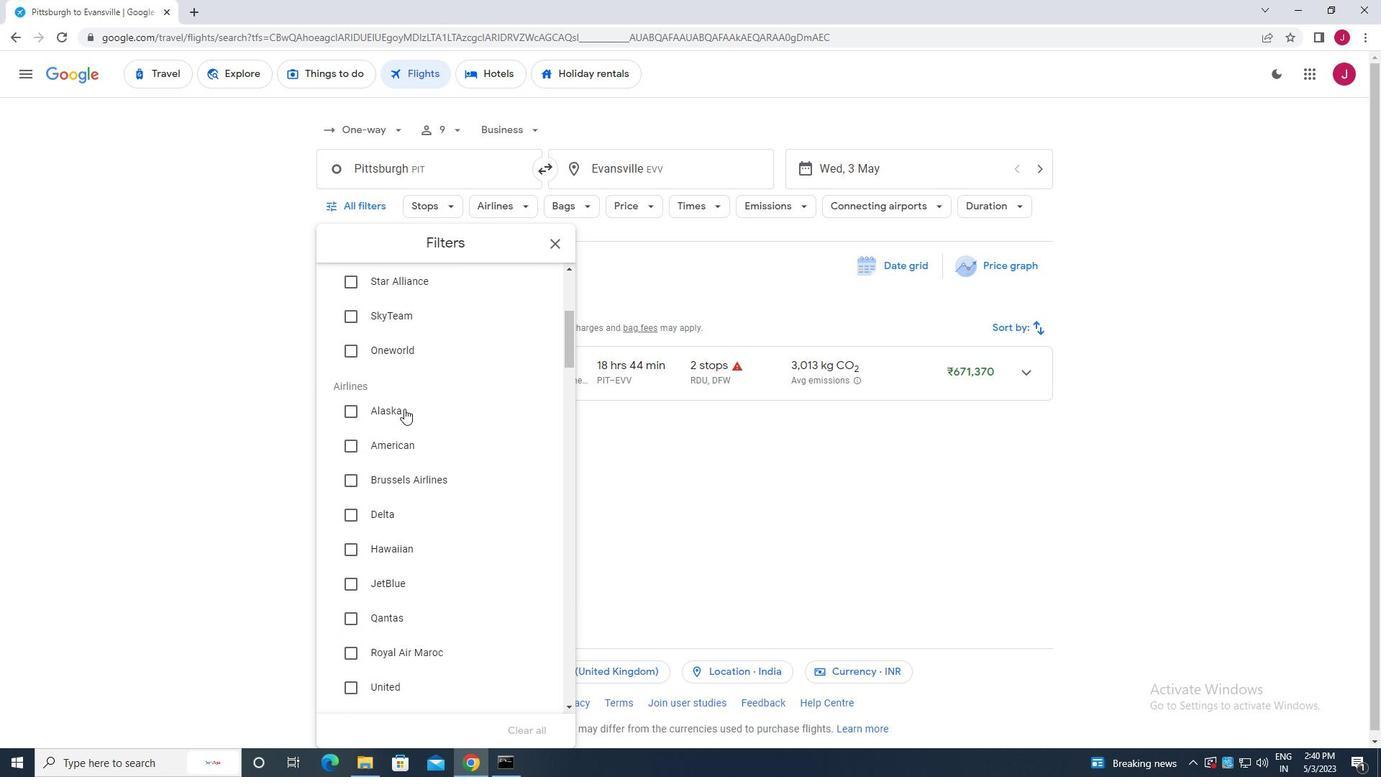 
Action: Mouse scrolled (405, 405) with delta (0, 0)
Screenshot: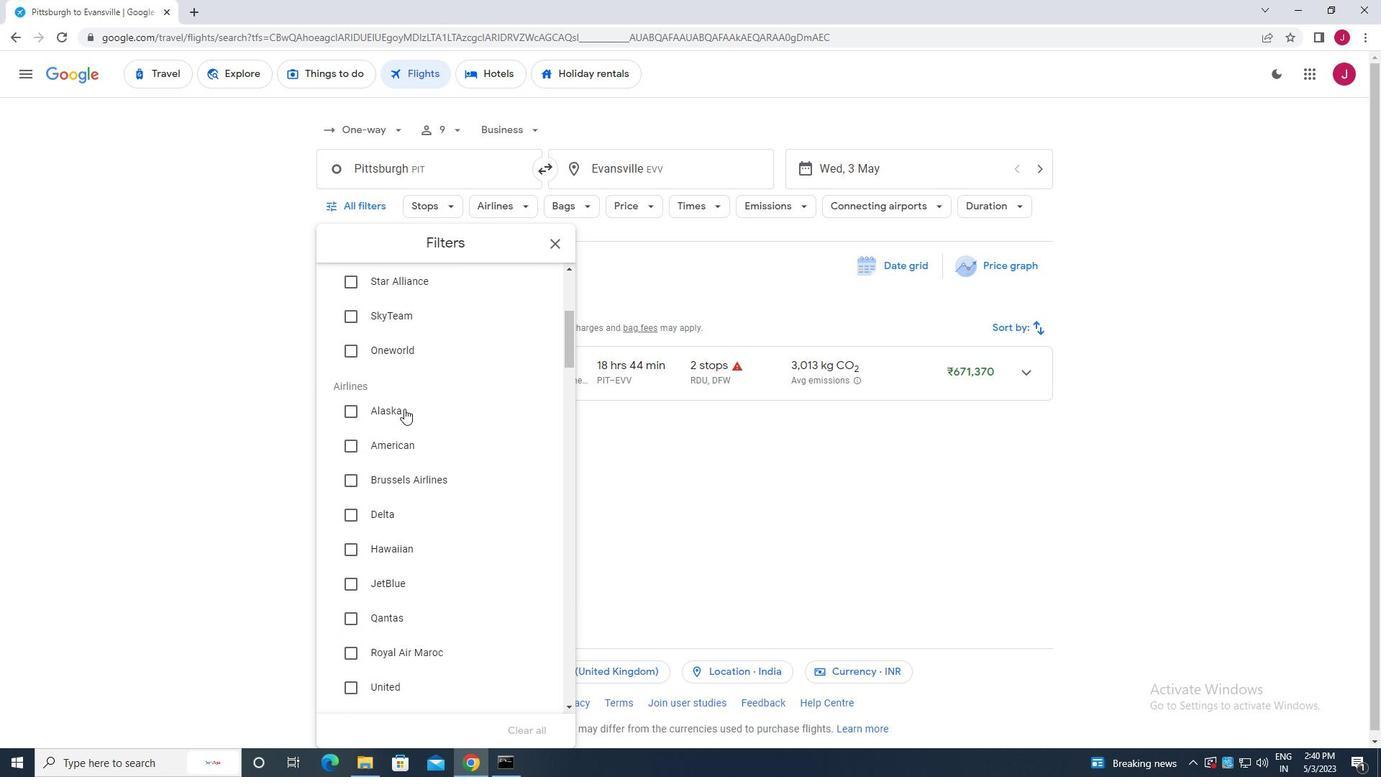 
Action: Mouse scrolled (405, 405) with delta (0, 0)
Screenshot: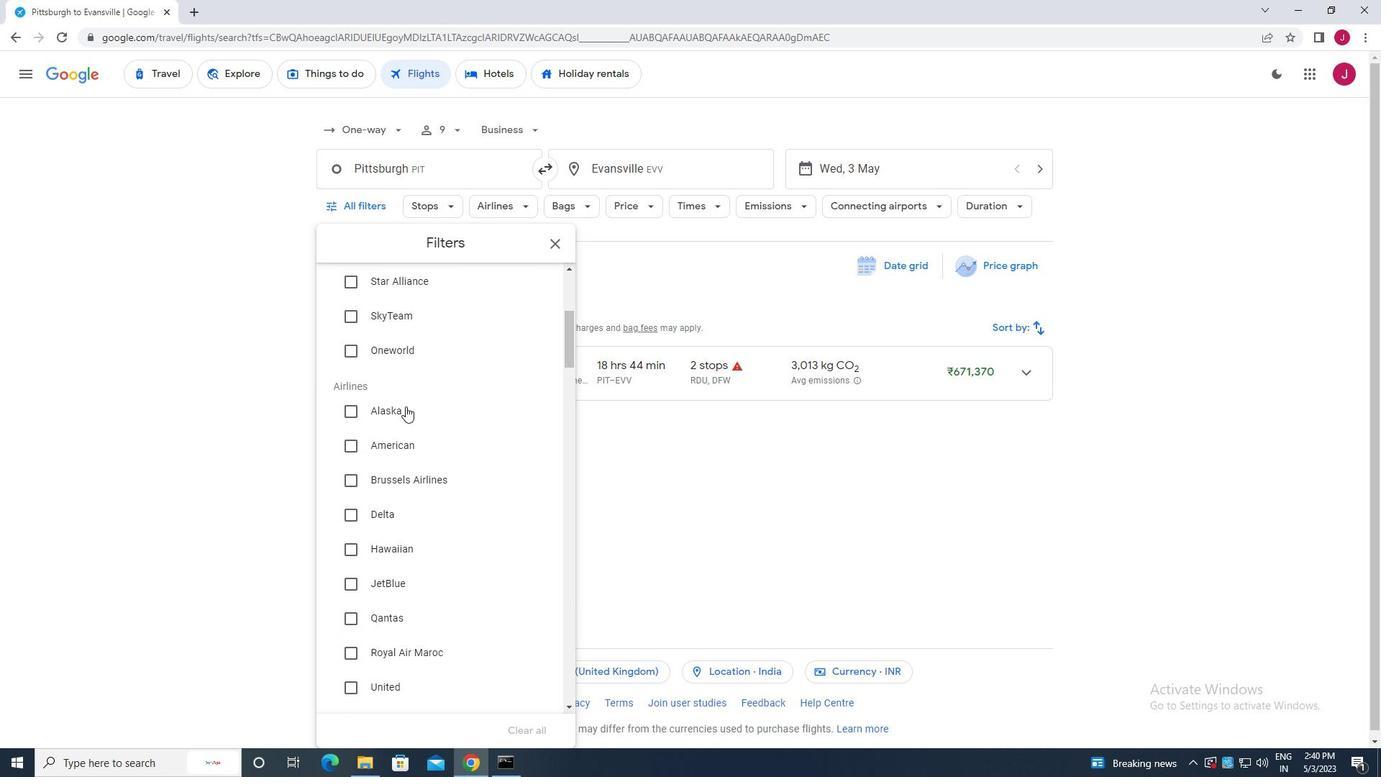 
Action: Mouse moved to (480, 394)
Screenshot: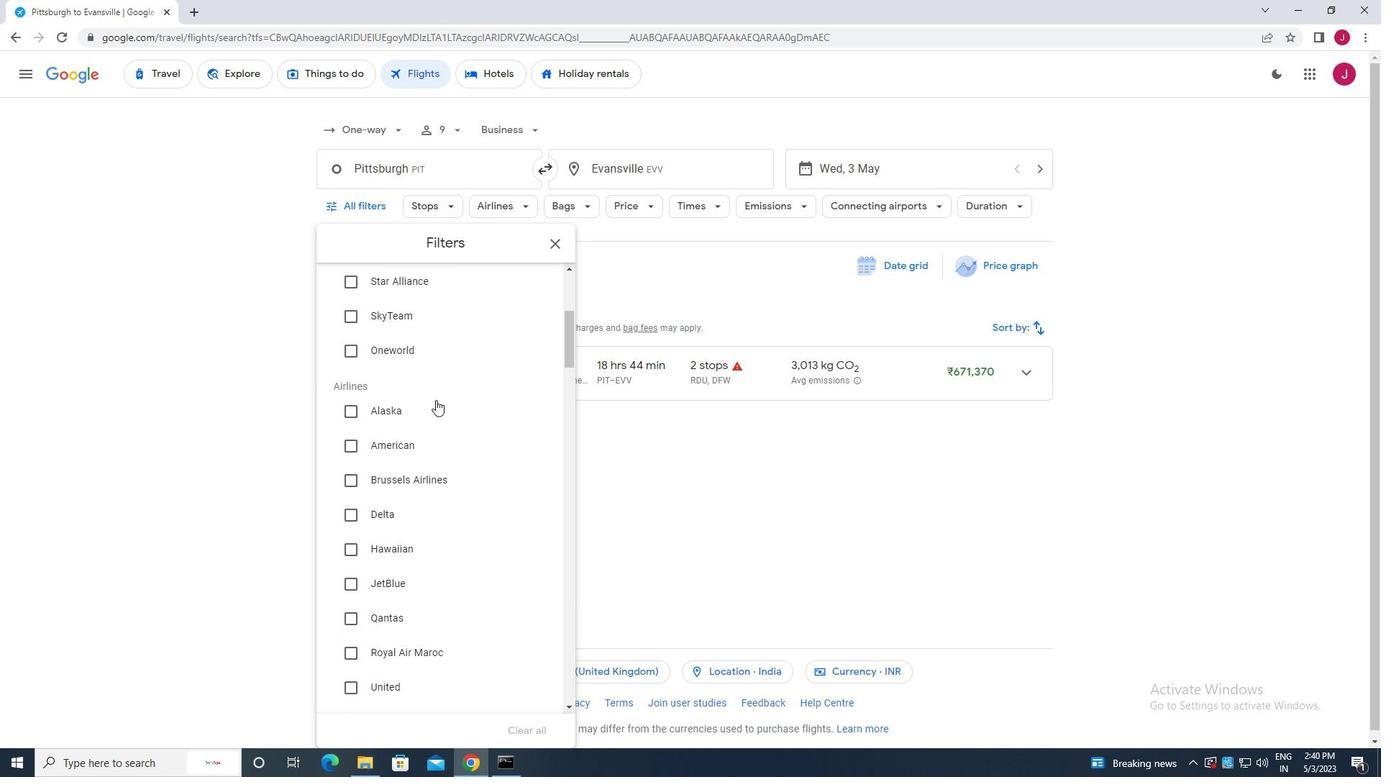 
Action: Mouse scrolled (480, 394) with delta (0, 0)
Screenshot: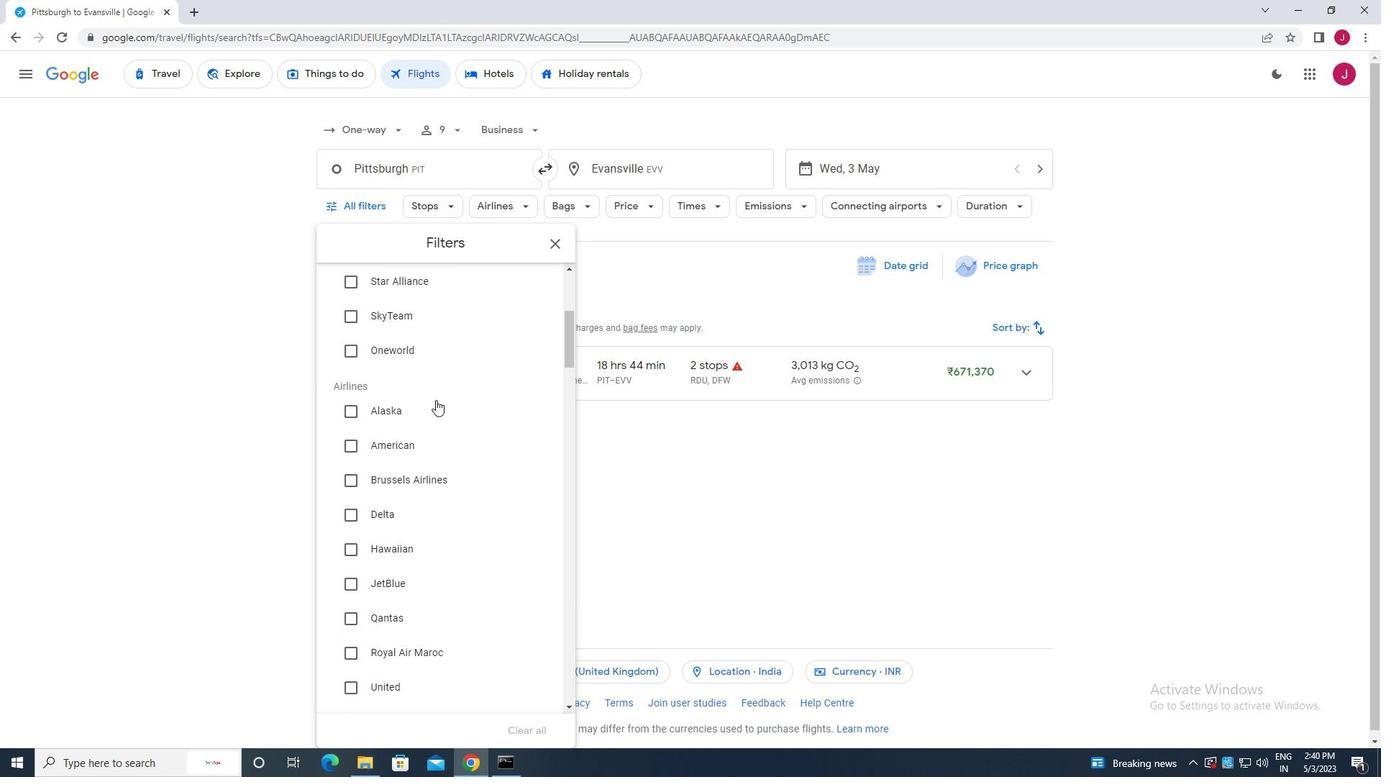 
Action: Mouse moved to (480, 396)
Screenshot: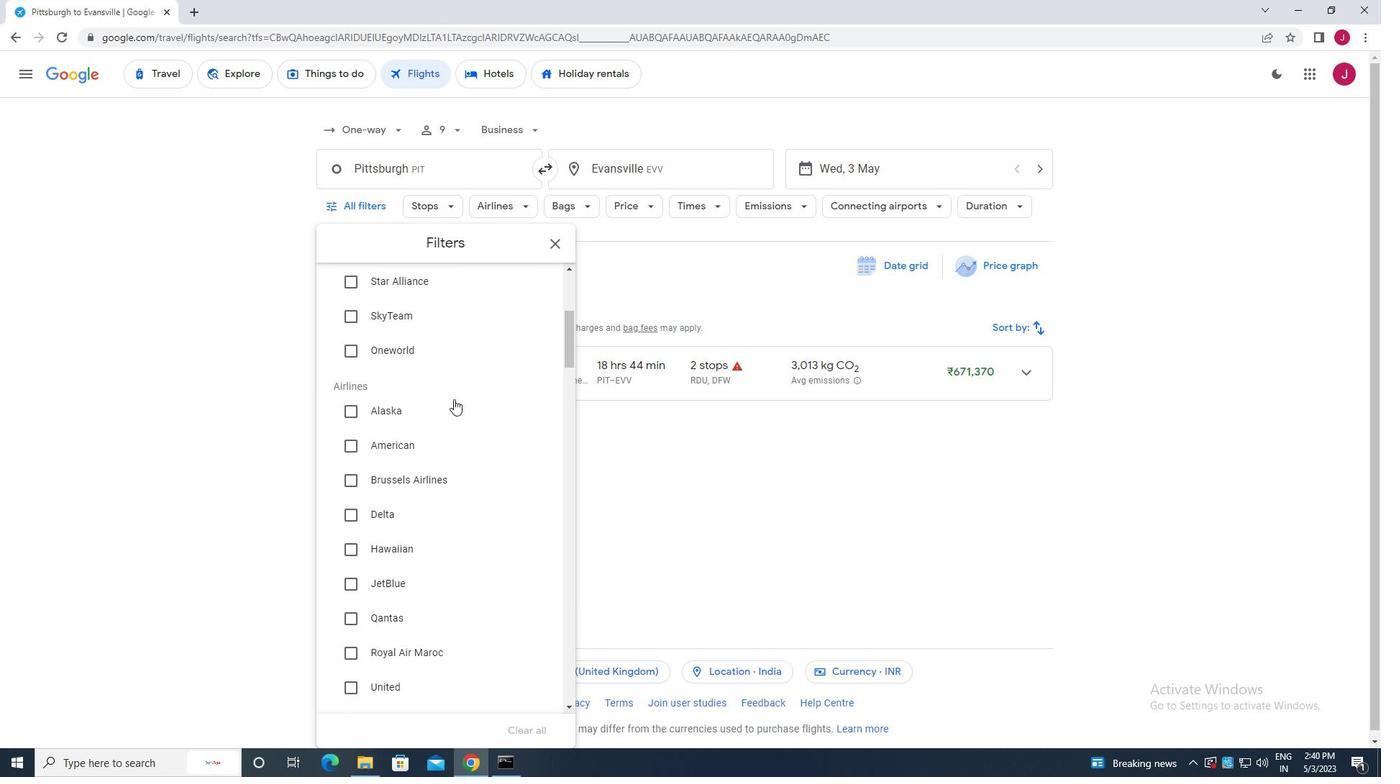 
Action: Mouse scrolled (480, 395) with delta (0, 0)
Screenshot: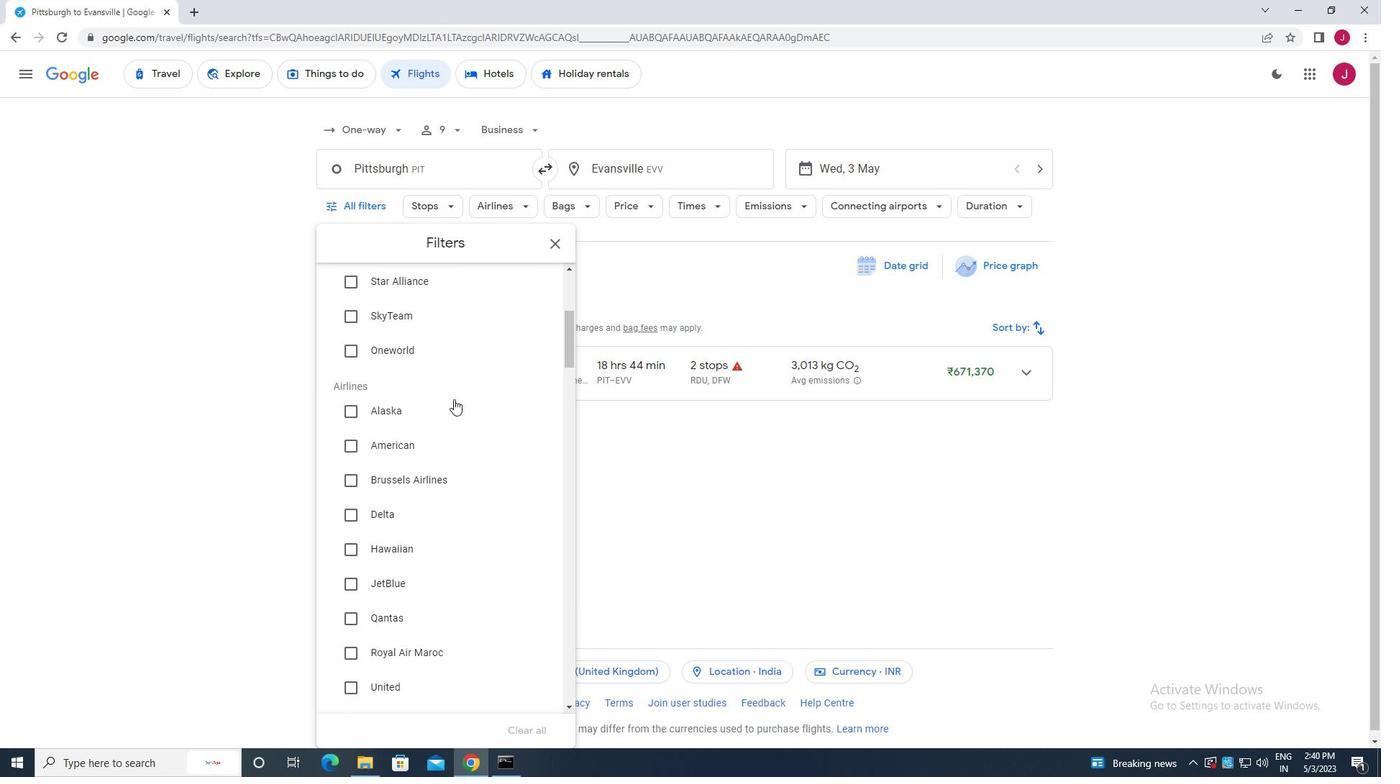 
Action: Mouse moved to (481, 400)
Screenshot: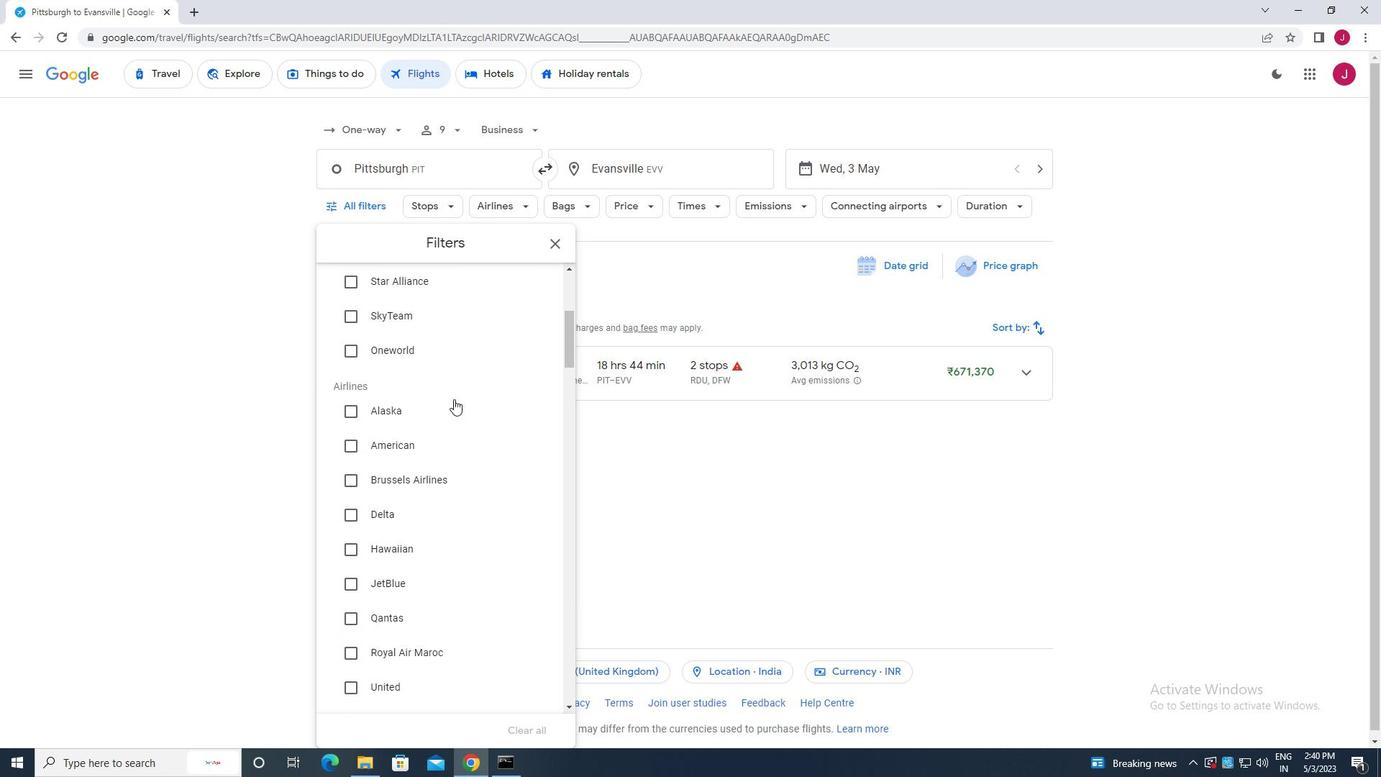 
Action: Mouse scrolled (481, 399) with delta (0, 0)
Screenshot: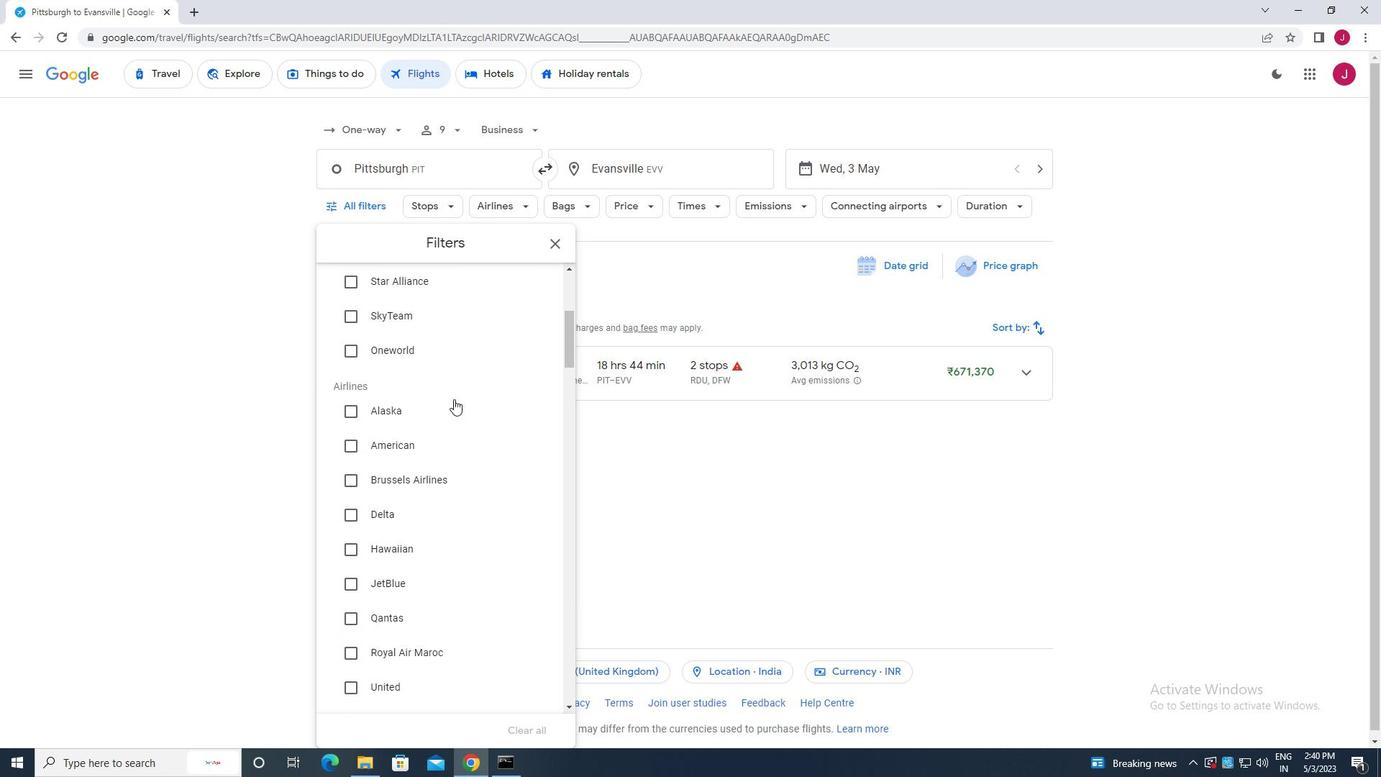 
Action: Mouse moved to (487, 397)
Screenshot: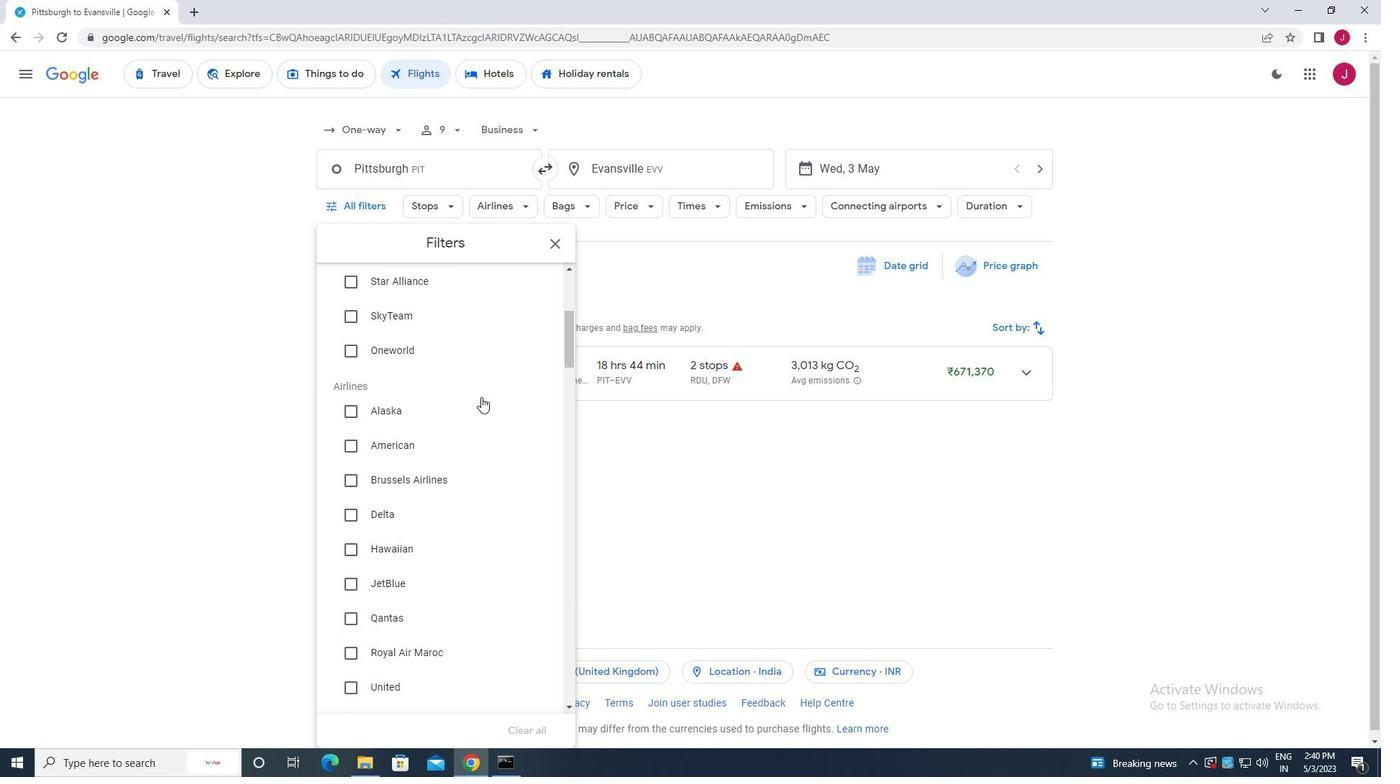 
Action: Mouse scrolled (487, 398) with delta (0, 0)
Screenshot: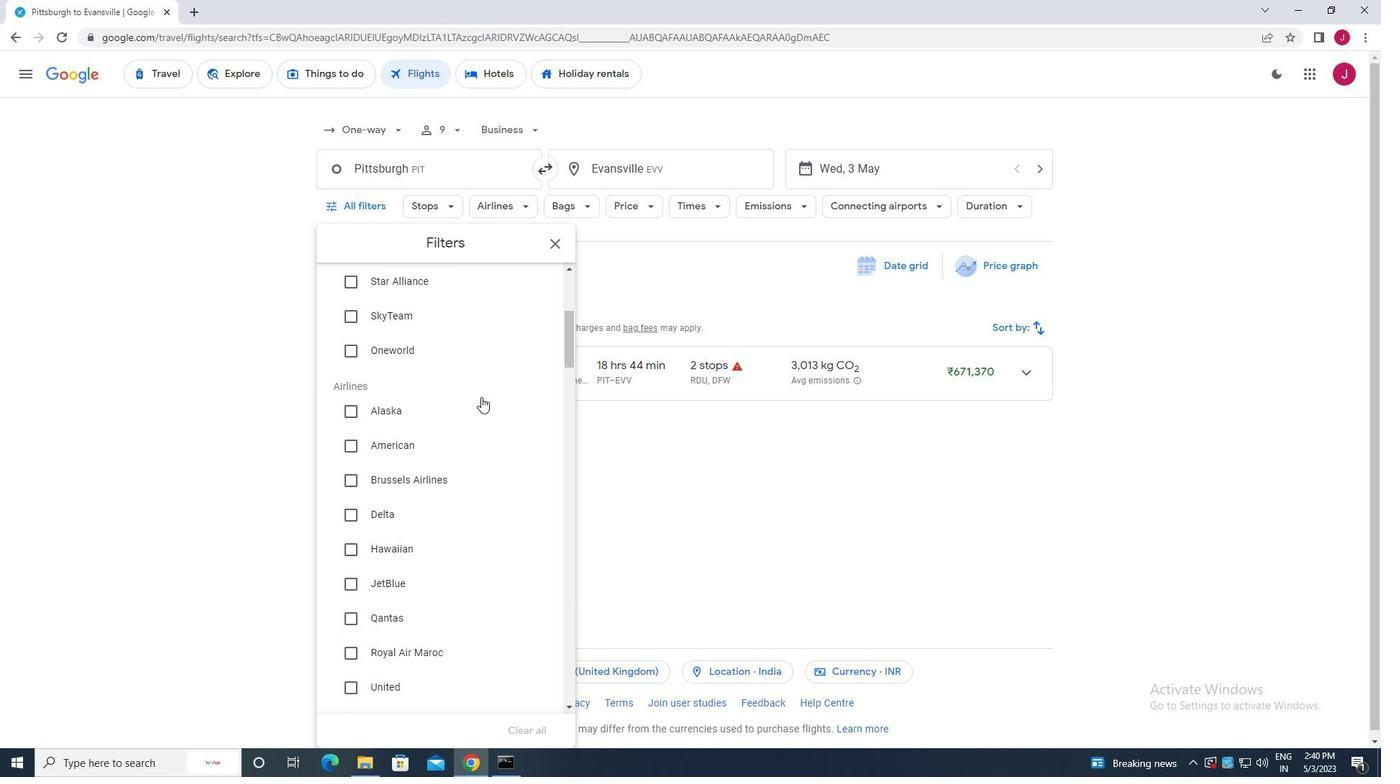 
Action: Mouse moved to (489, 392)
Screenshot: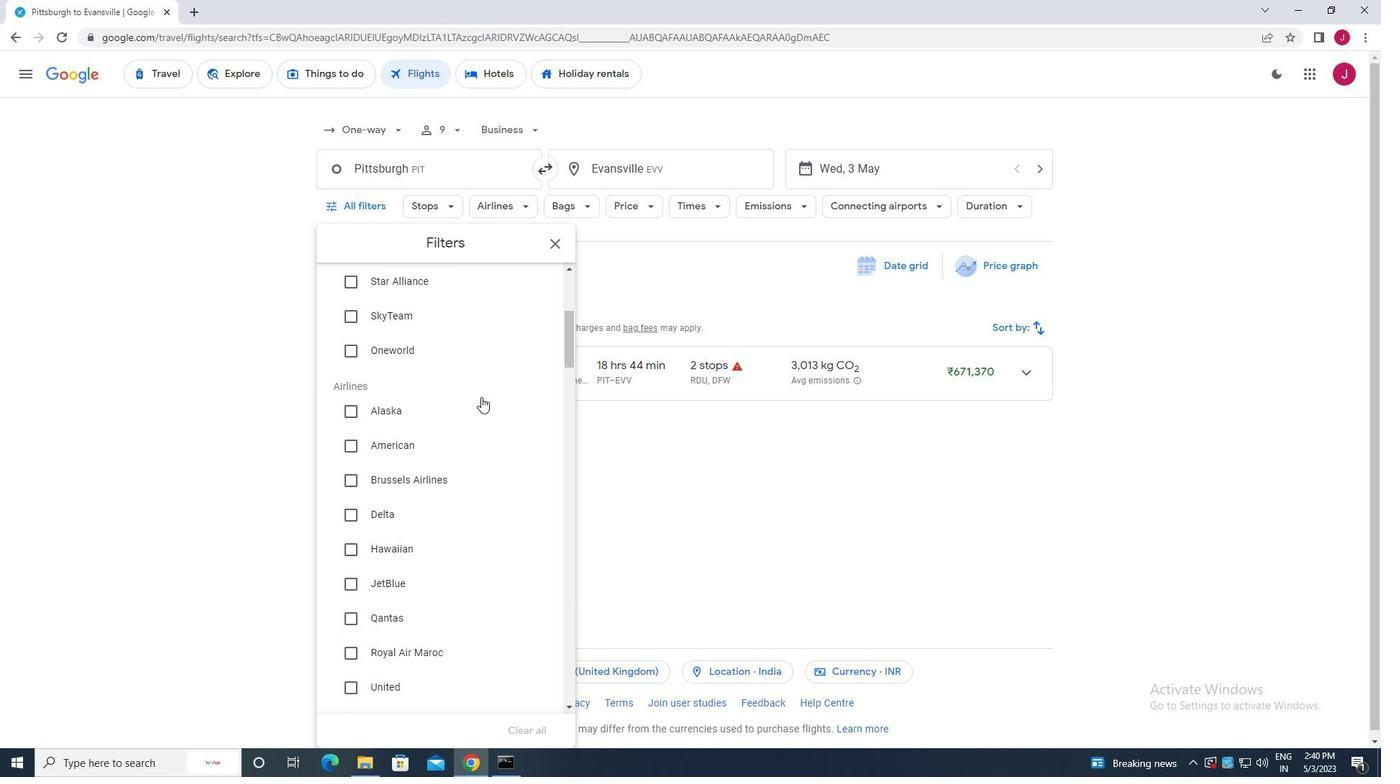 
Action: Mouse scrolled (489, 393) with delta (0, 0)
Screenshot: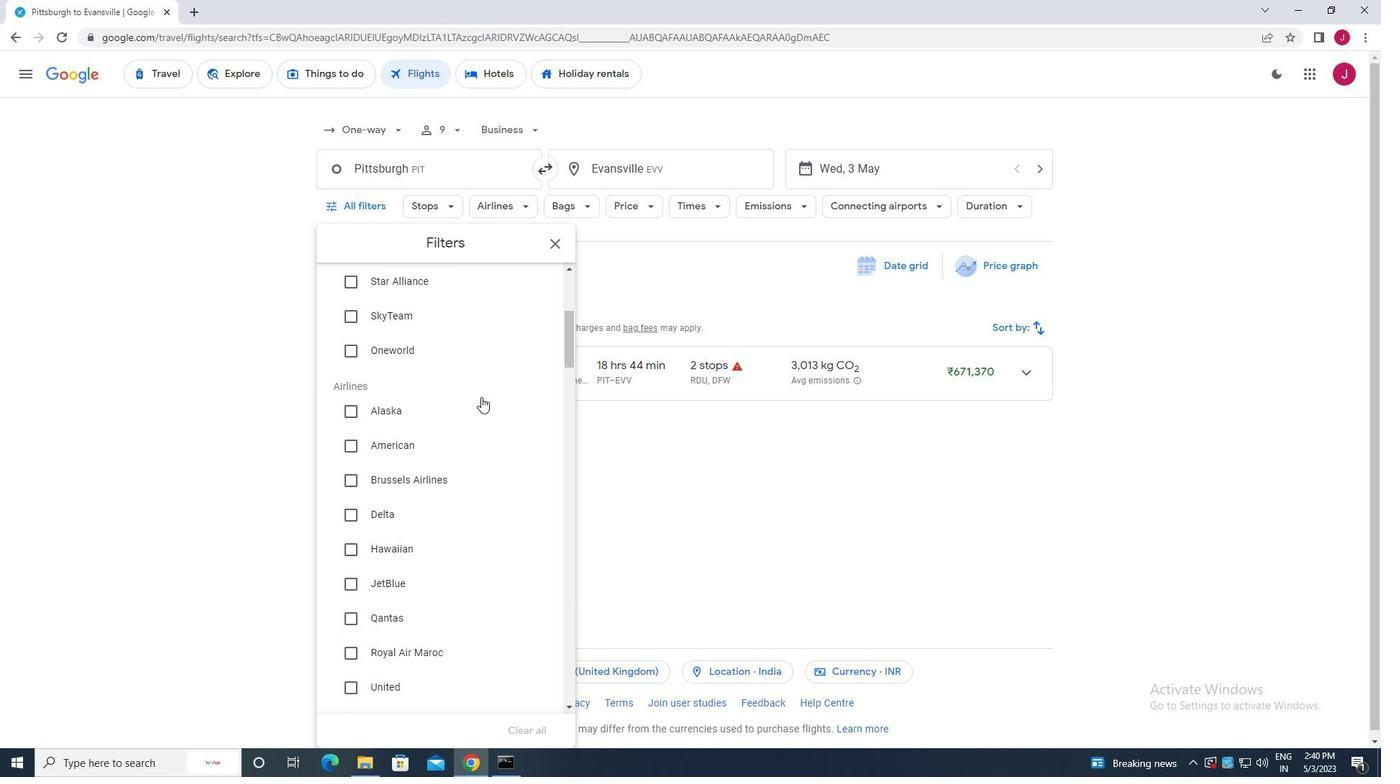 
Action: Mouse moved to (476, 418)
Screenshot: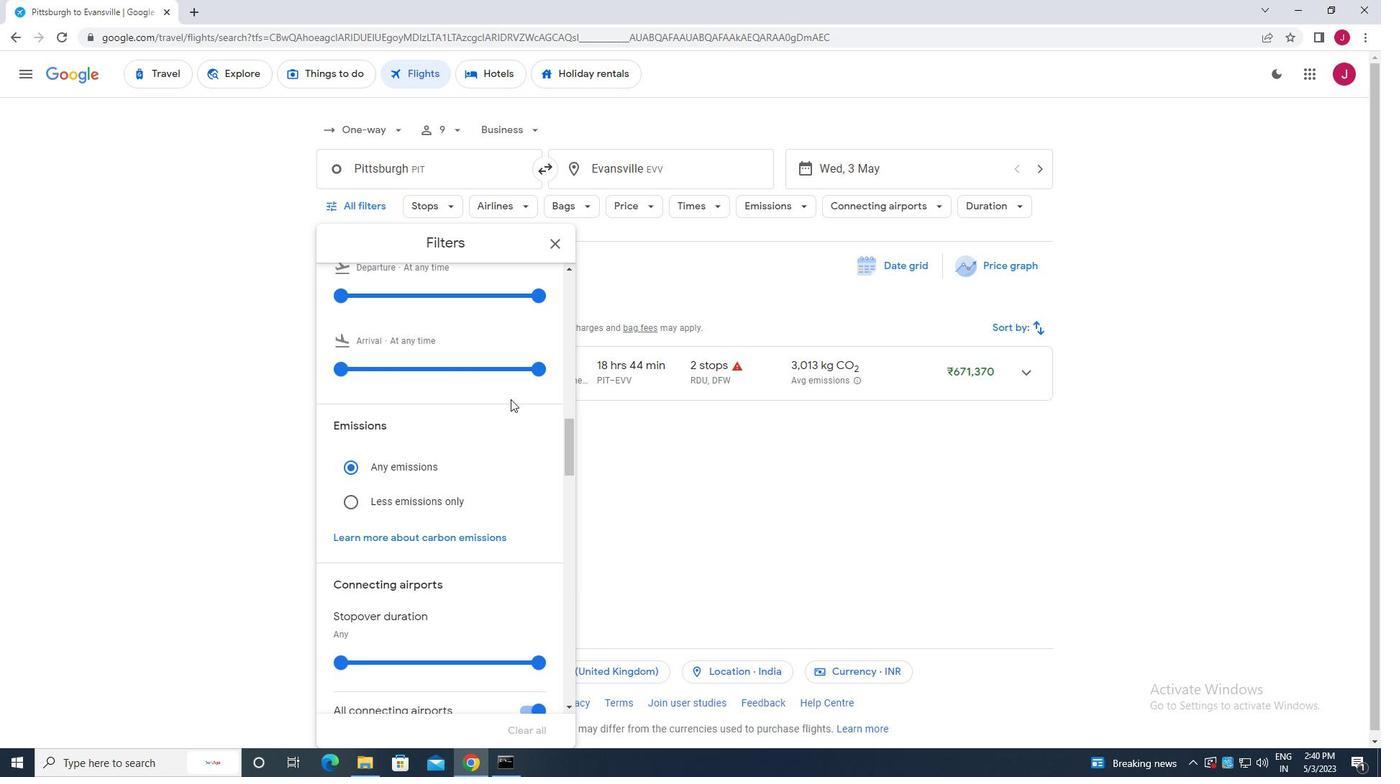 
Action: Mouse scrolled (476, 419) with delta (0, 0)
Screenshot: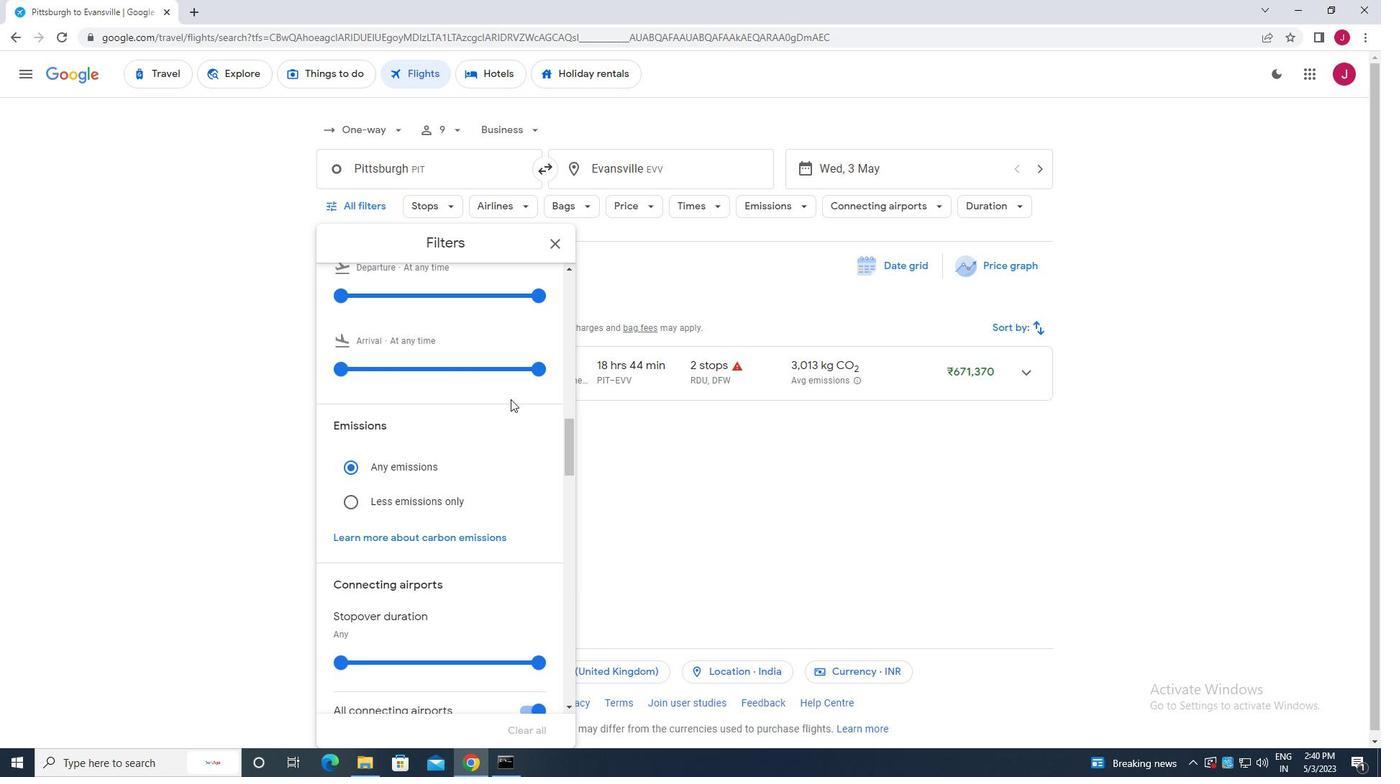 
Action: Mouse scrolled (476, 419) with delta (0, 0)
Screenshot: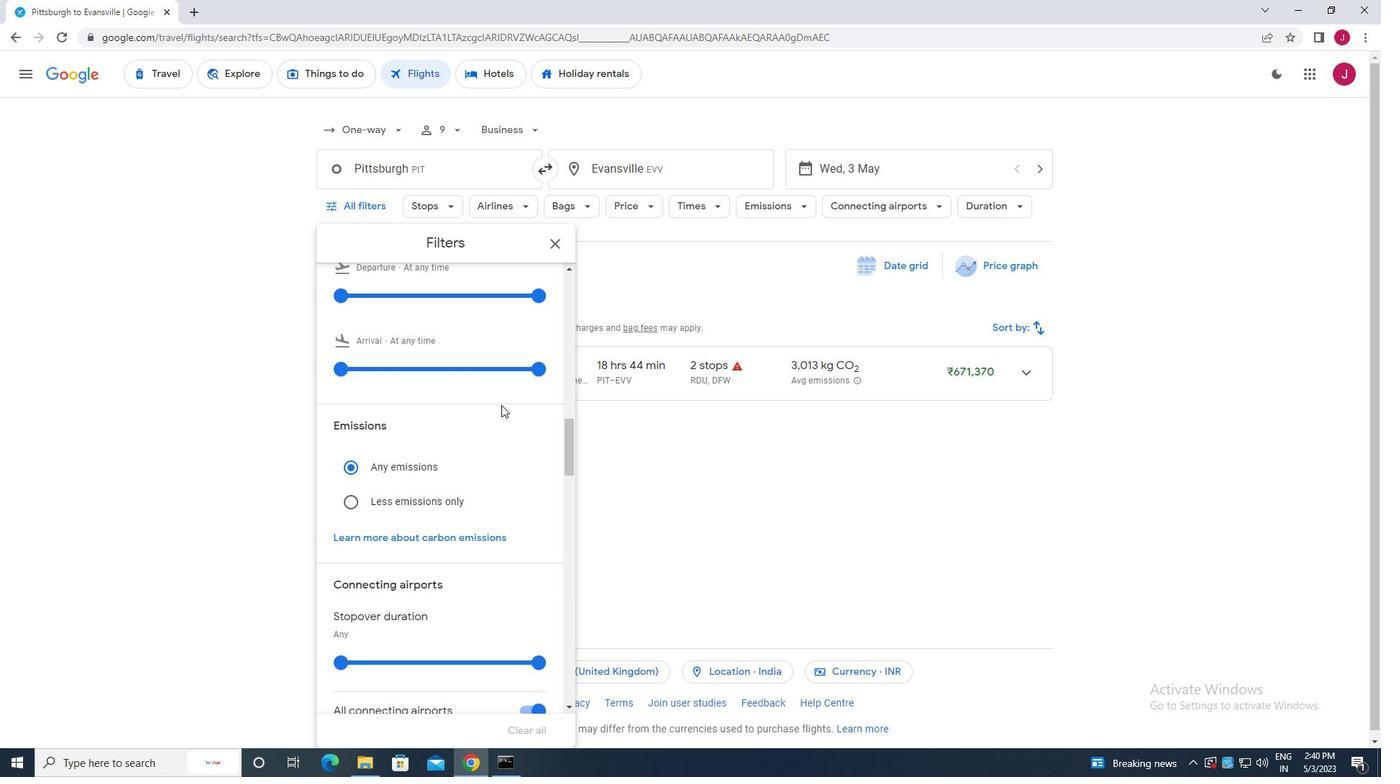 
Action: Mouse scrolled (476, 419) with delta (0, 0)
Screenshot: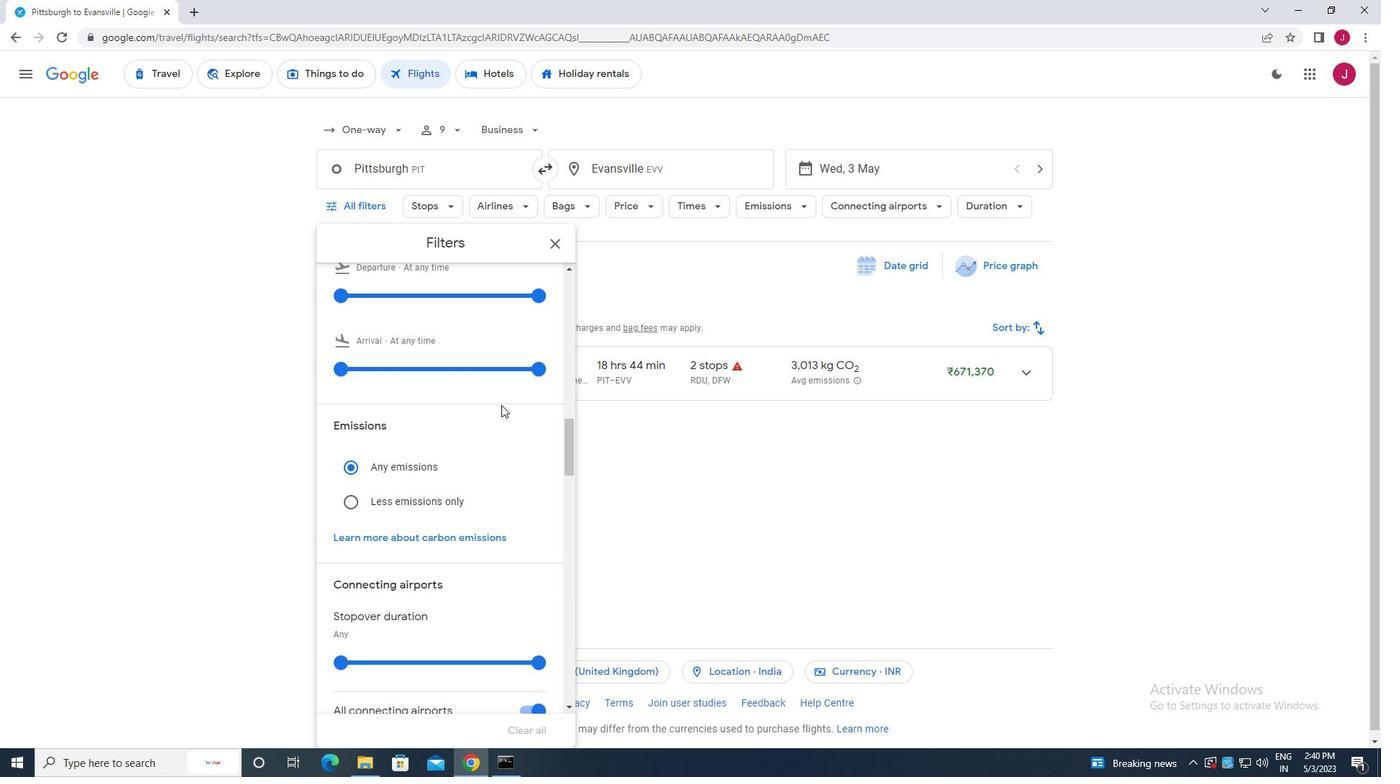 
Action: Mouse scrolled (476, 419) with delta (0, 0)
Screenshot: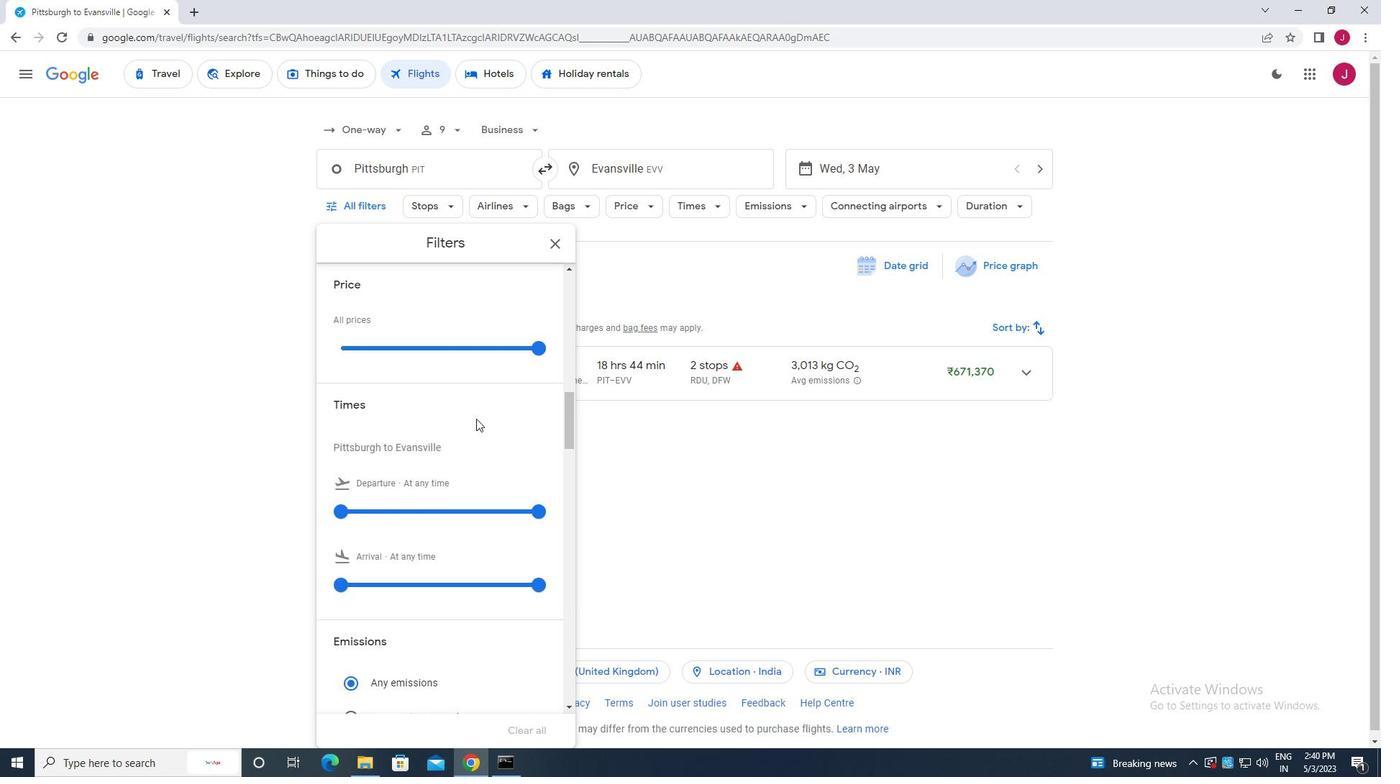 
Action: Mouse scrolled (476, 419) with delta (0, 0)
Screenshot: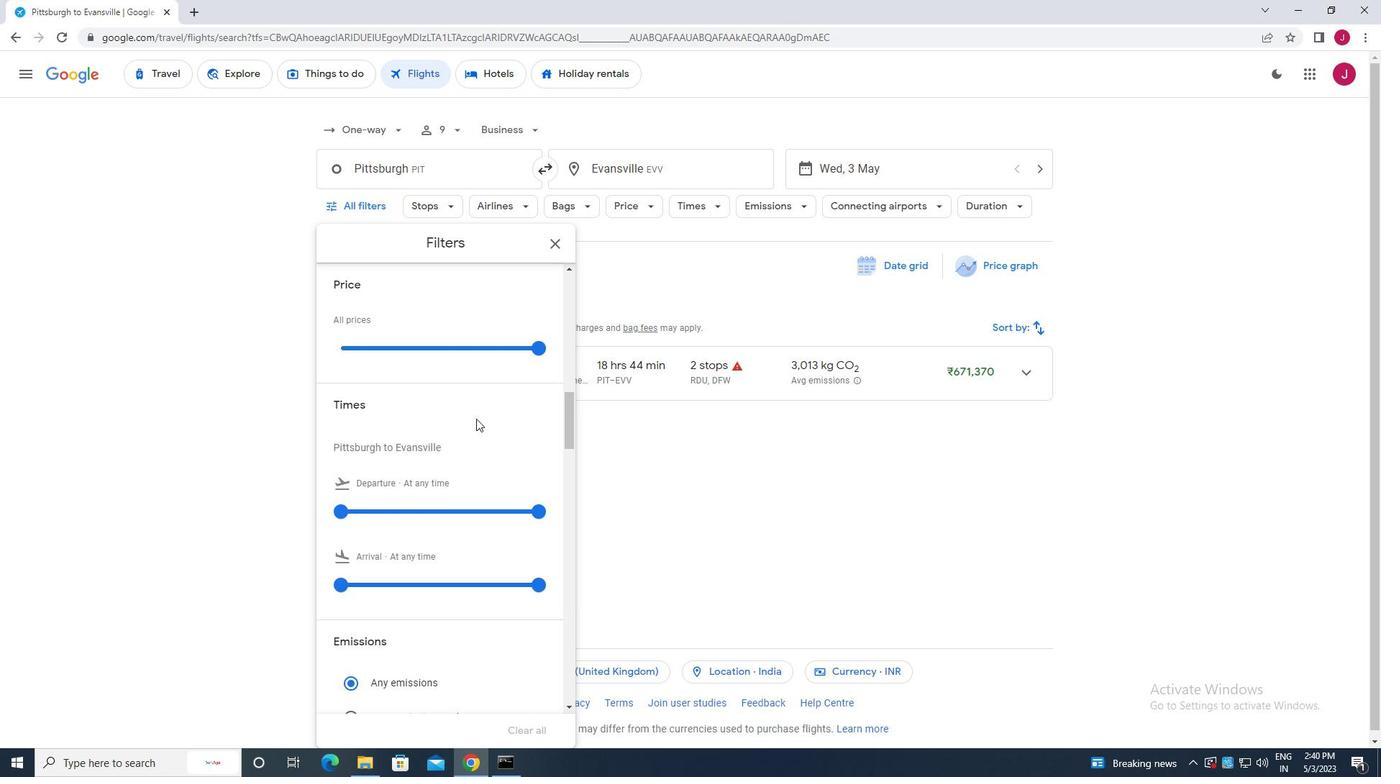 
Action: Mouse scrolled (476, 419) with delta (0, 0)
Screenshot: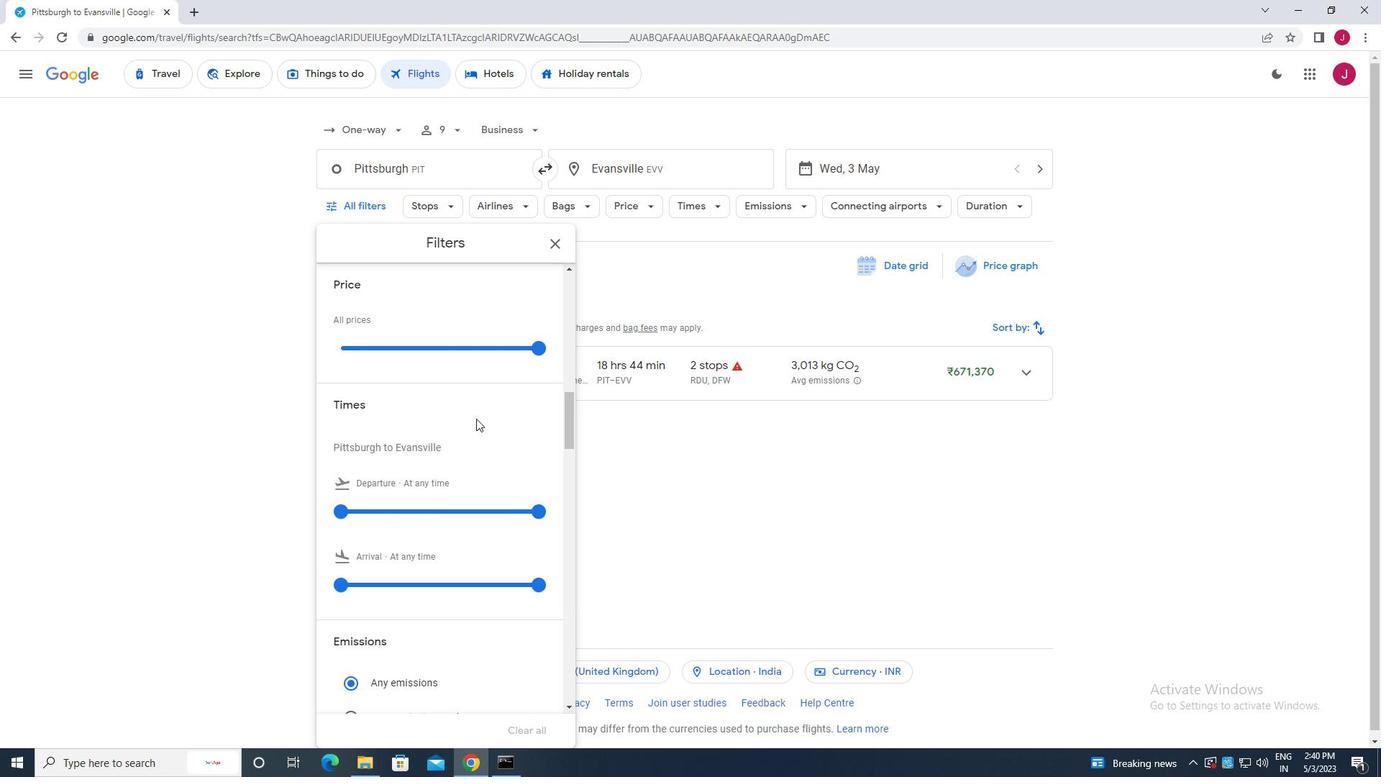 
Action: Mouse moved to (476, 419)
Screenshot: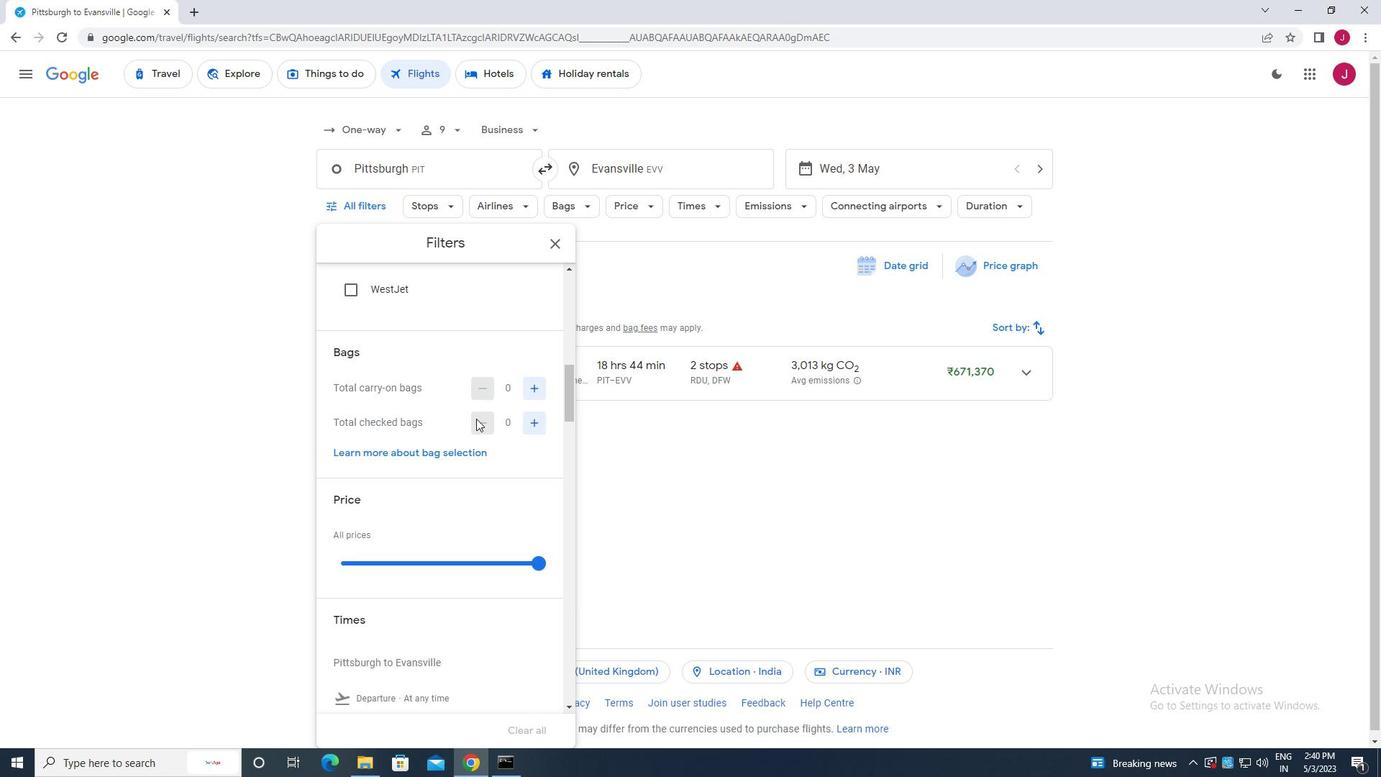
Action: Mouse scrolled (476, 420) with delta (0, 0)
Screenshot: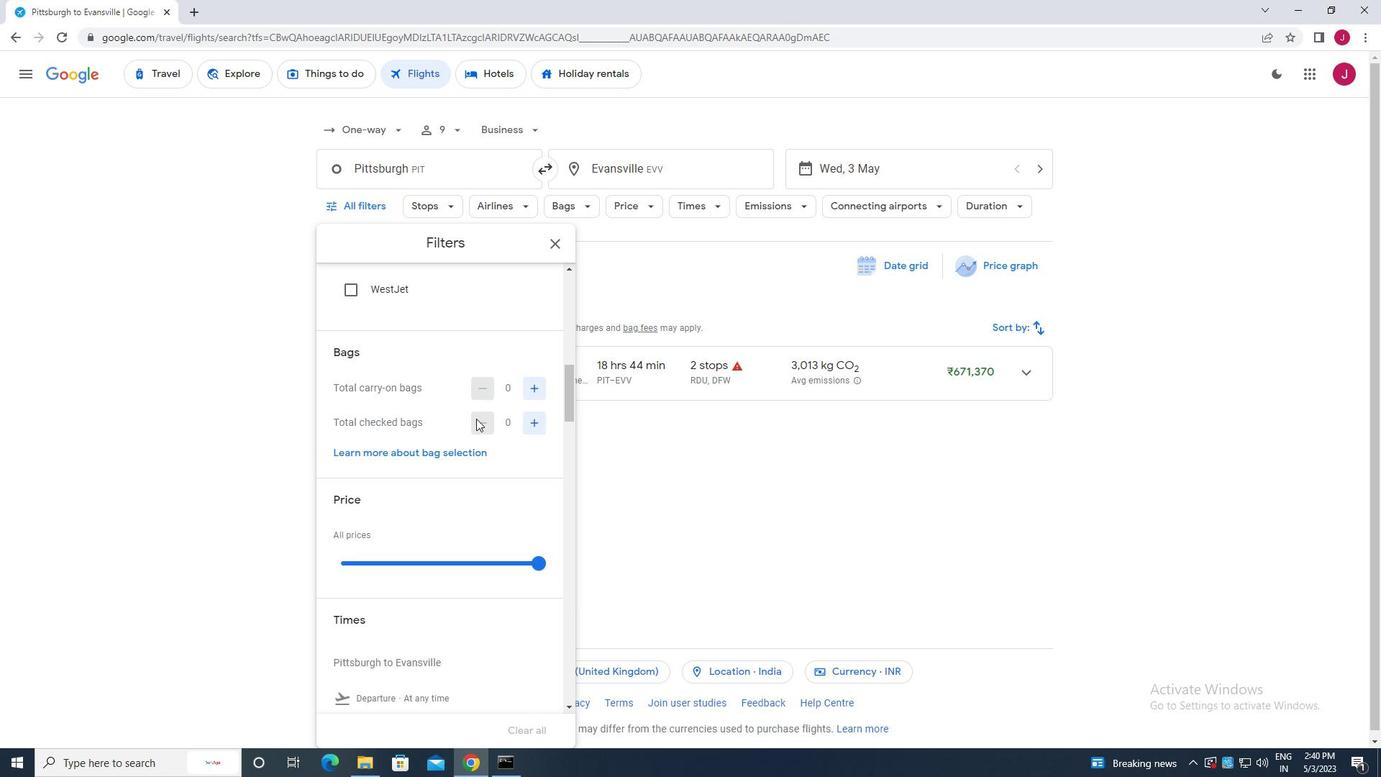 
Action: Mouse scrolled (476, 420) with delta (0, 0)
Screenshot: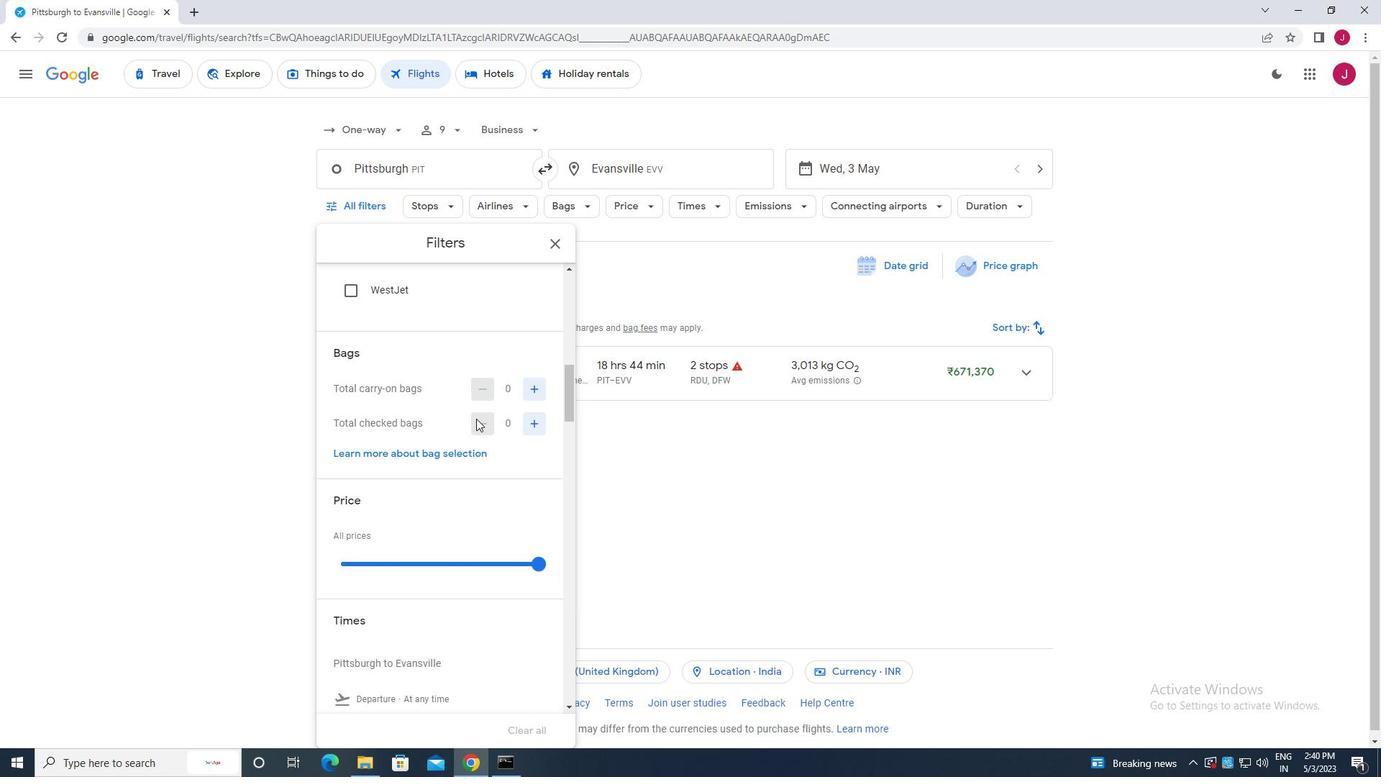
Action: Mouse scrolled (476, 420) with delta (0, 0)
Screenshot: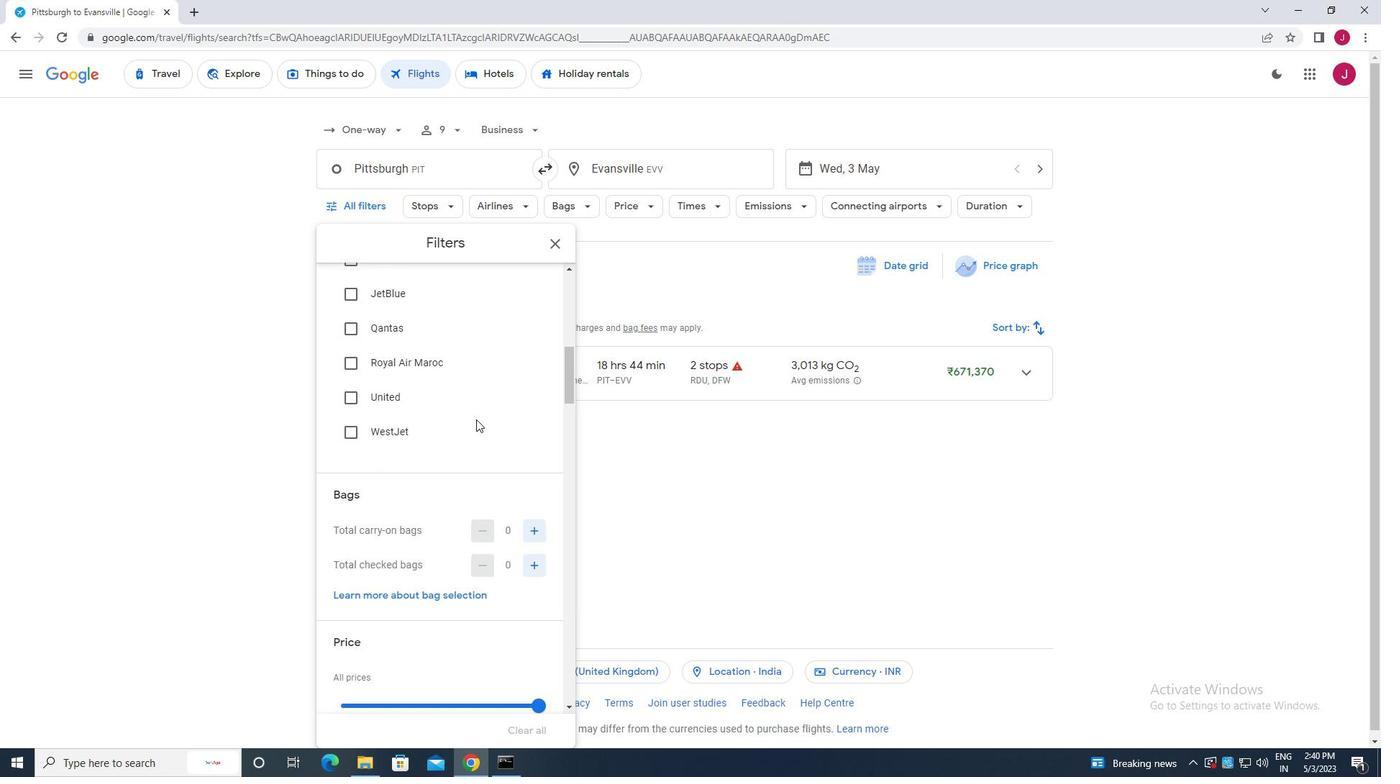 
Action: Mouse scrolled (476, 420) with delta (0, 0)
Screenshot: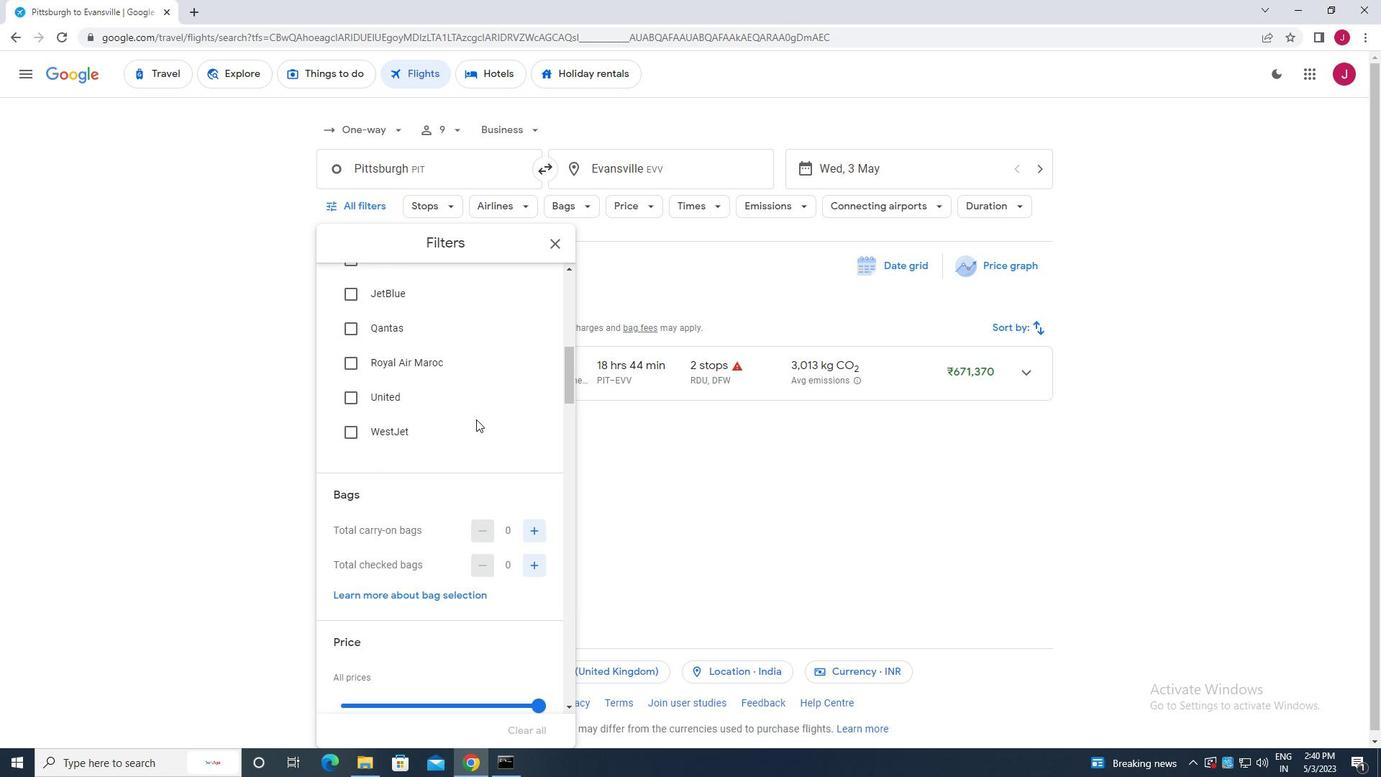 
Action: Mouse scrolled (476, 420) with delta (0, 0)
Screenshot: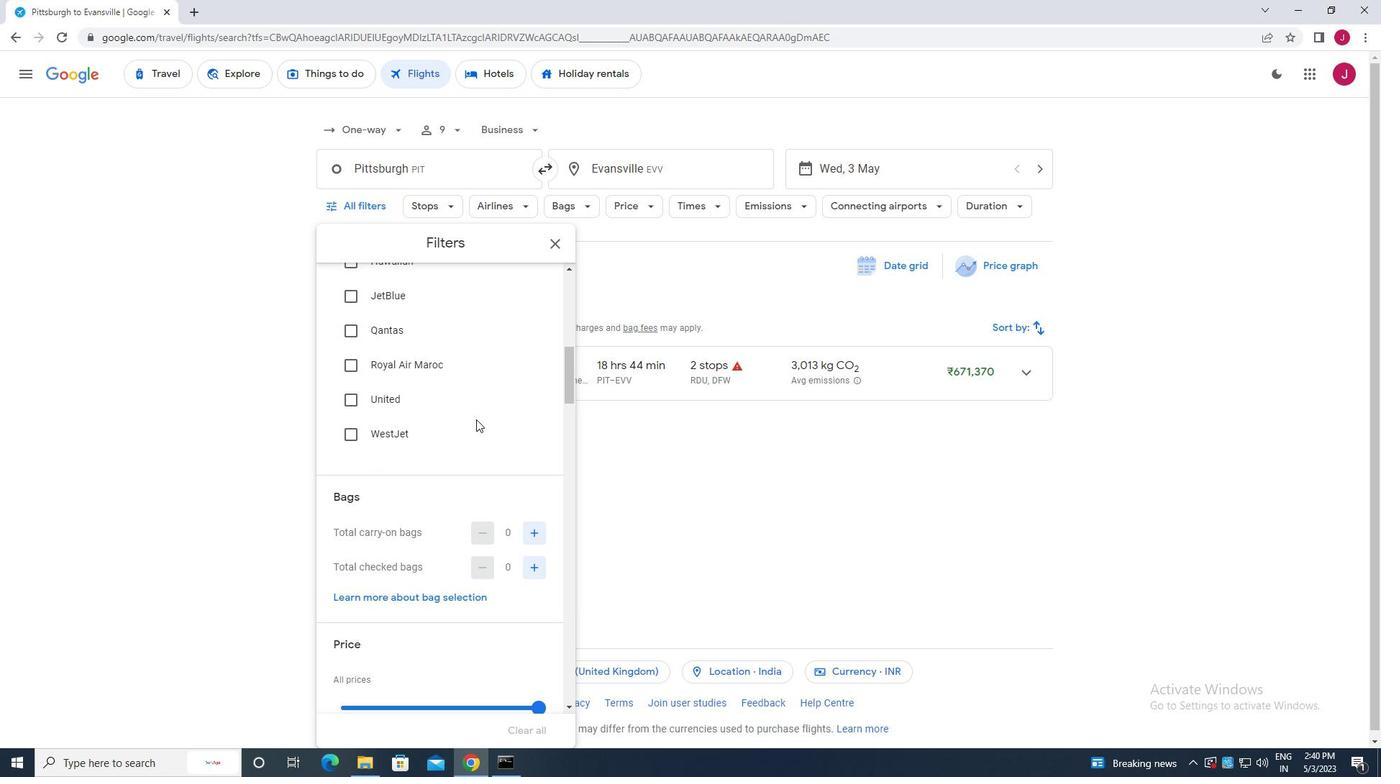 
Action: Mouse moved to (436, 362)
Screenshot: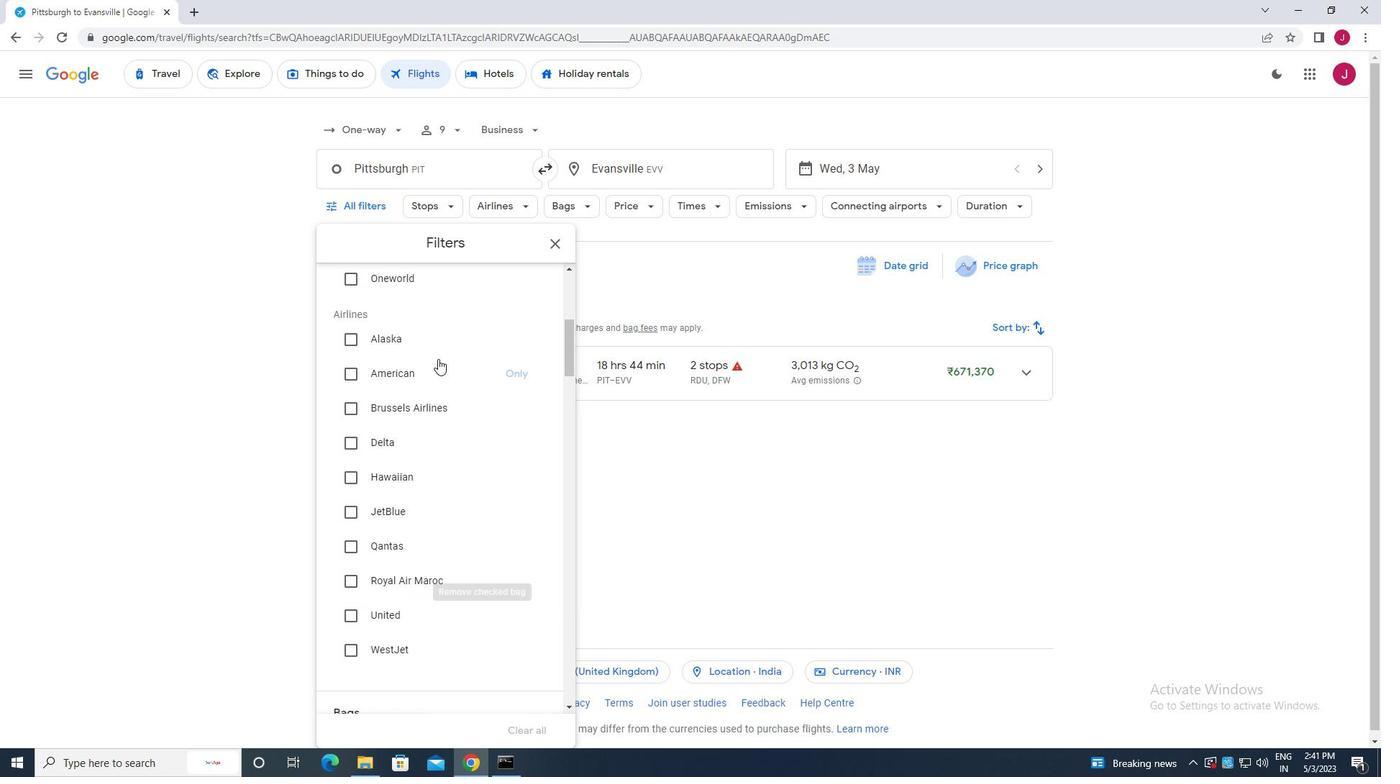
Action: Mouse scrolled (436, 361) with delta (0, 0)
Screenshot: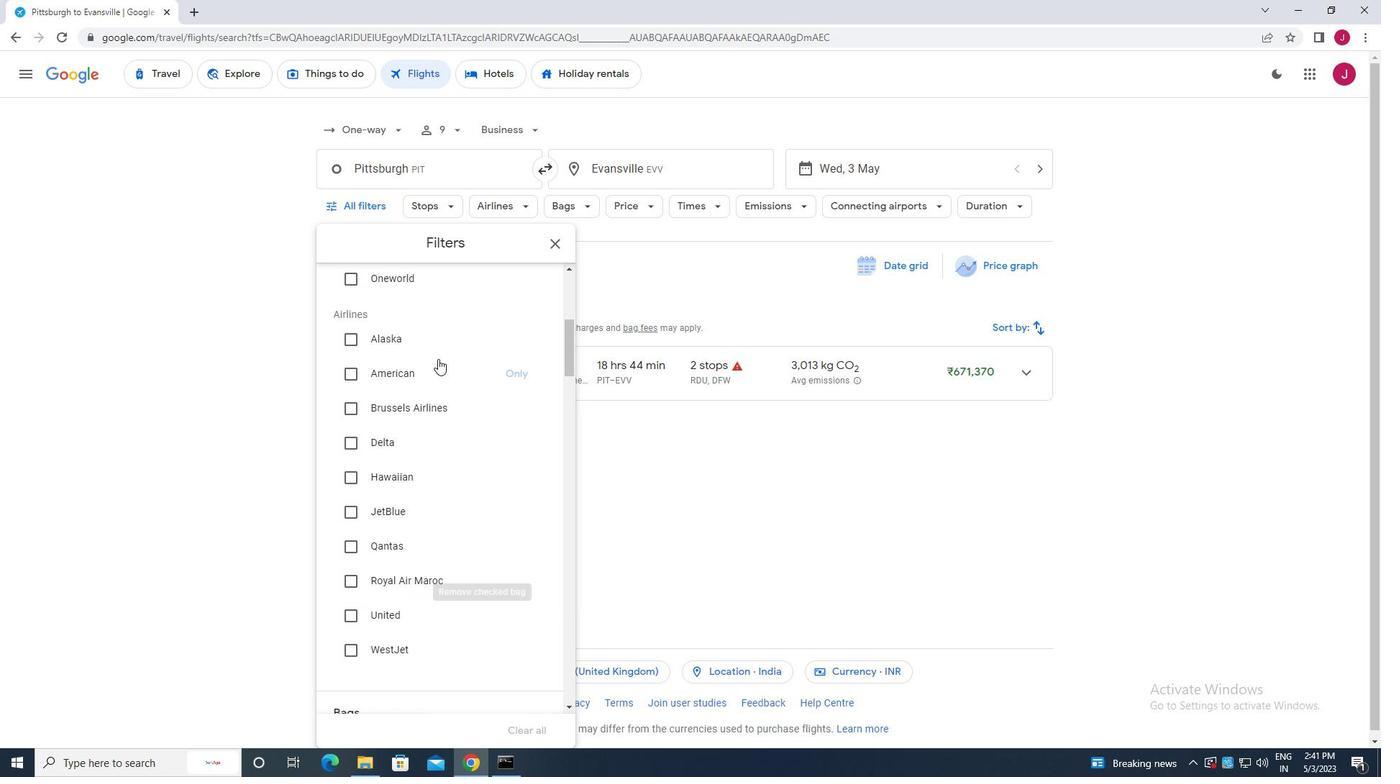 
Action: Mouse moved to (436, 369)
Screenshot: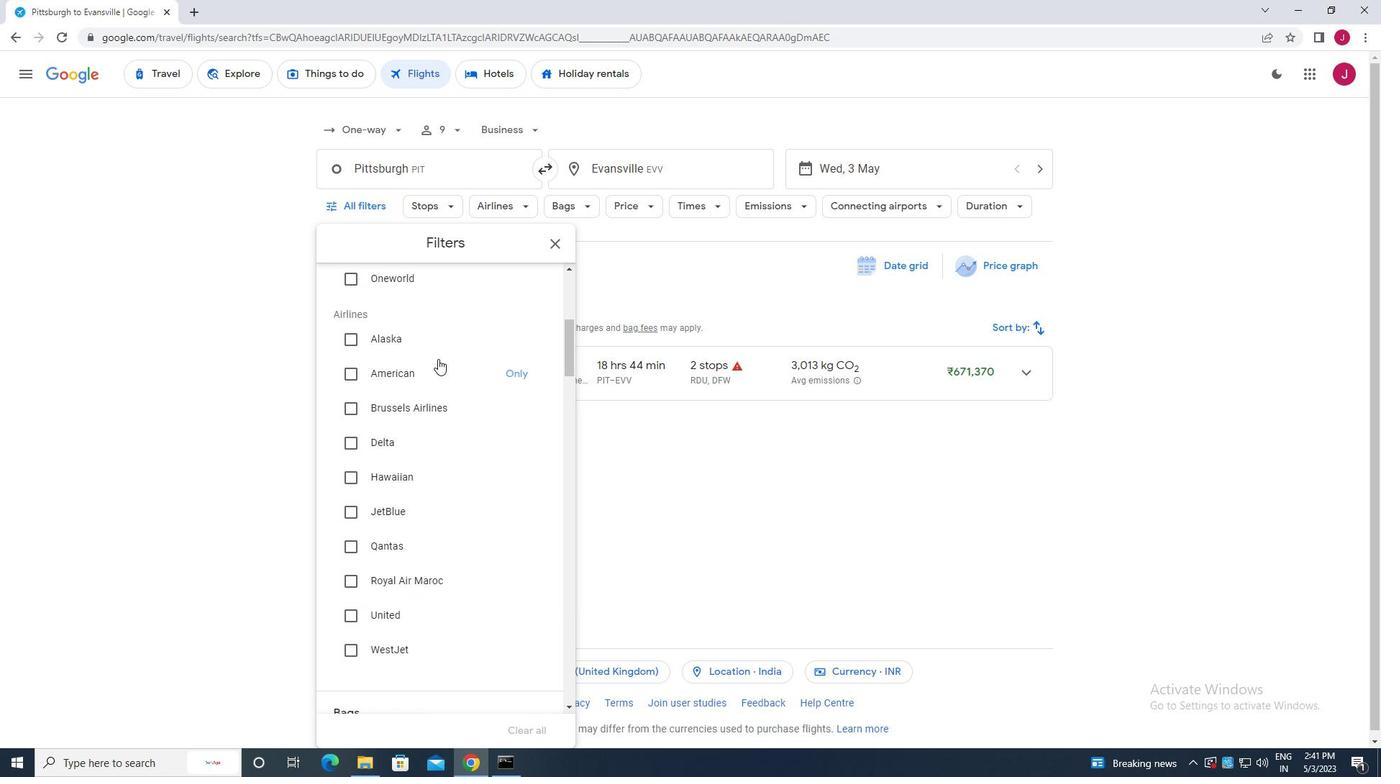 
Action: Mouse scrolled (436, 368) with delta (0, 0)
Screenshot: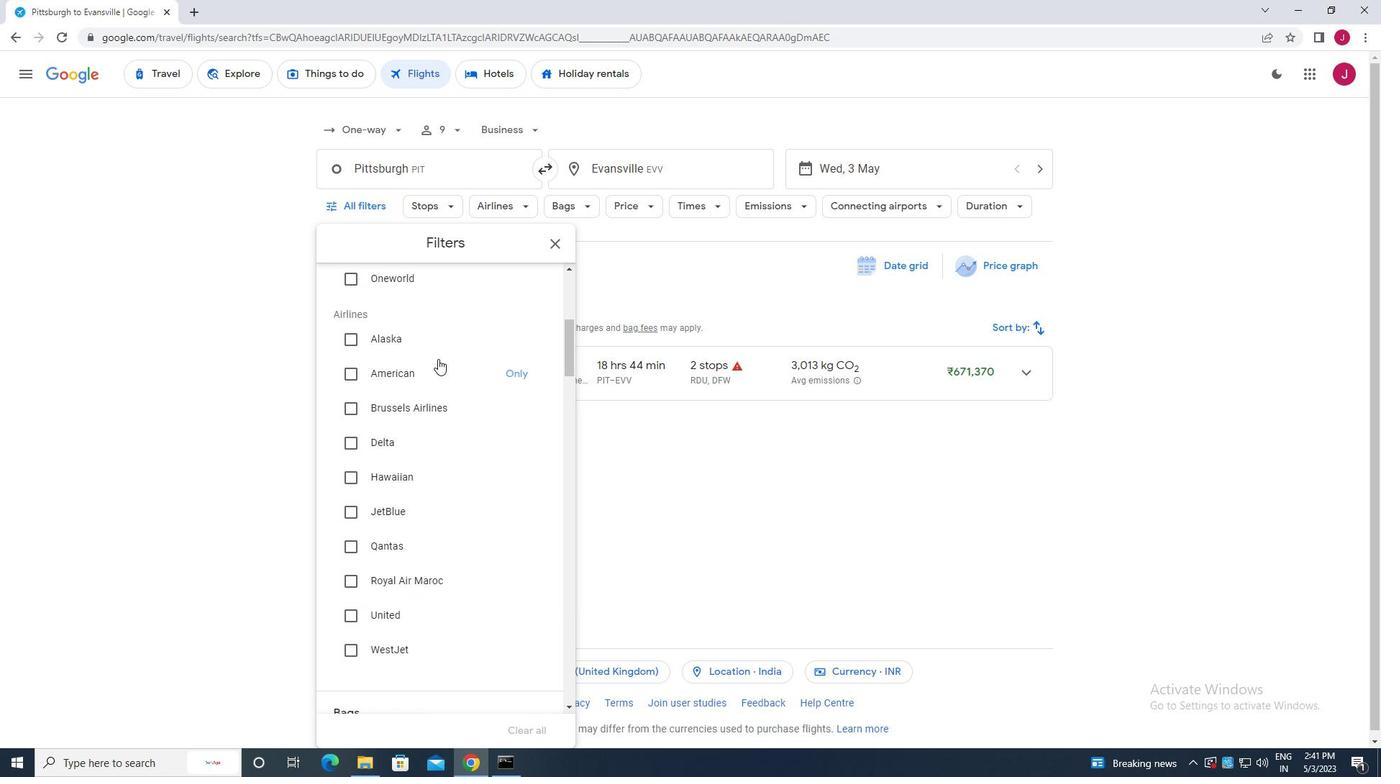 
Action: Mouse moved to (437, 371)
Screenshot: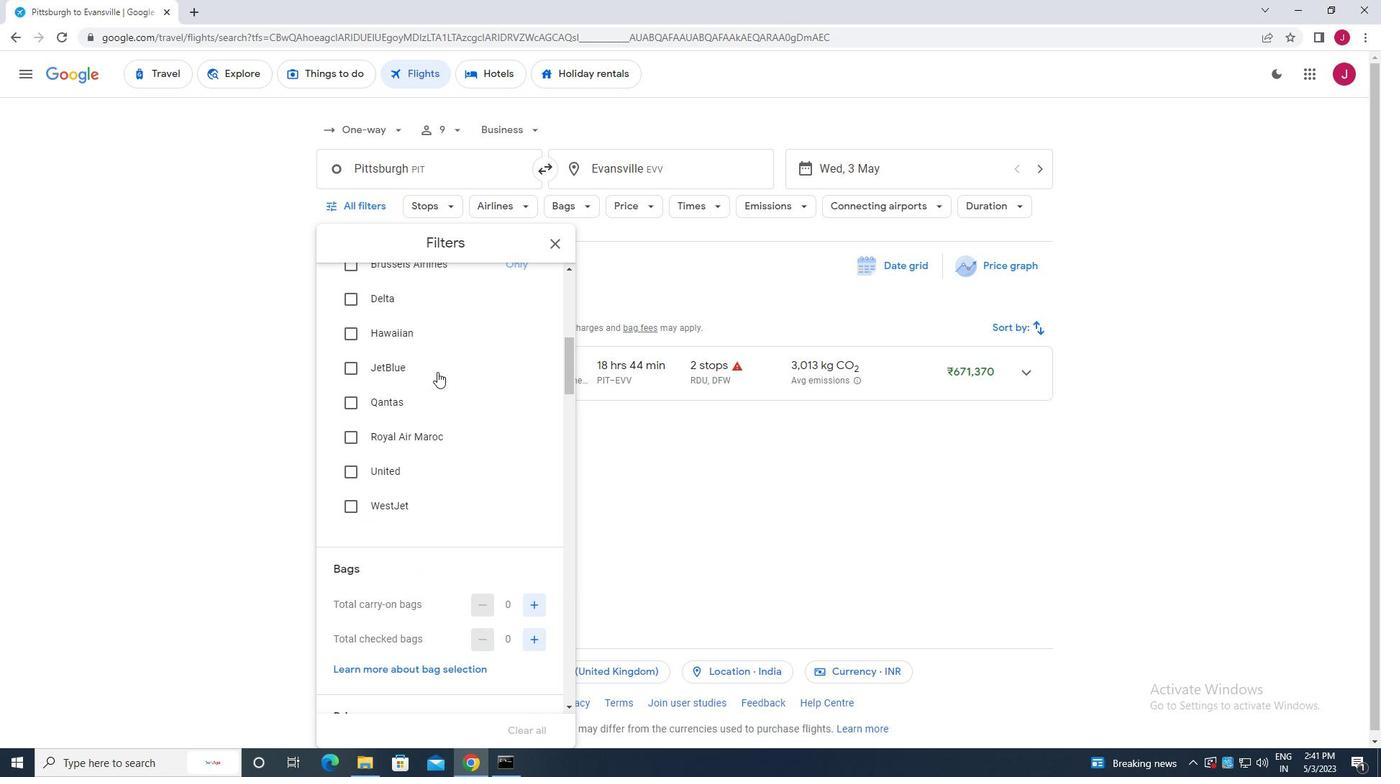
Action: Mouse scrolled (437, 371) with delta (0, 0)
Screenshot: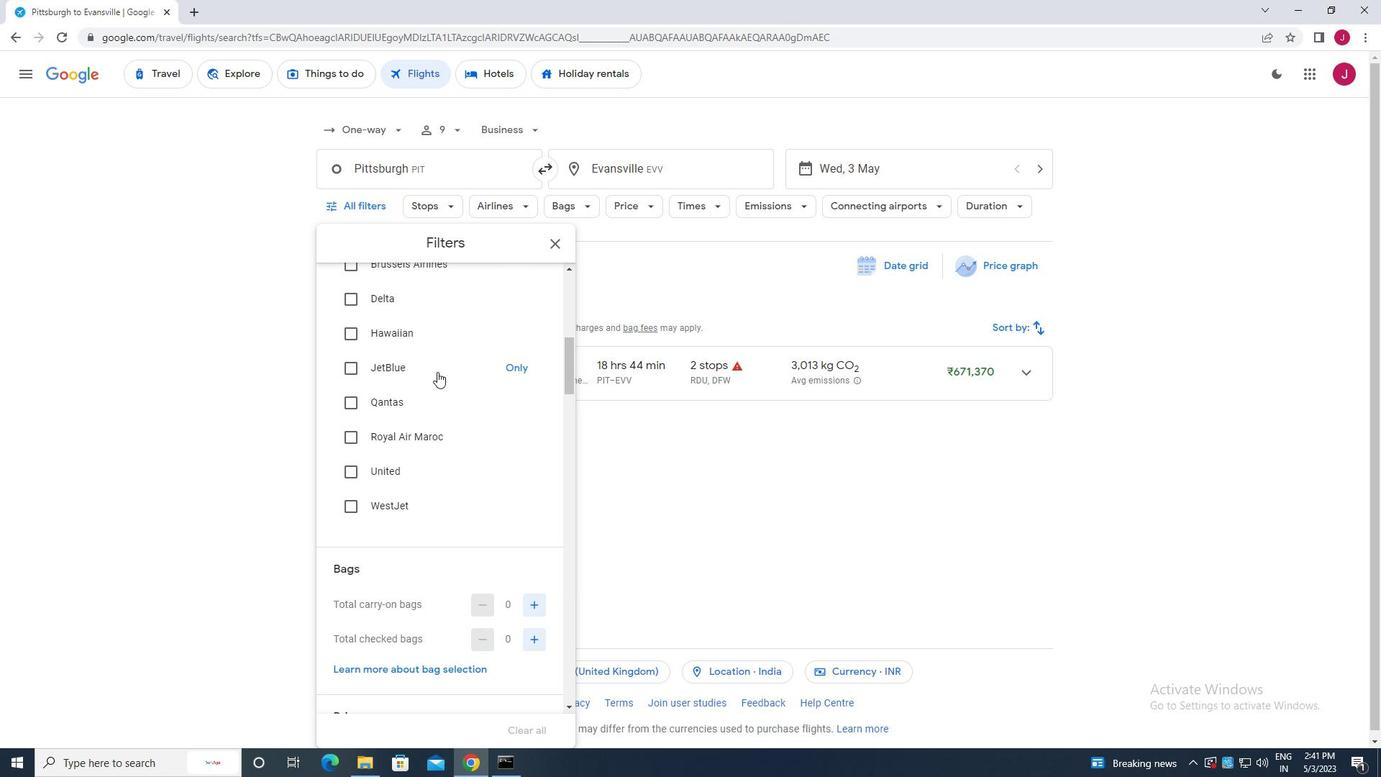 
Action: Mouse scrolled (437, 371) with delta (0, 0)
Screenshot: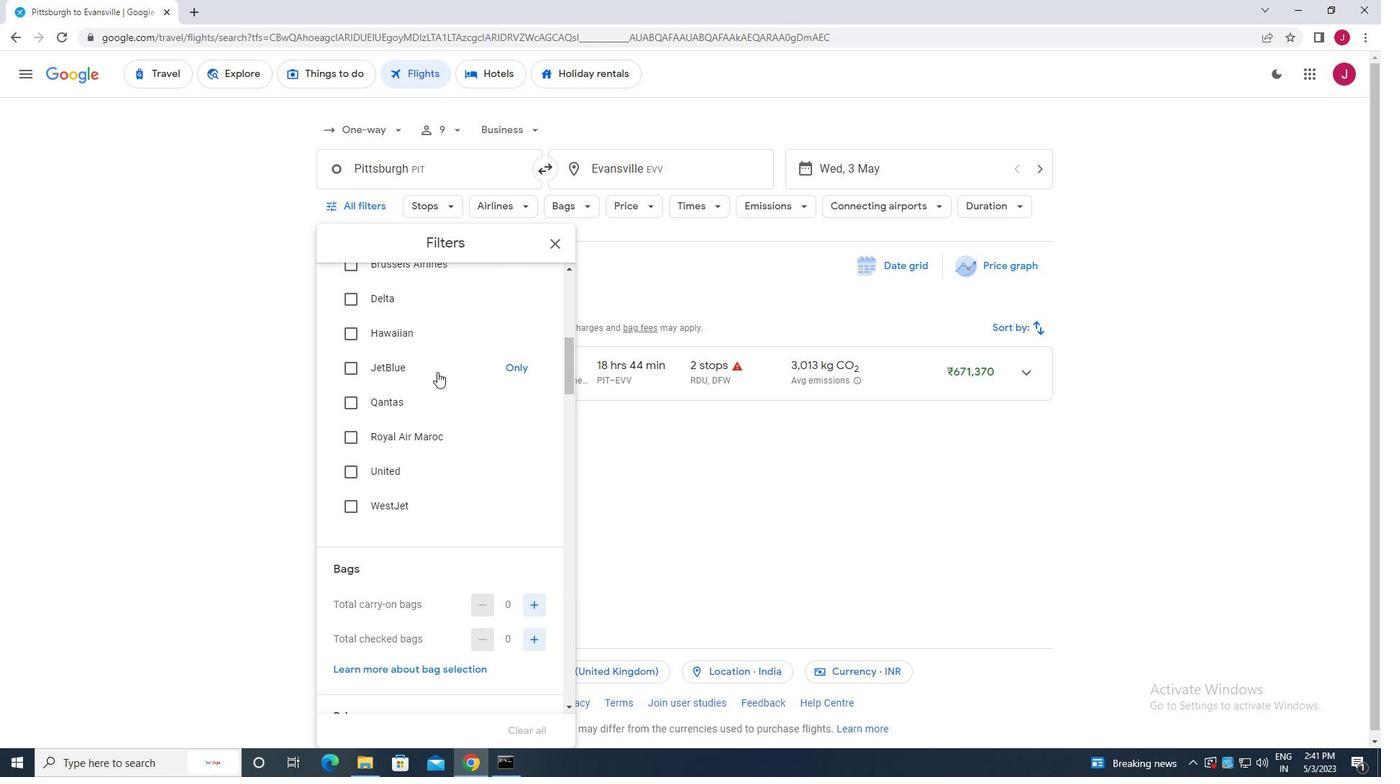 
Action: Mouse scrolled (437, 371) with delta (0, 0)
Screenshot: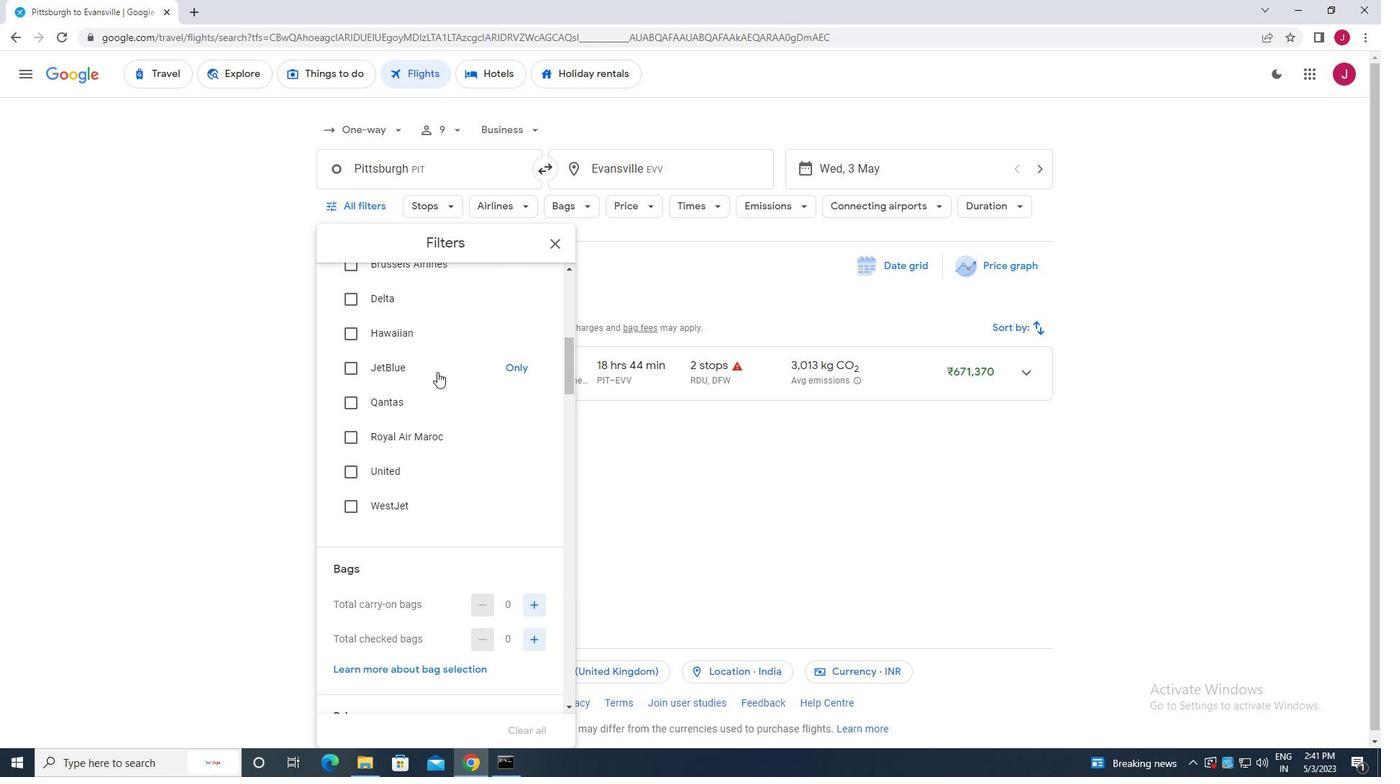 
Action: Mouse scrolled (437, 371) with delta (0, 0)
Screenshot: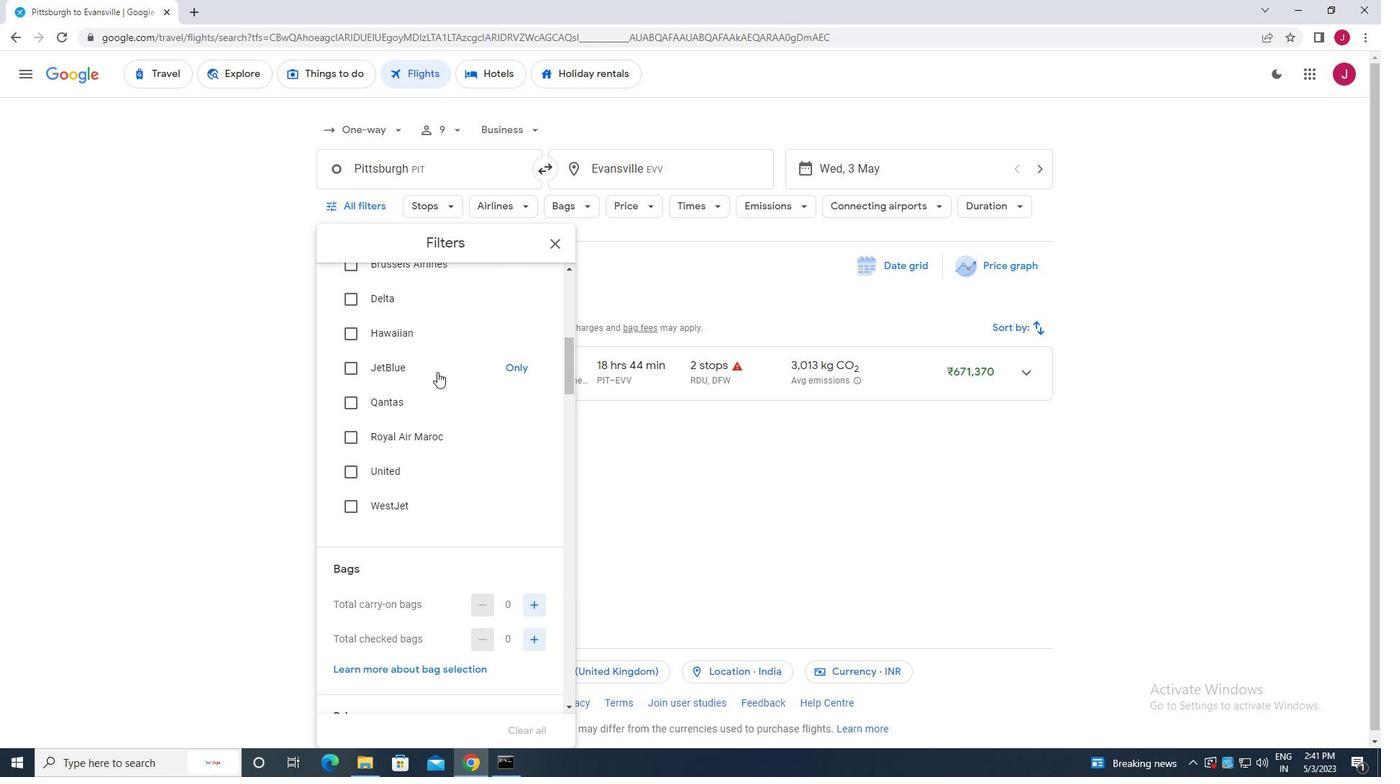 
Action: Mouse moved to (530, 351)
Screenshot: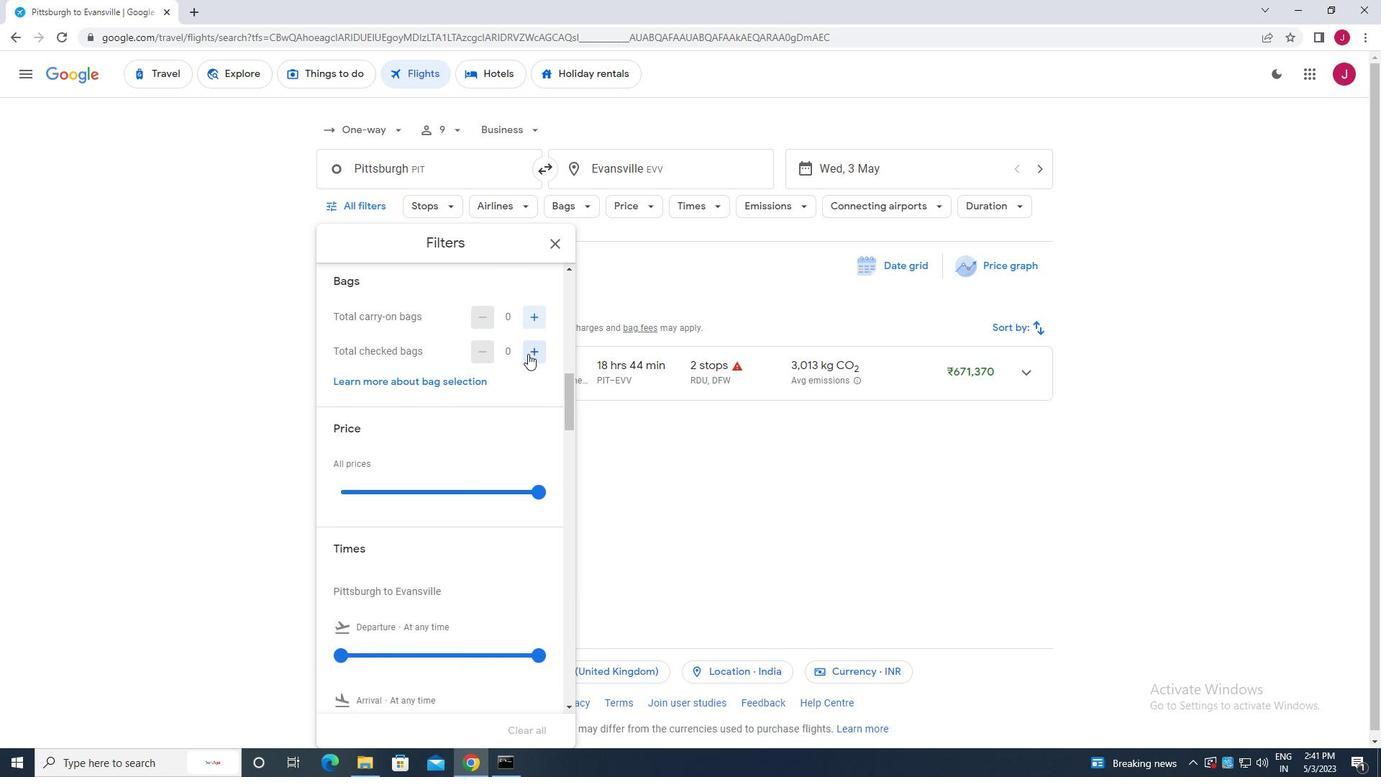 
Action: Mouse pressed left at (530, 351)
Screenshot: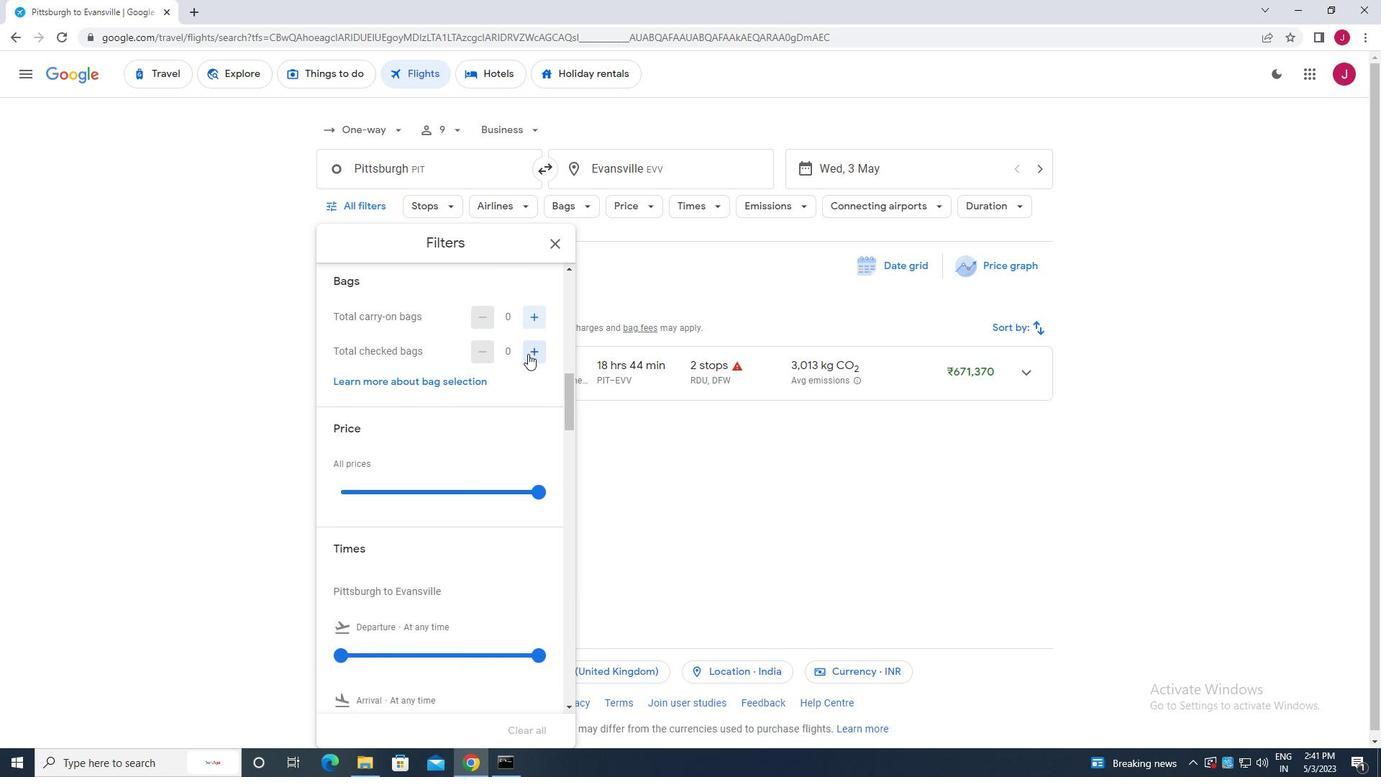 
Action: Mouse pressed left at (530, 351)
Screenshot: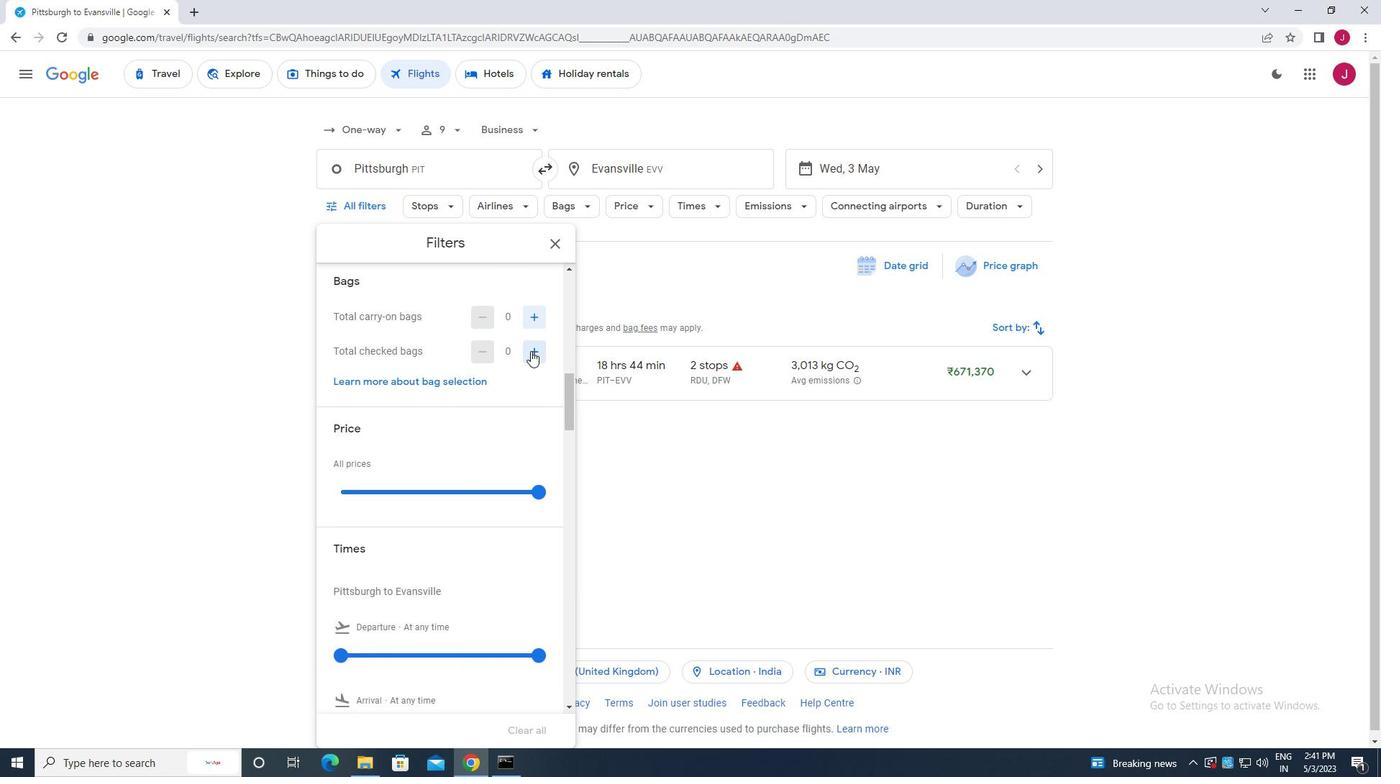 
Action: Mouse moved to (540, 490)
Screenshot: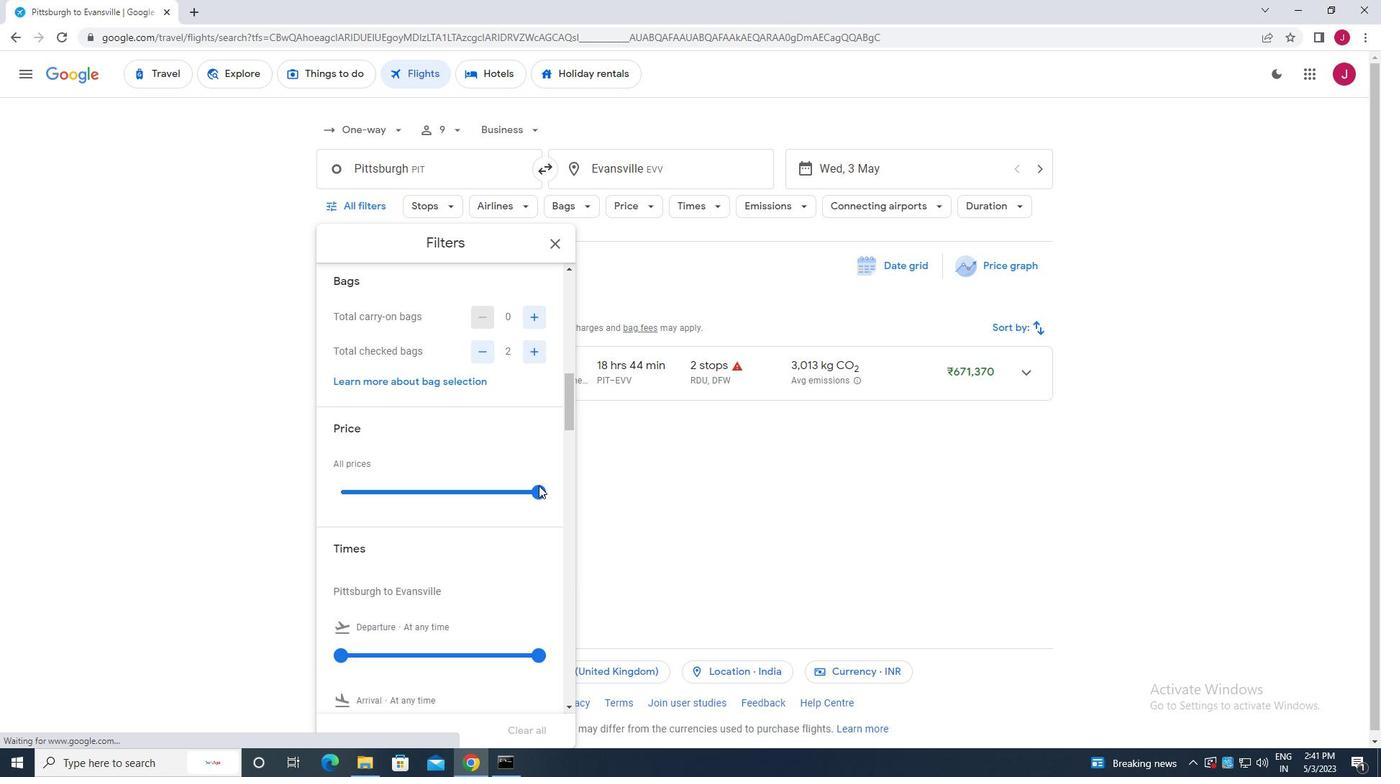 
Action: Mouse pressed left at (540, 490)
Screenshot: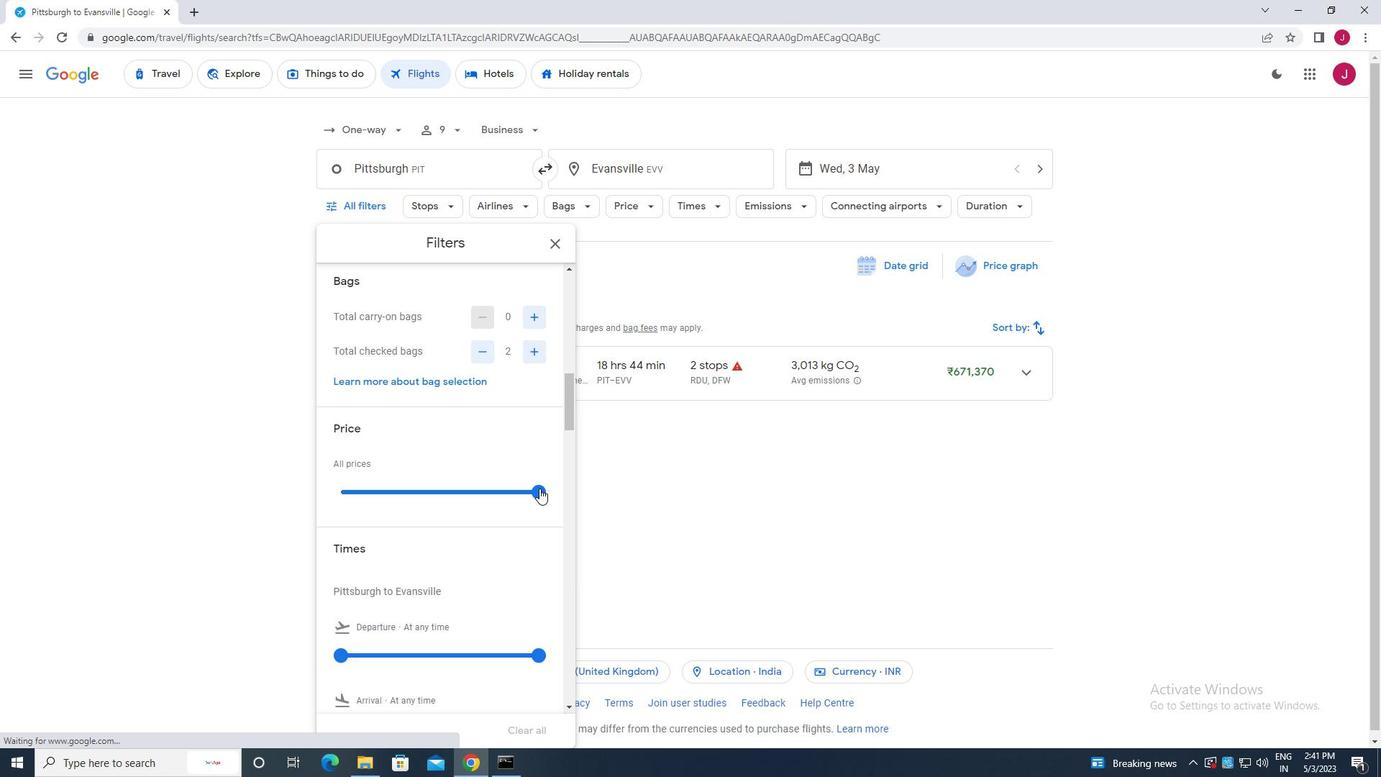 
Action: Mouse moved to (445, 450)
Screenshot: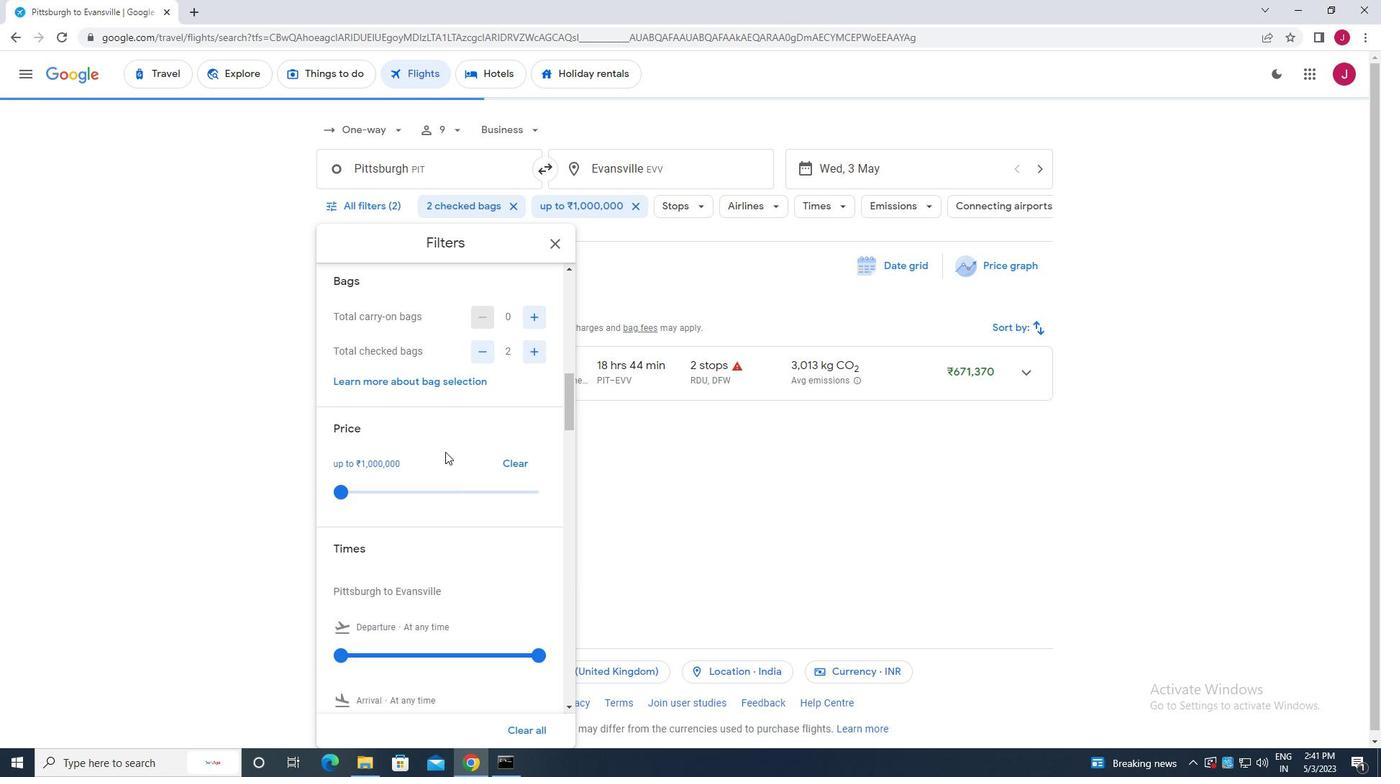 
Action: Mouse scrolled (445, 449) with delta (0, 0)
Screenshot: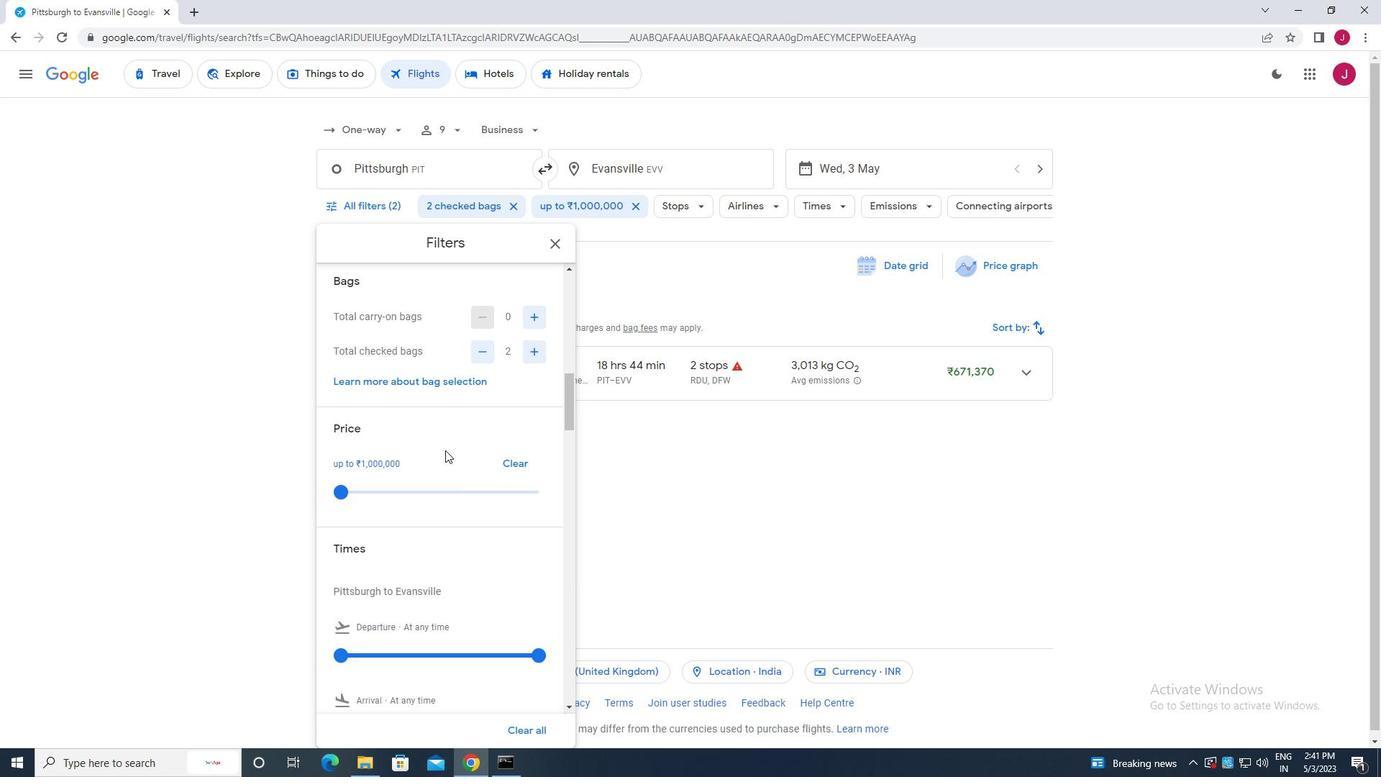 
Action: Mouse scrolled (445, 449) with delta (0, 0)
Screenshot: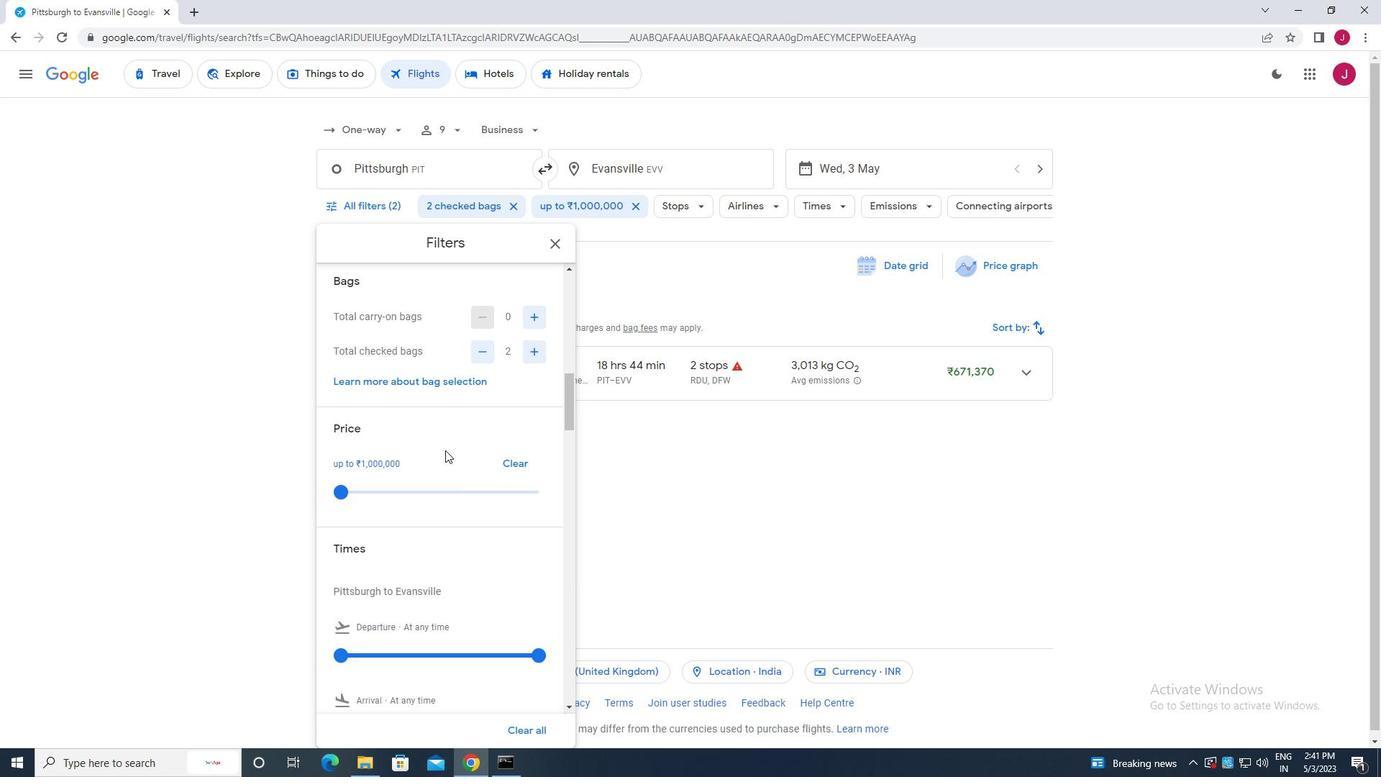 
Action: Mouse scrolled (445, 449) with delta (0, 0)
Screenshot: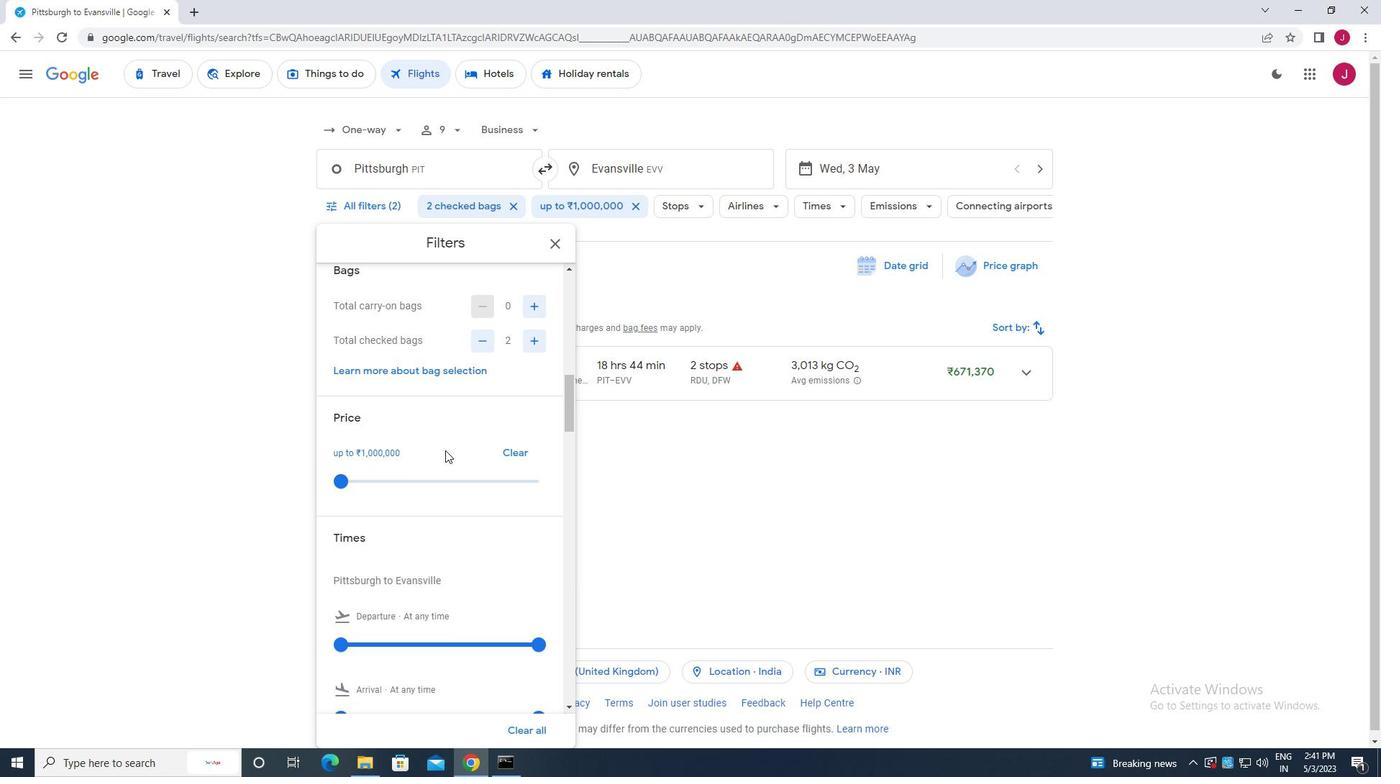 
Action: Mouse moved to (343, 438)
Screenshot: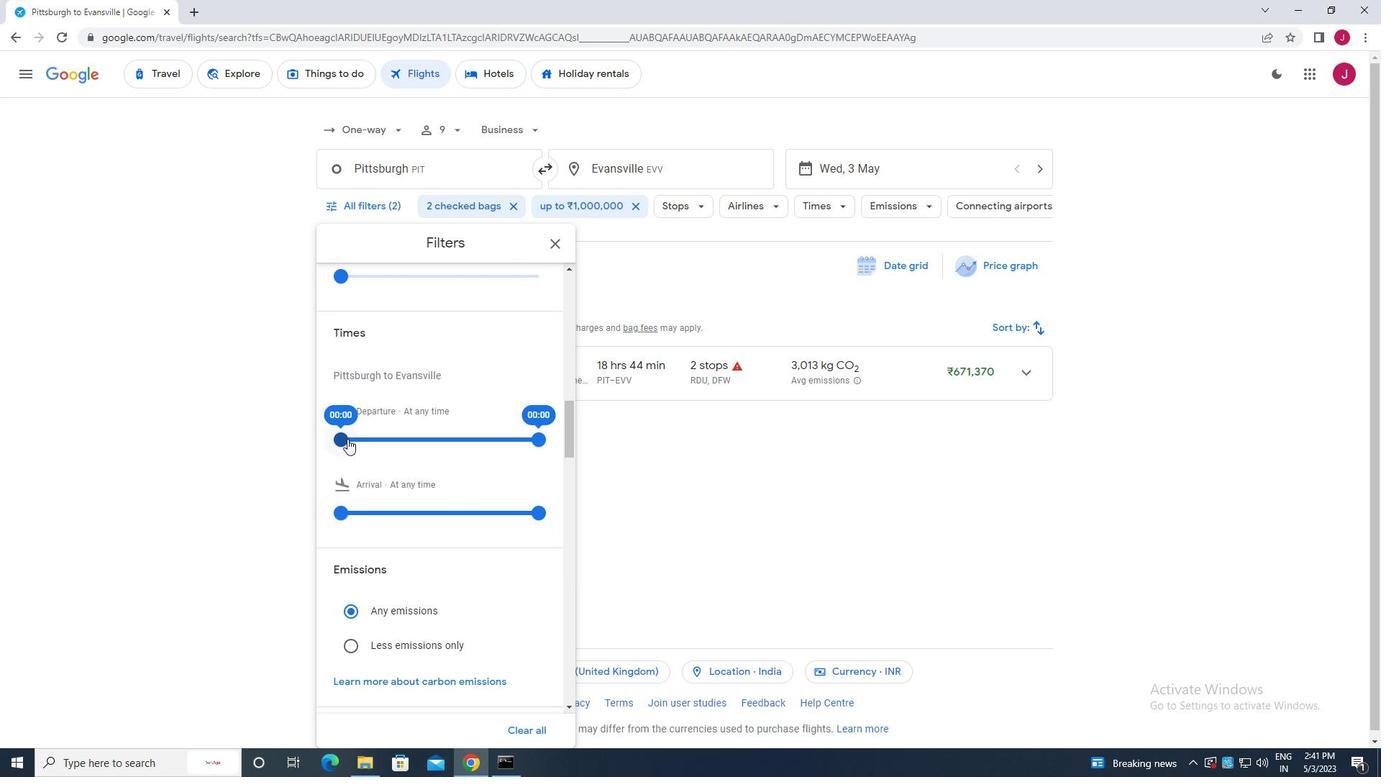 
Action: Mouse pressed left at (343, 438)
Screenshot: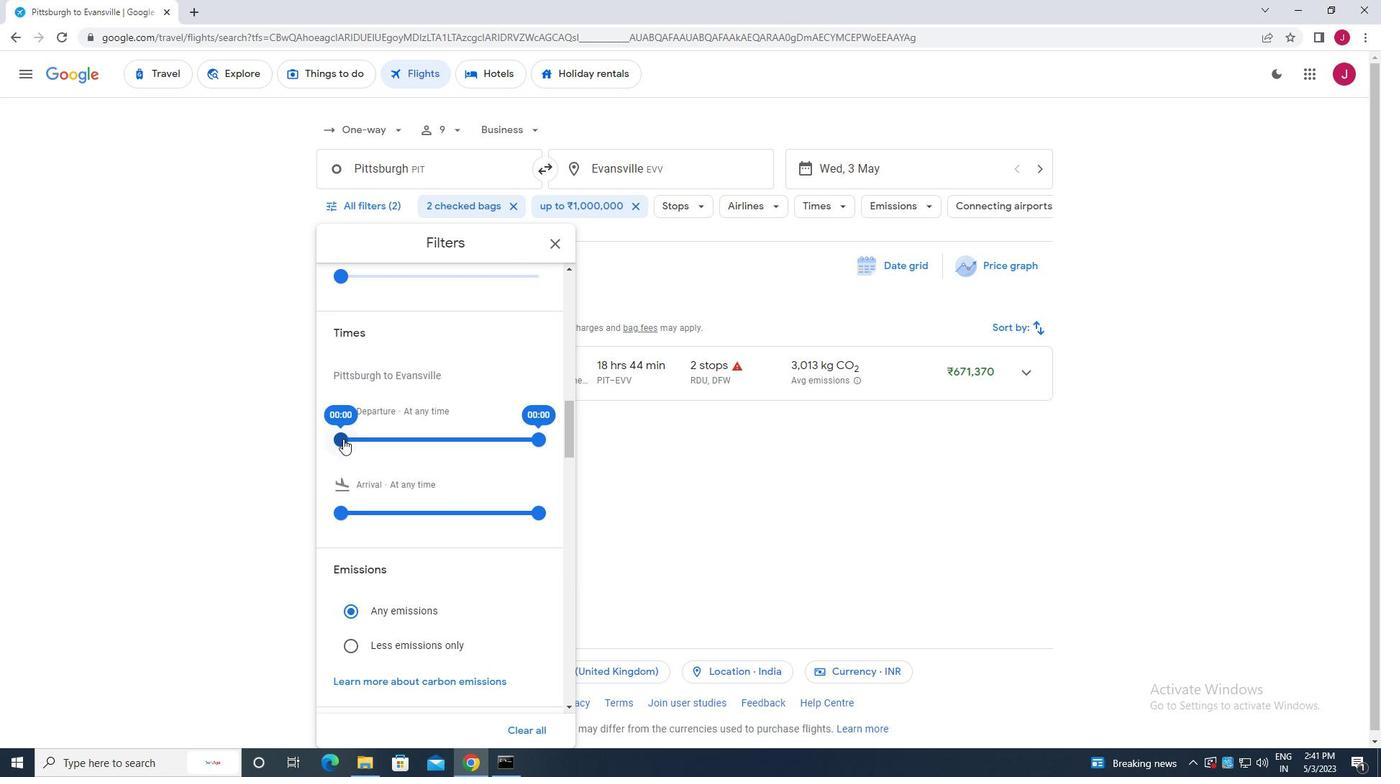 
Action: Mouse moved to (538, 438)
Screenshot: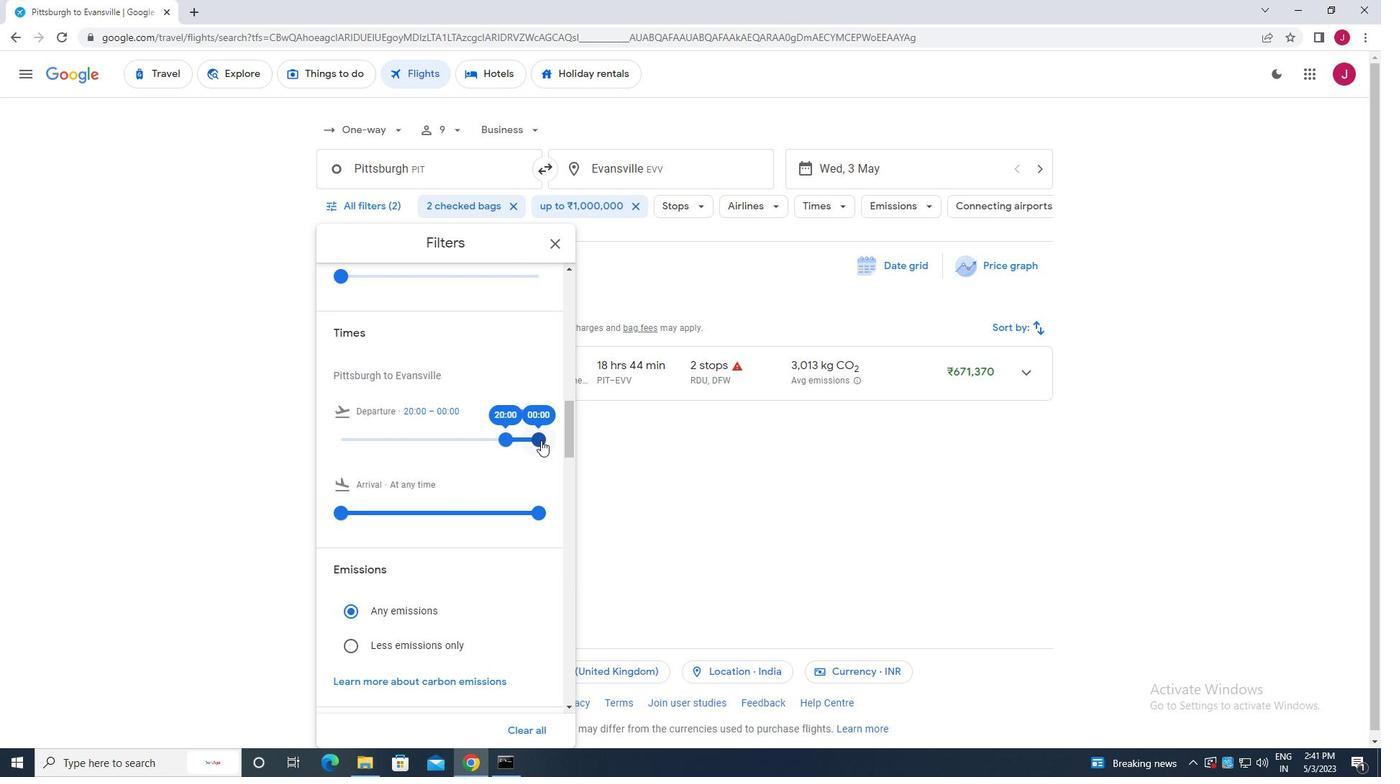 
Action: Mouse pressed left at (538, 438)
Screenshot: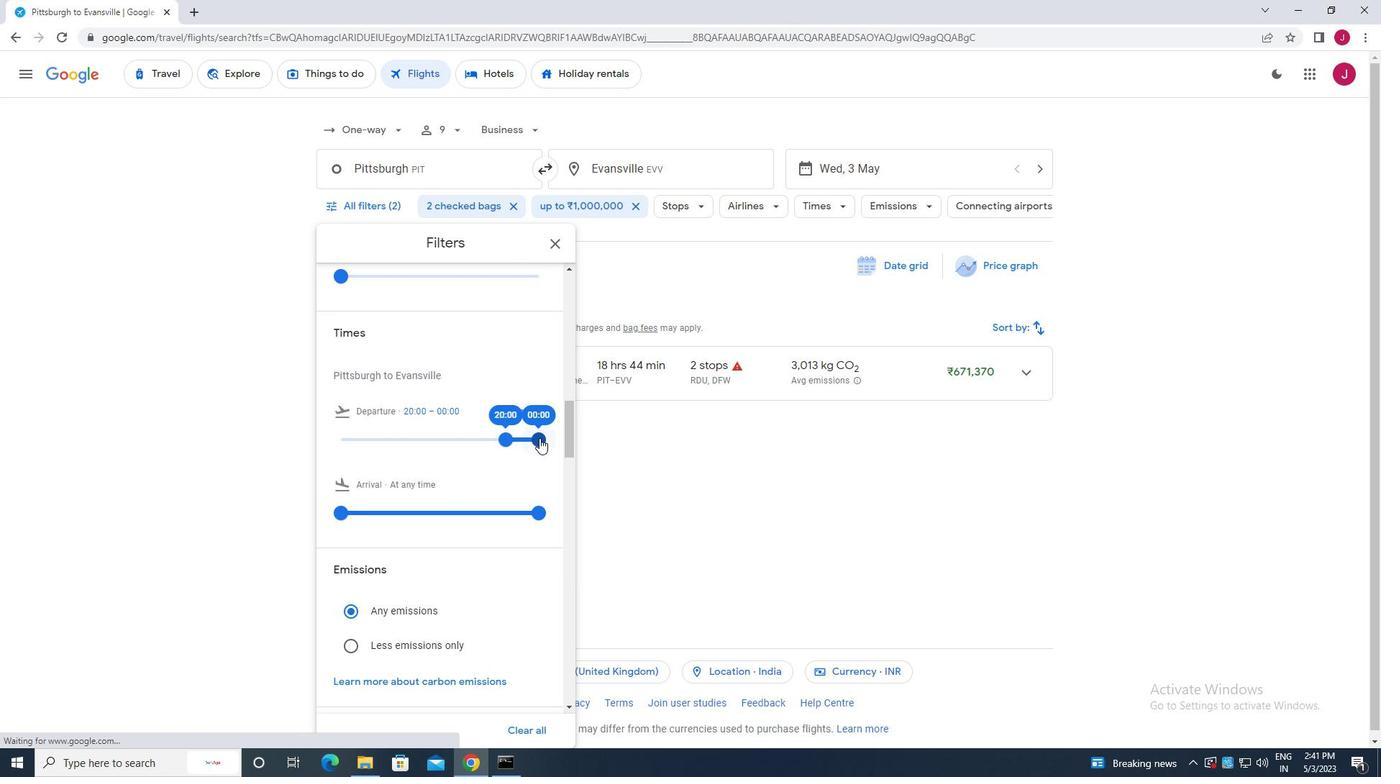 
Action: Mouse moved to (554, 242)
Screenshot: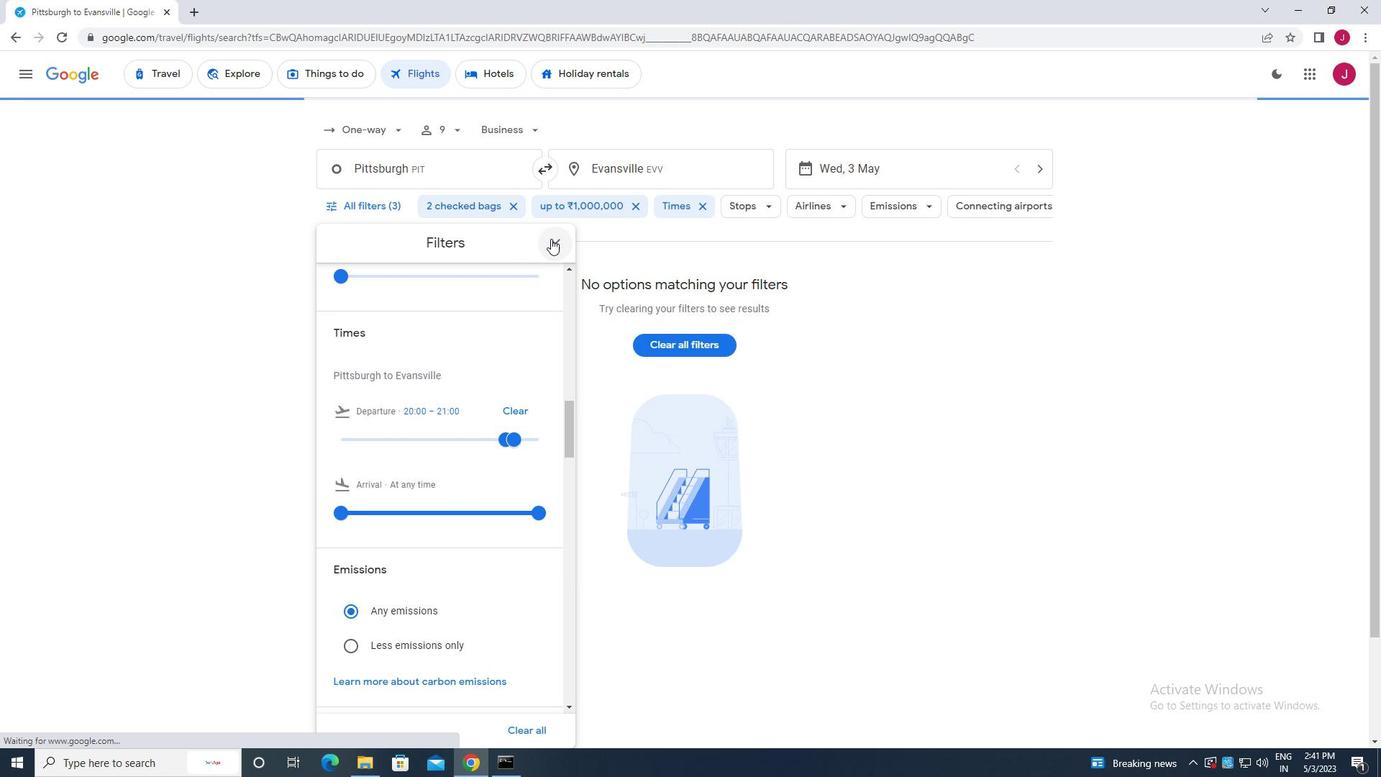 
Action: Mouse pressed left at (554, 242)
Screenshot: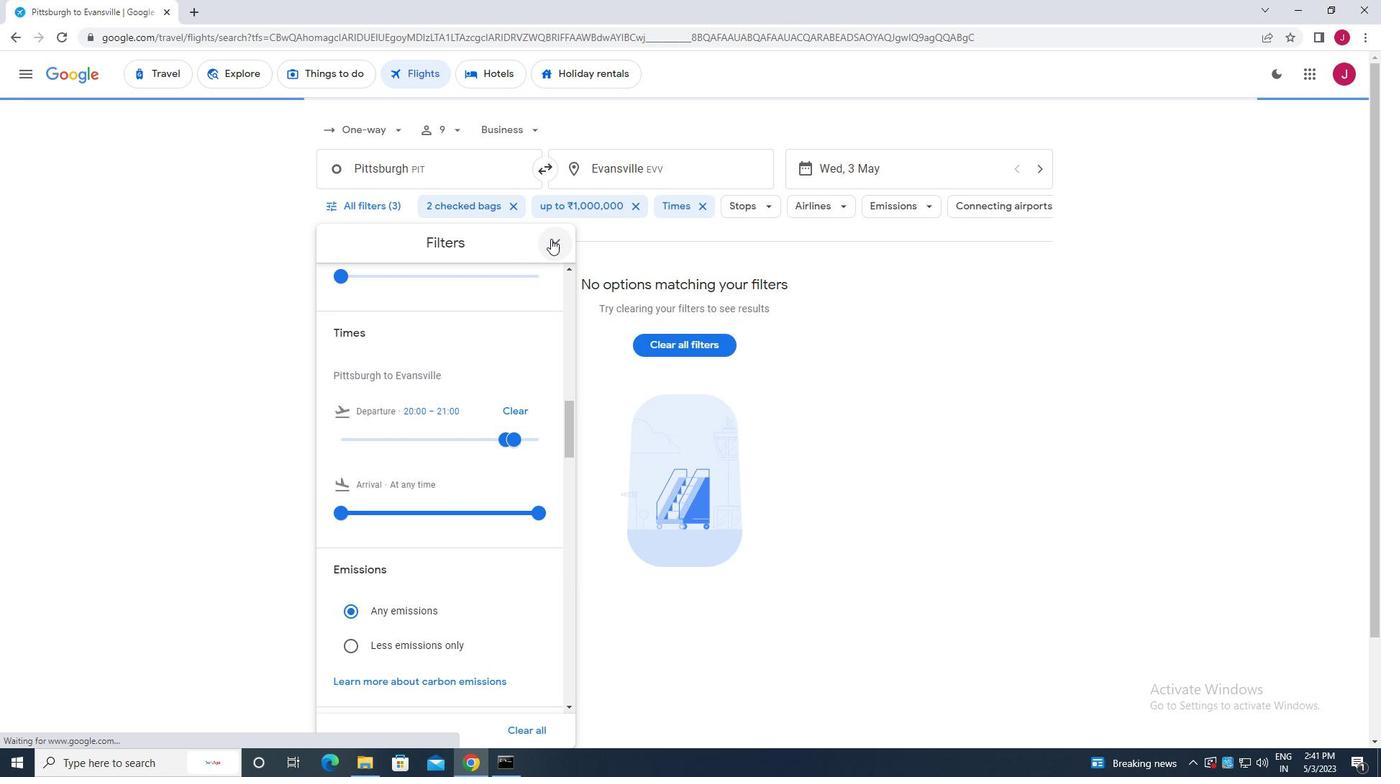 
Action: Mouse moved to (555, 247)
Screenshot: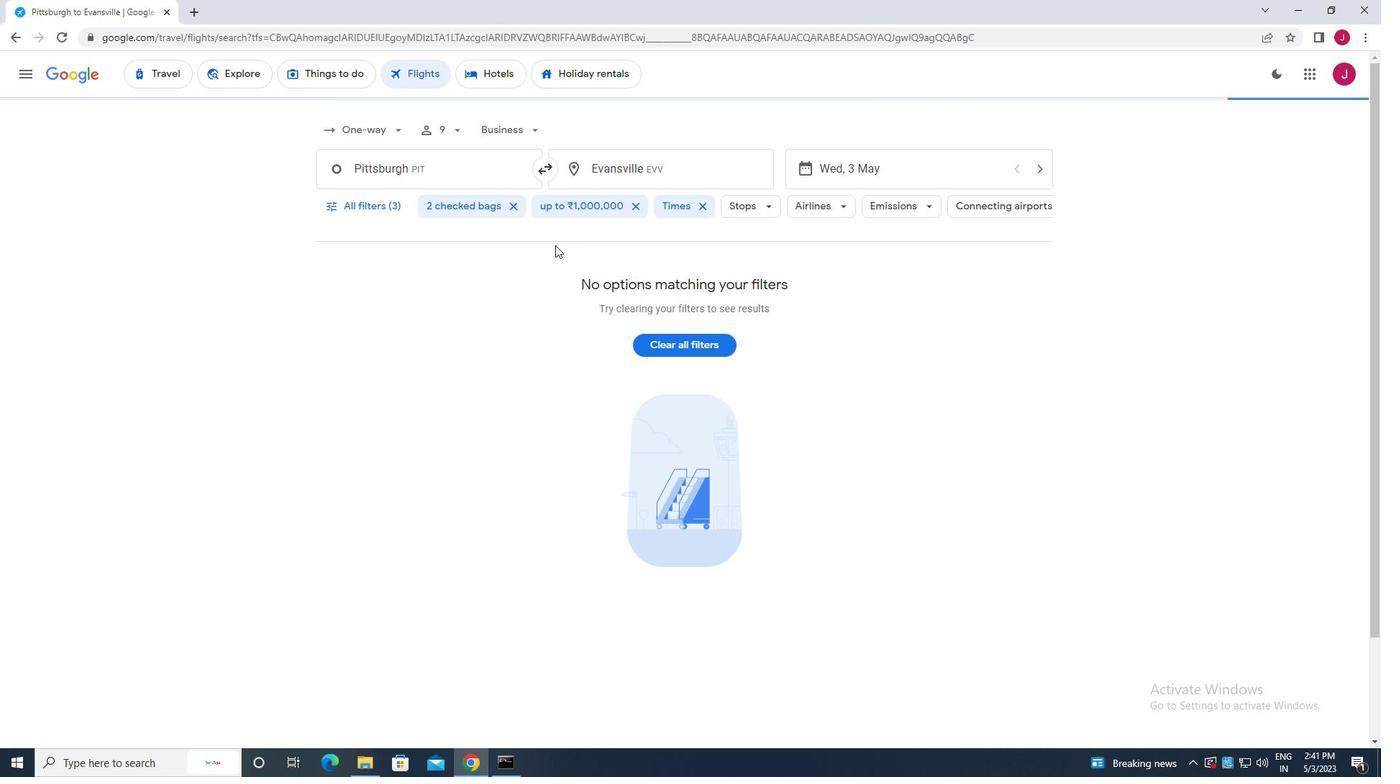 
